 Task: Look for space in Cape Town, South Africa from 10th July, 2023 to 25th July, 2023 for 3 adults, 1 child in price range Rs.15000 to Rs.25000. Place can be shared room with 2 bedrooms having 3 beds and 2 bathrooms. Property type can be house, flat, guest house. Amenities needed are: wifi, TV, free parkinig on premises, gym, breakfast. Booking option can be shelf check-in. Required host language is English.
Action: Mouse moved to (429, 103)
Screenshot: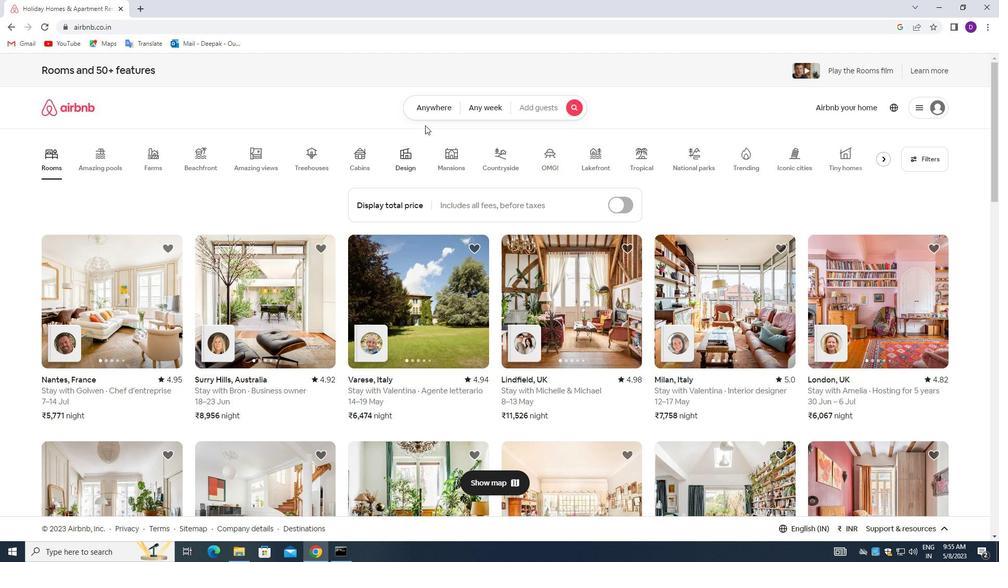 
Action: Mouse pressed left at (429, 103)
Screenshot: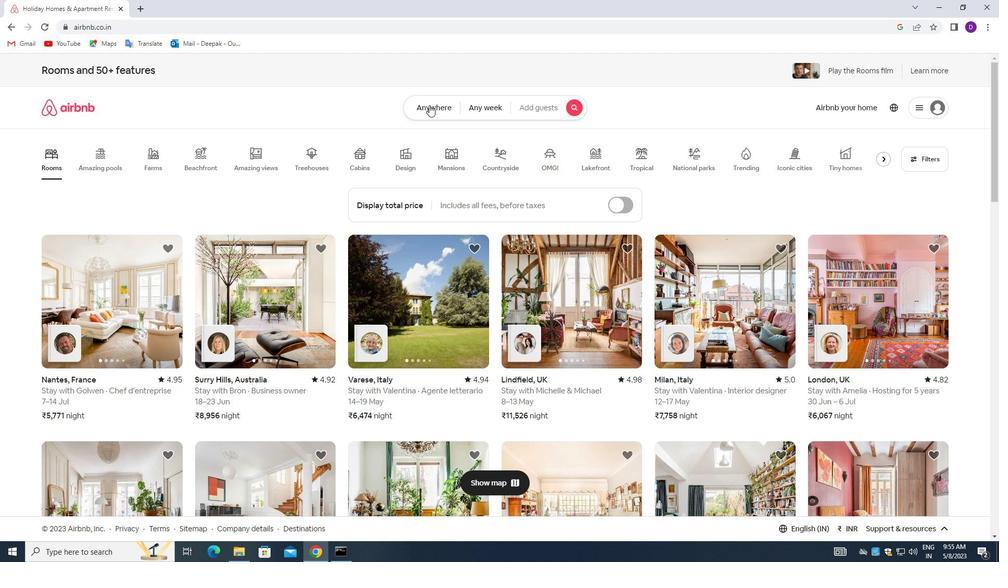 
Action: Mouse moved to (399, 136)
Screenshot: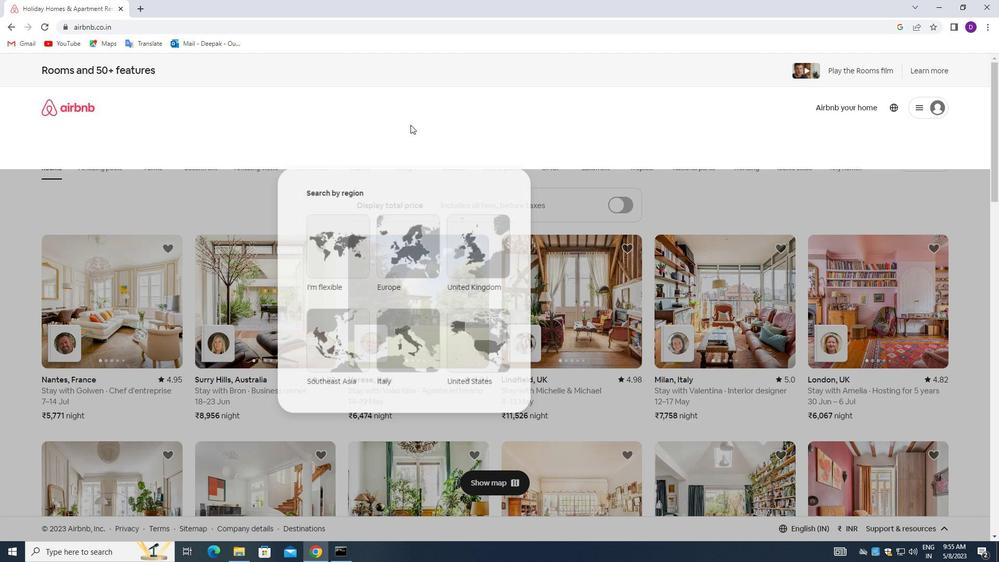 
Action: Mouse pressed left at (399, 136)
Screenshot: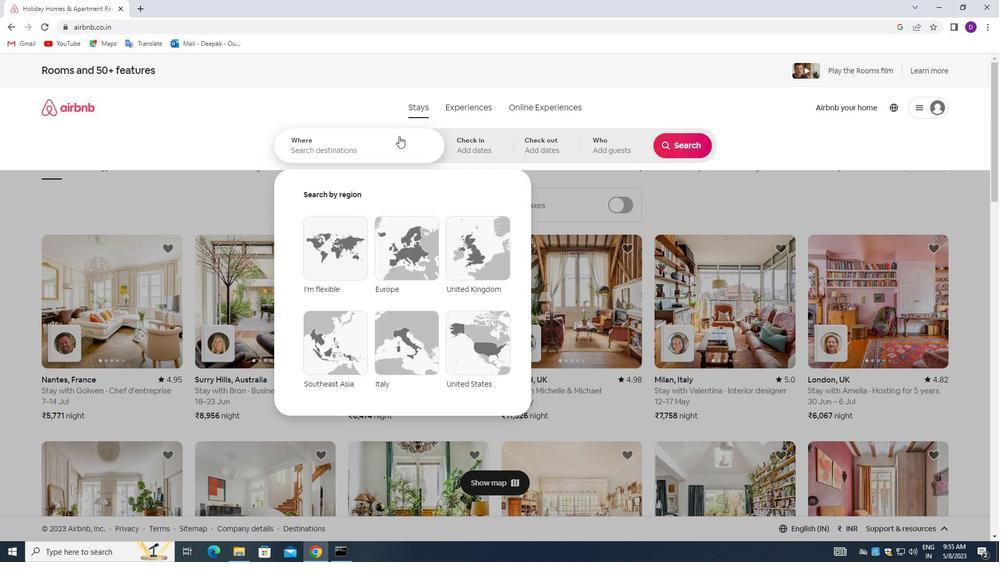 
Action: Mouse moved to (157, 205)
Screenshot: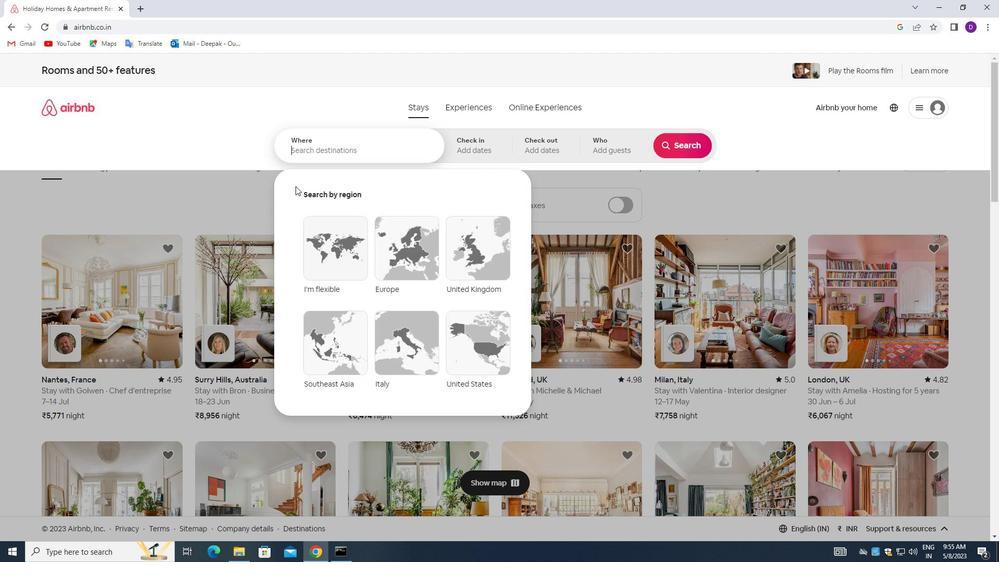 
Action: Key pressed <Key.shift_r>Cape<Key.space><Key.shift_r>Town<Key.space><Key.backspace>,<Key.space><Key.shift_r>South<Key.space><Key.shift_r>Africa<Key.enter>
Screenshot: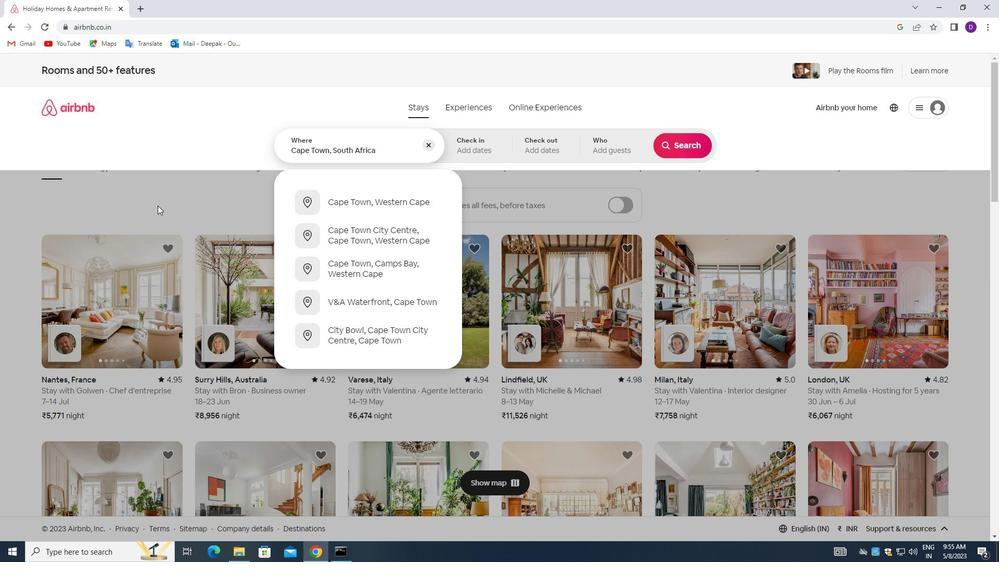 
Action: Mouse moved to (679, 230)
Screenshot: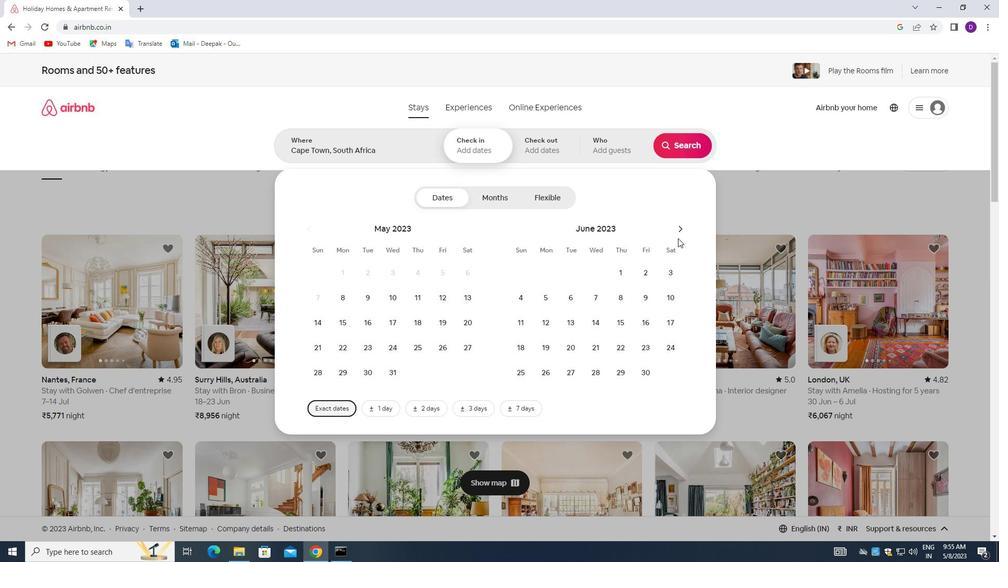 
Action: Mouse pressed left at (679, 230)
Screenshot: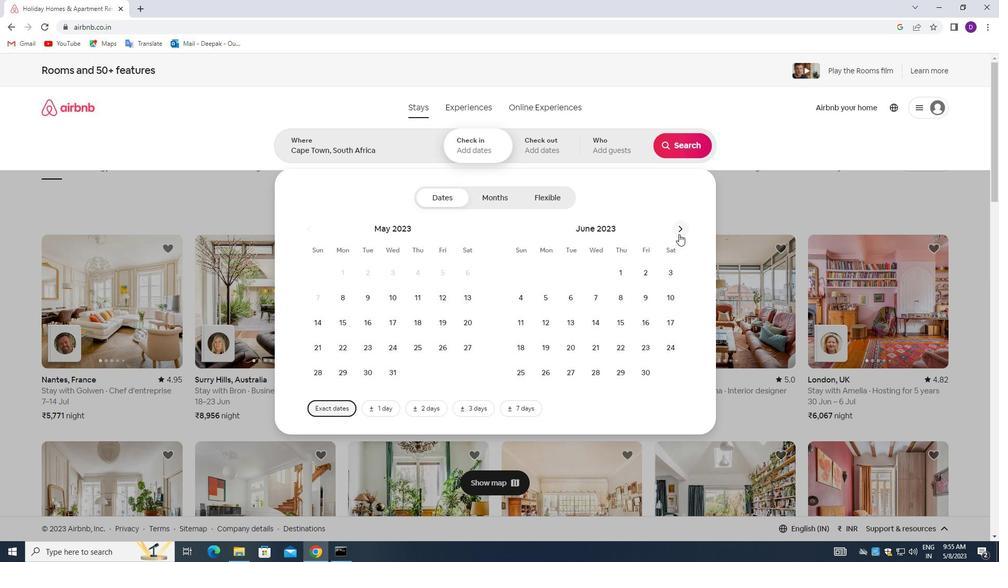 
Action: Mouse moved to (556, 317)
Screenshot: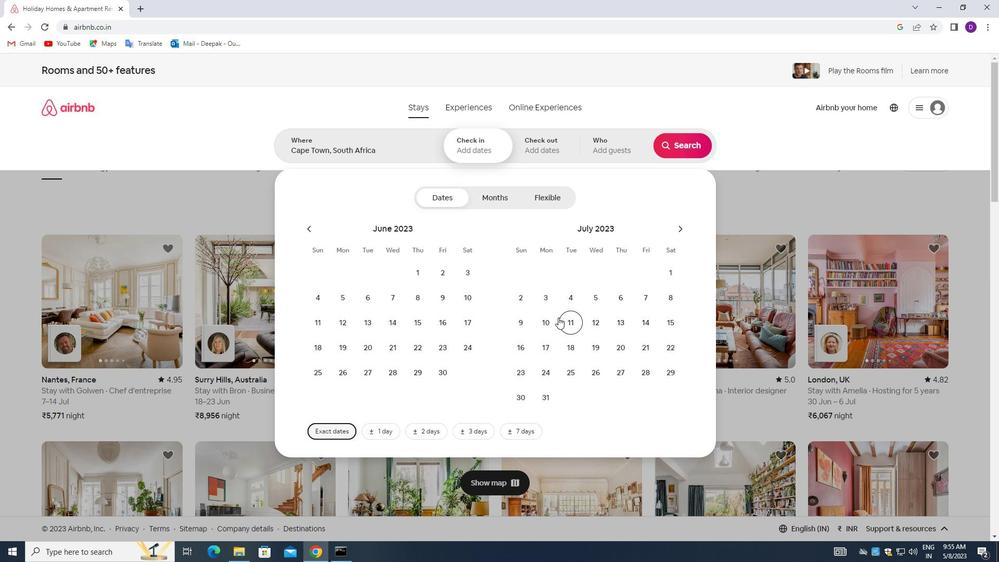 
Action: Mouse pressed left at (556, 317)
Screenshot: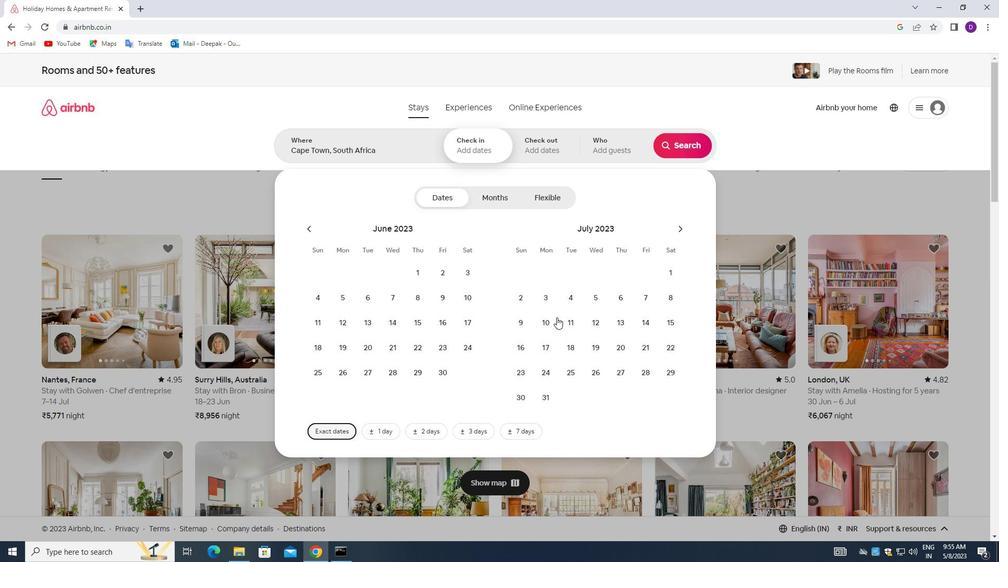 
Action: Mouse moved to (568, 368)
Screenshot: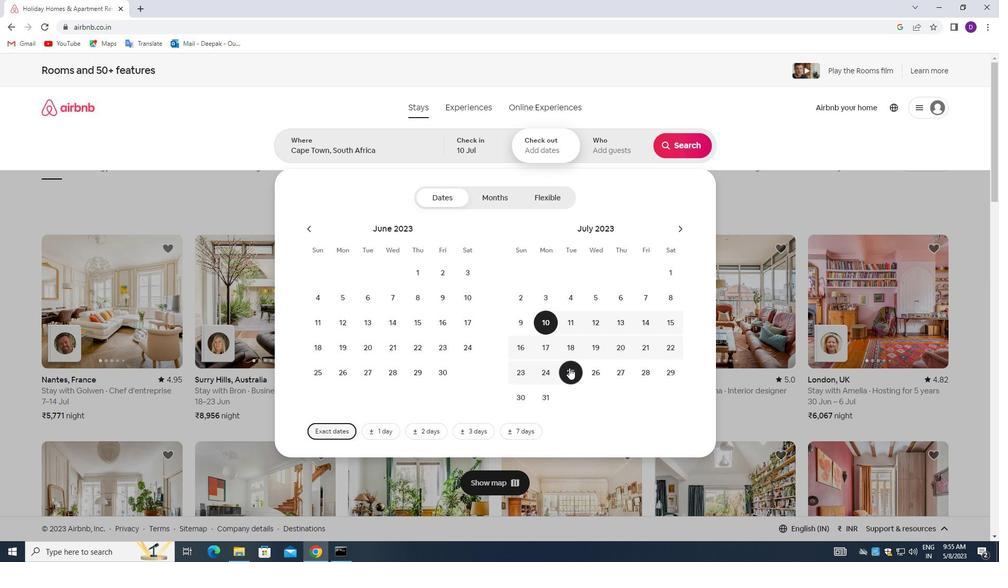 
Action: Mouse pressed left at (568, 368)
Screenshot: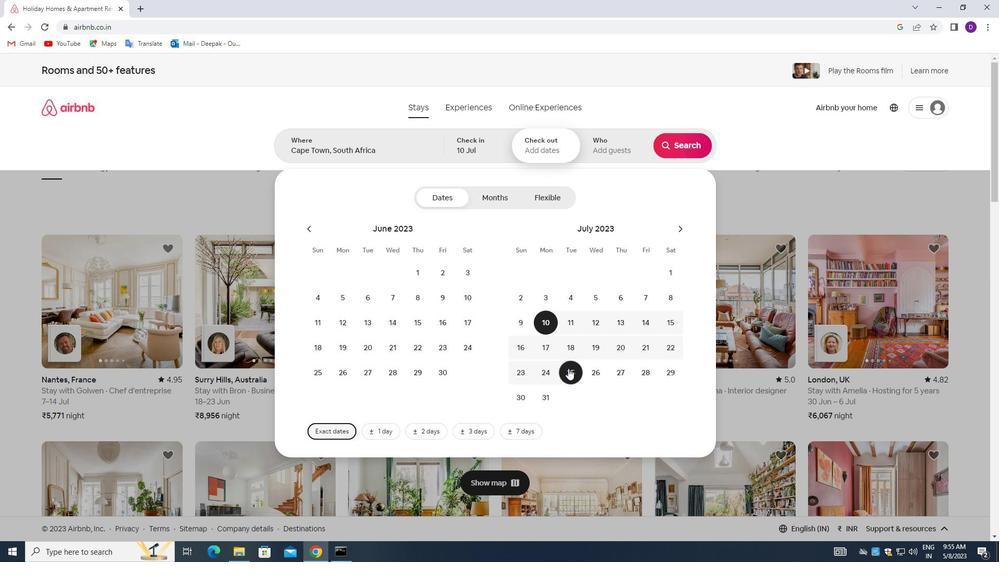 
Action: Mouse moved to (600, 150)
Screenshot: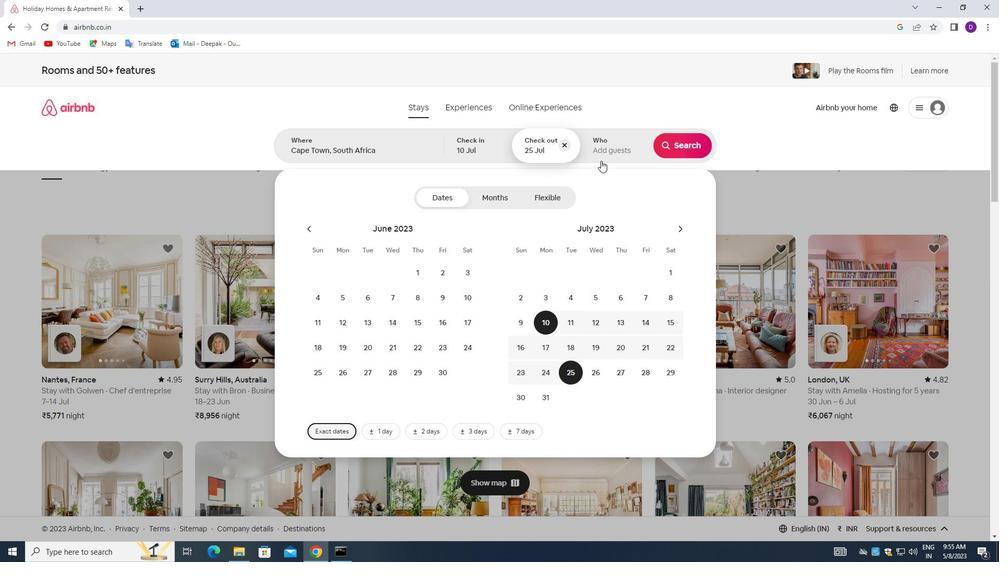
Action: Mouse pressed left at (600, 150)
Screenshot: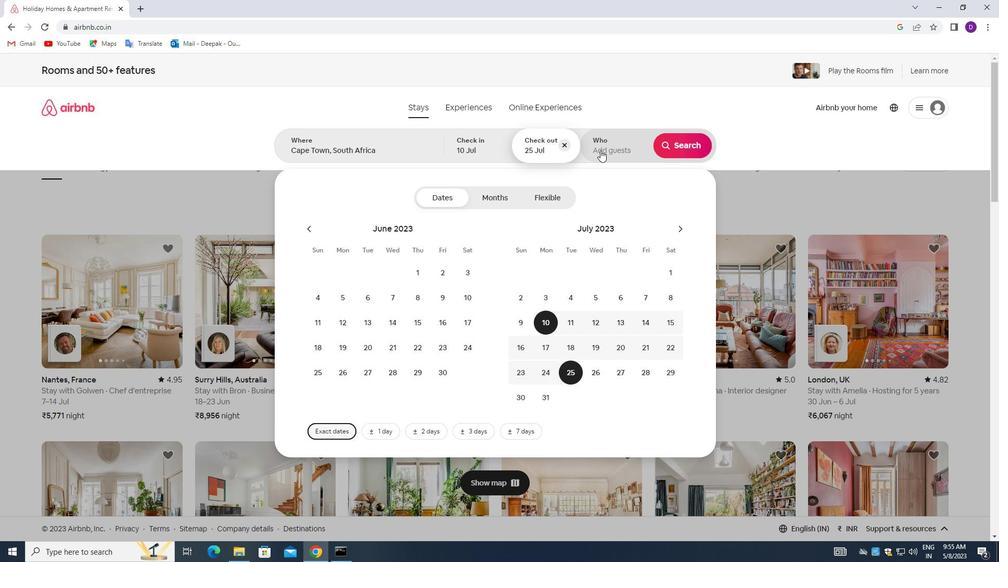 
Action: Mouse moved to (686, 202)
Screenshot: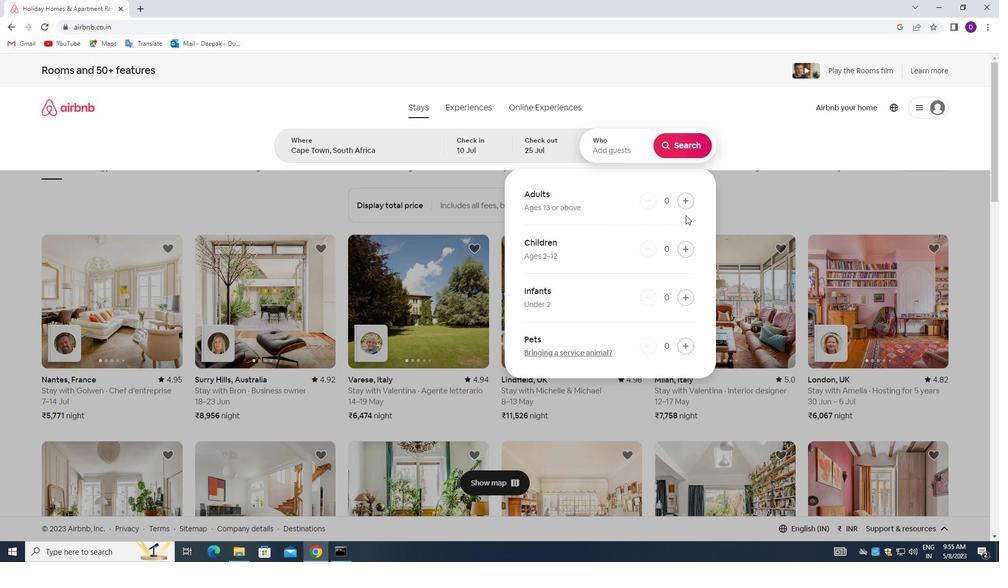 
Action: Mouse pressed left at (686, 202)
Screenshot: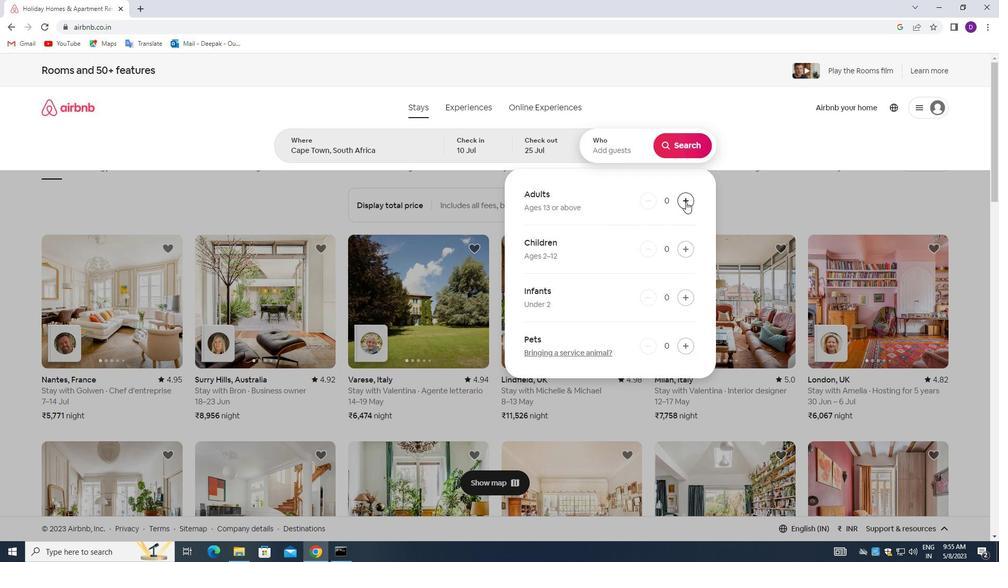 
Action: Mouse pressed left at (686, 202)
Screenshot: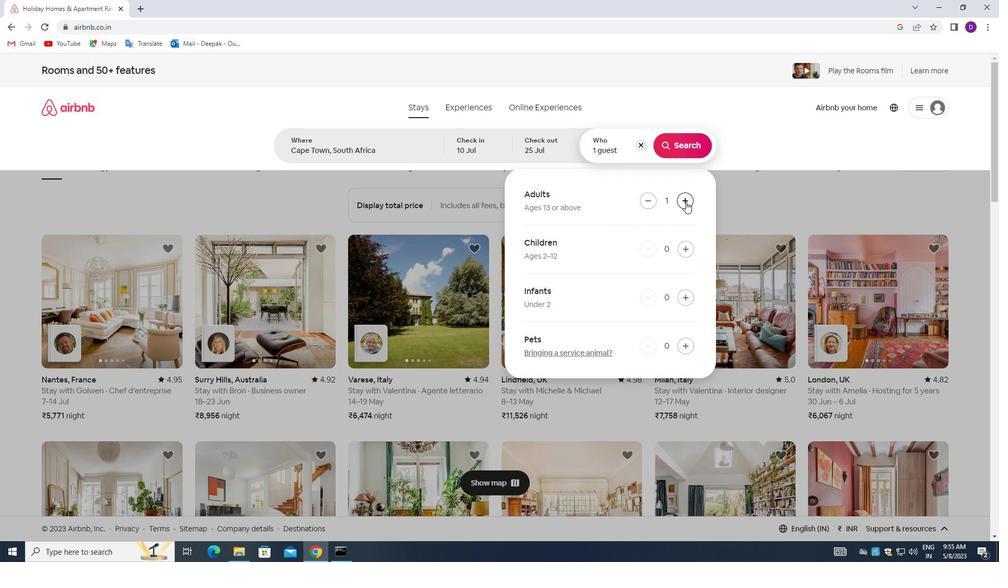 
Action: Mouse pressed left at (686, 202)
Screenshot: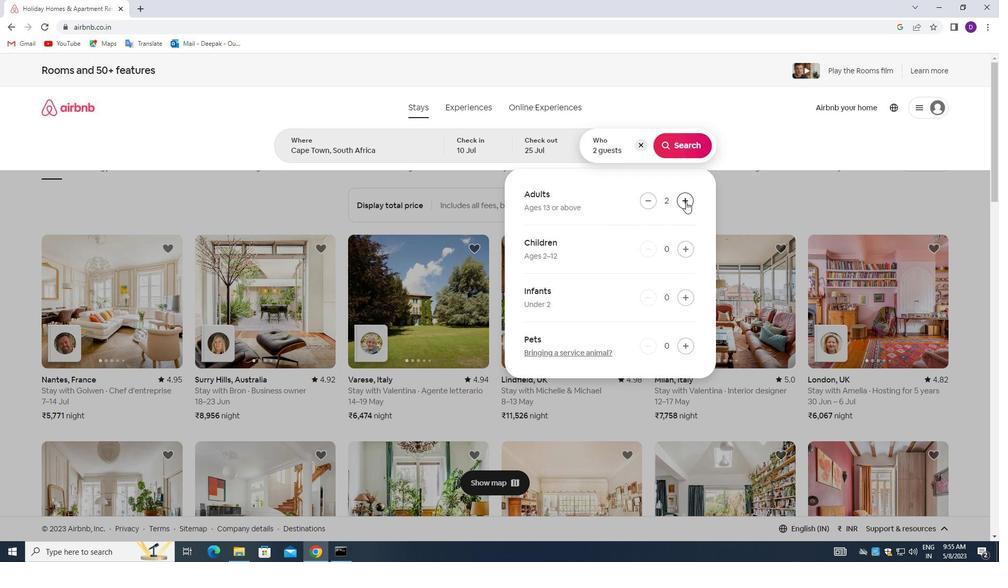 
Action: Mouse moved to (689, 250)
Screenshot: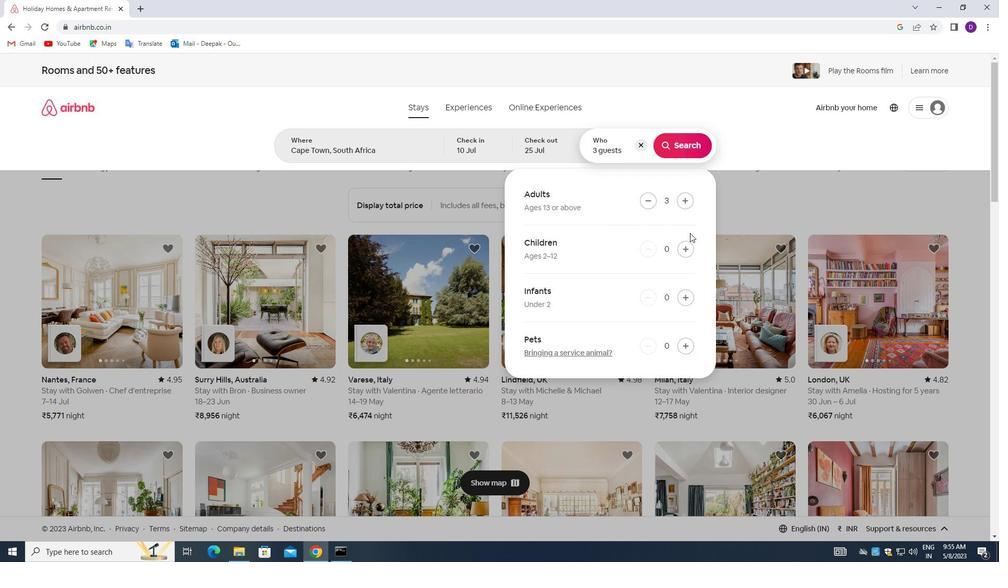 
Action: Mouse pressed left at (689, 250)
Screenshot: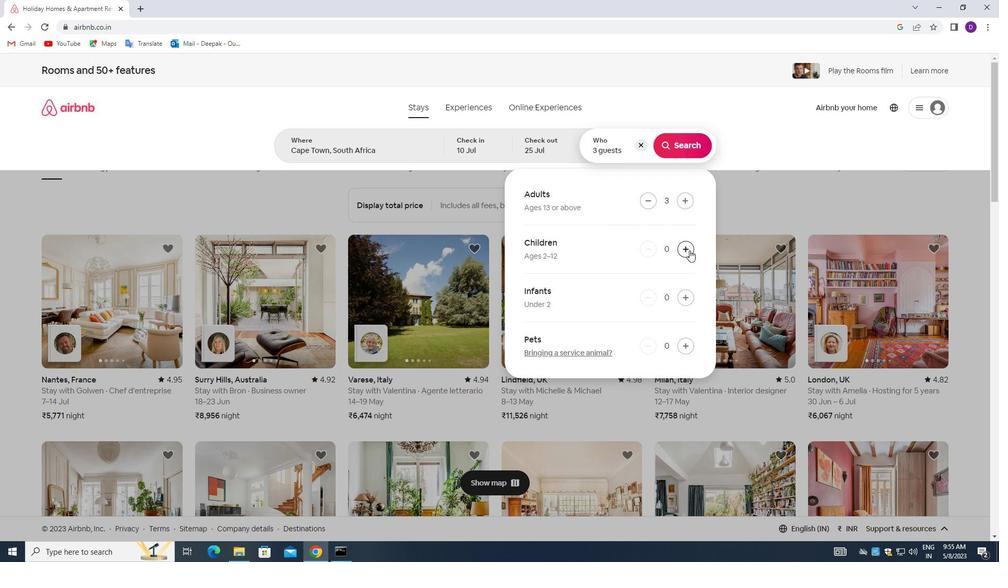 
Action: Mouse moved to (677, 141)
Screenshot: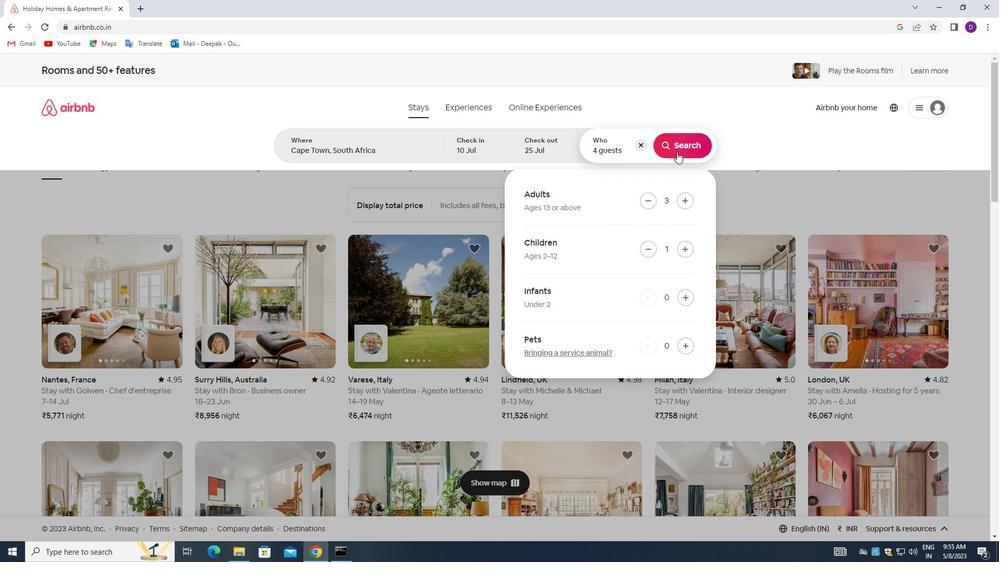 
Action: Mouse pressed left at (677, 141)
Screenshot: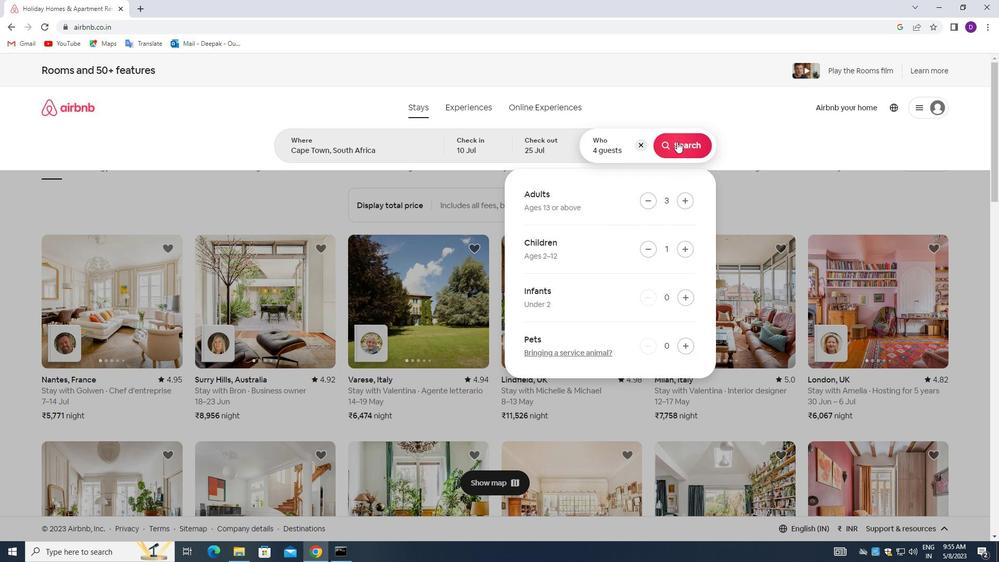 
Action: Mouse moved to (944, 117)
Screenshot: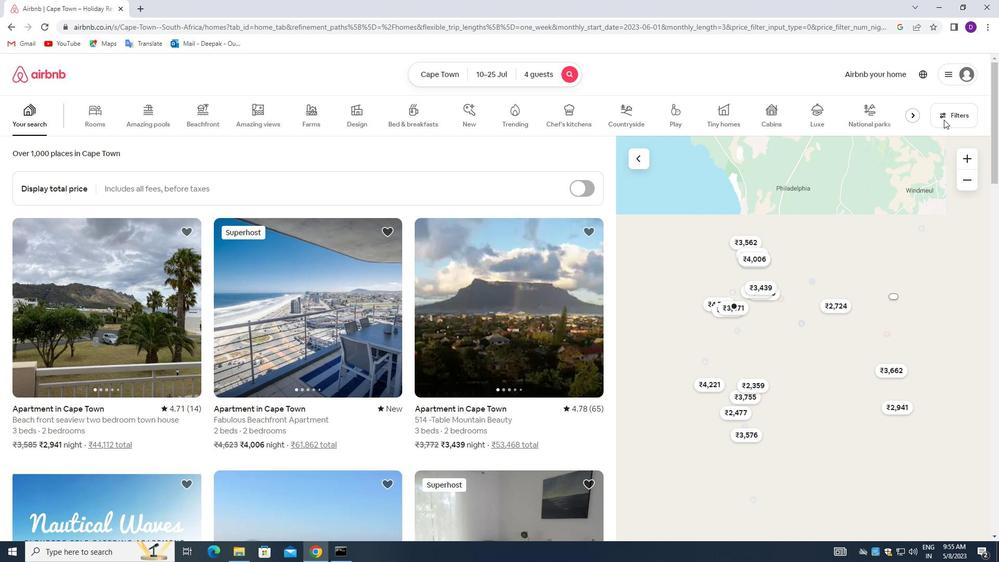 
Action: Mouse pressed left at (944, 117)
Screenshot: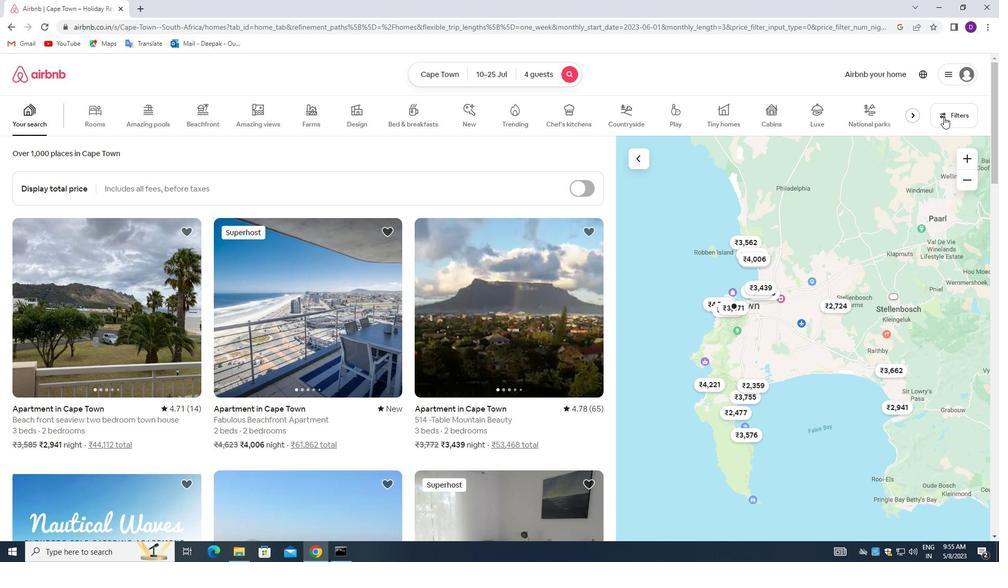 
Action: Mouse moved to (363, 373)
Screenshot: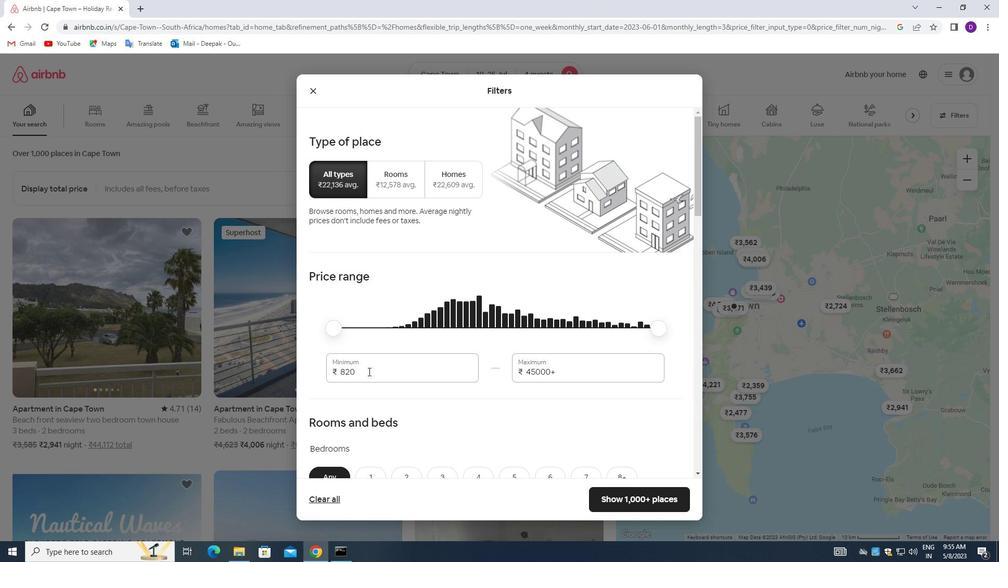 
Action: Mouse pressed left at (363, 373)
Screenshot: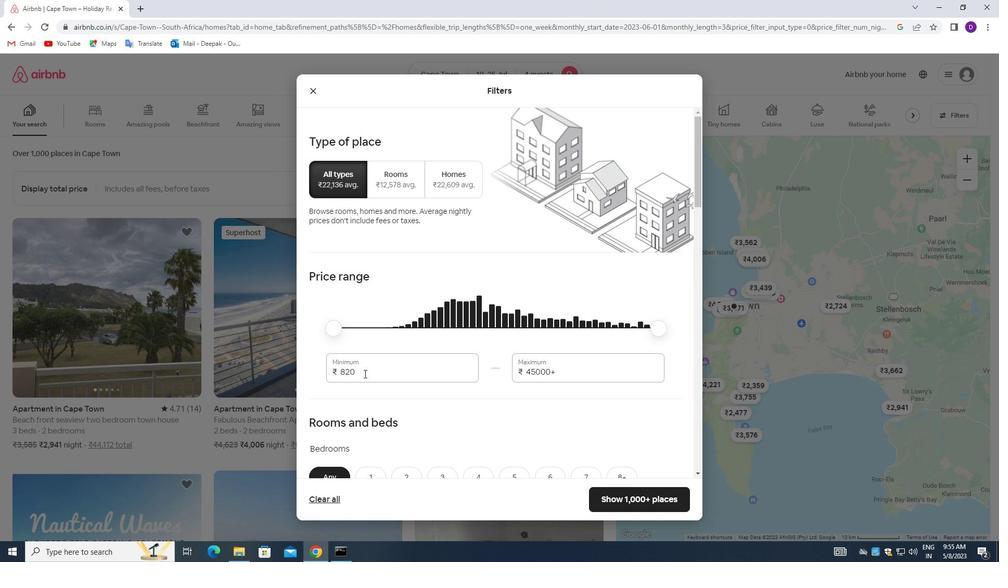 
Action: Mouse pressed left at (363, 373)
Screenshot: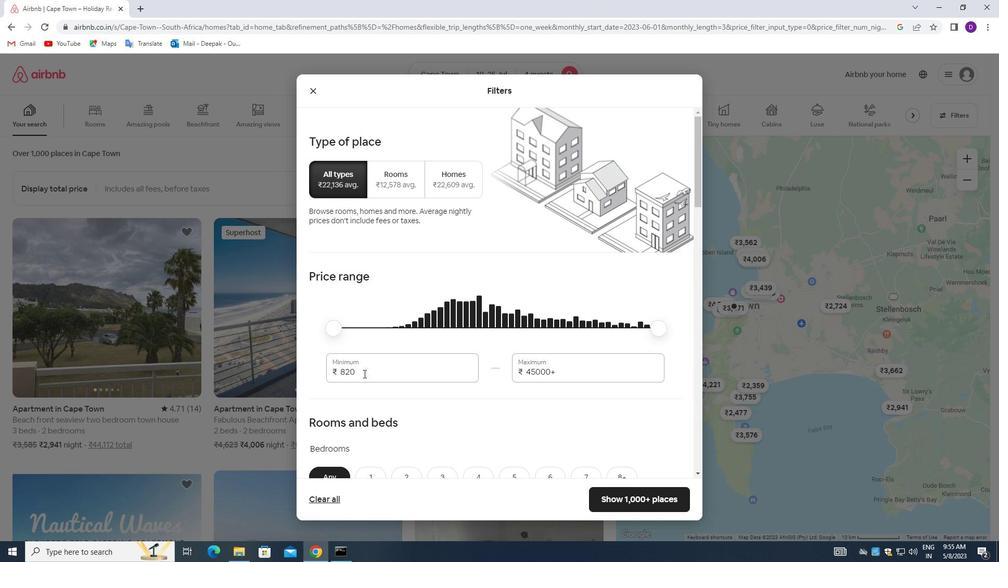 
Action: Key pressed 15000<Key.tab>25000
Screenshot: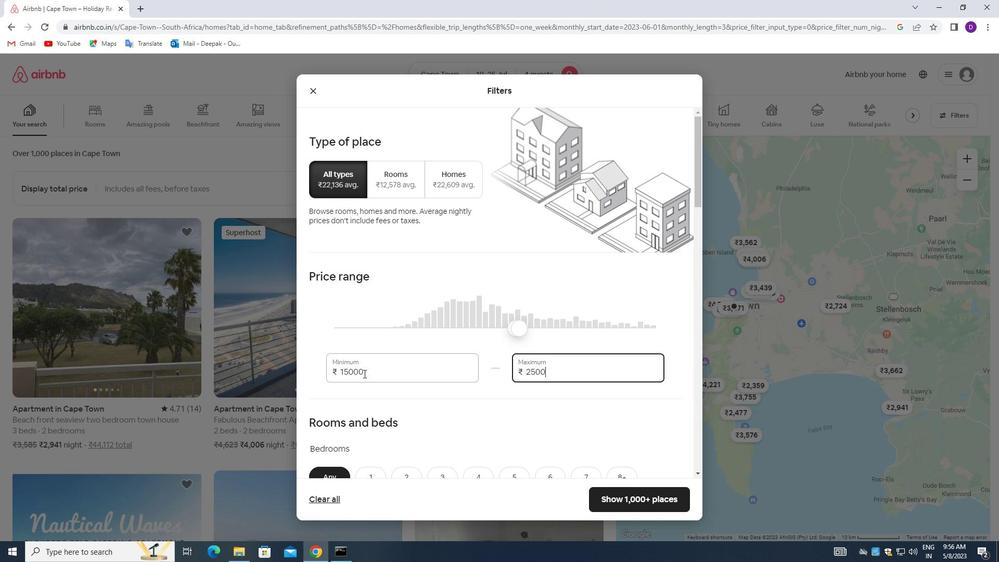 
Action: Mouse moved to (375, 373)
Screenshot: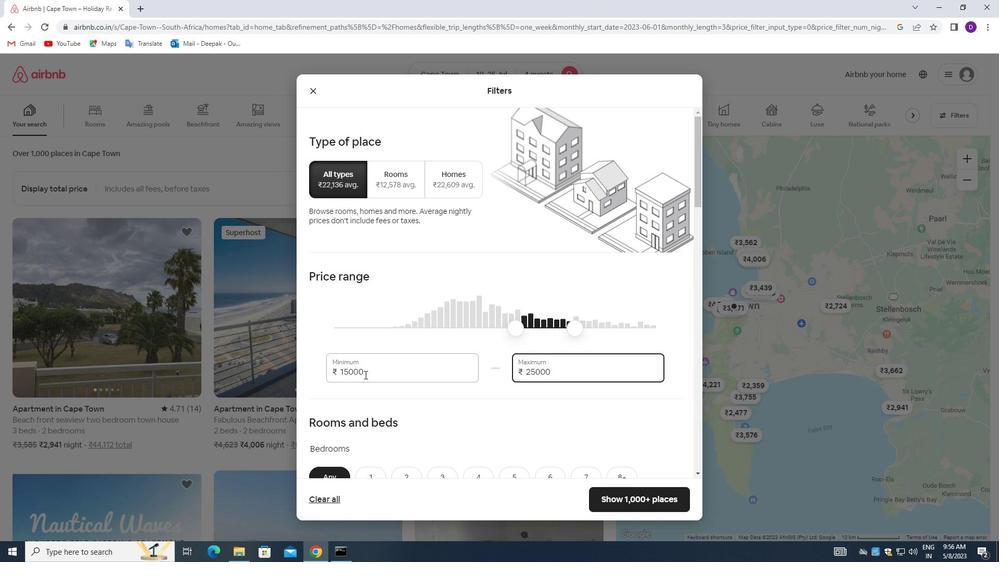 
Action: Mouse scrolled (375, 373) with delta (0, 0)
Screenshot: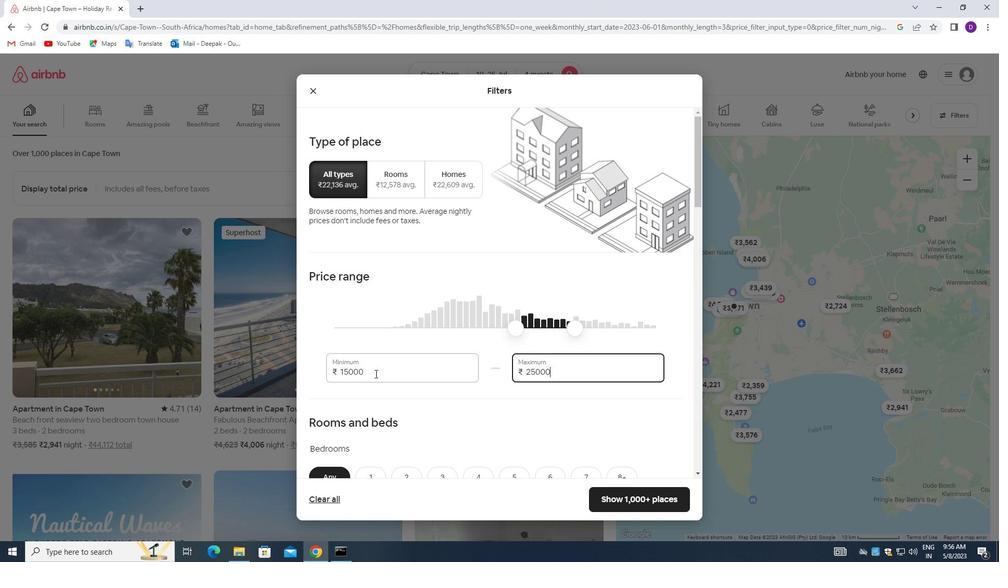 
Action: Mouse moved to (378, 369)
Screenshot: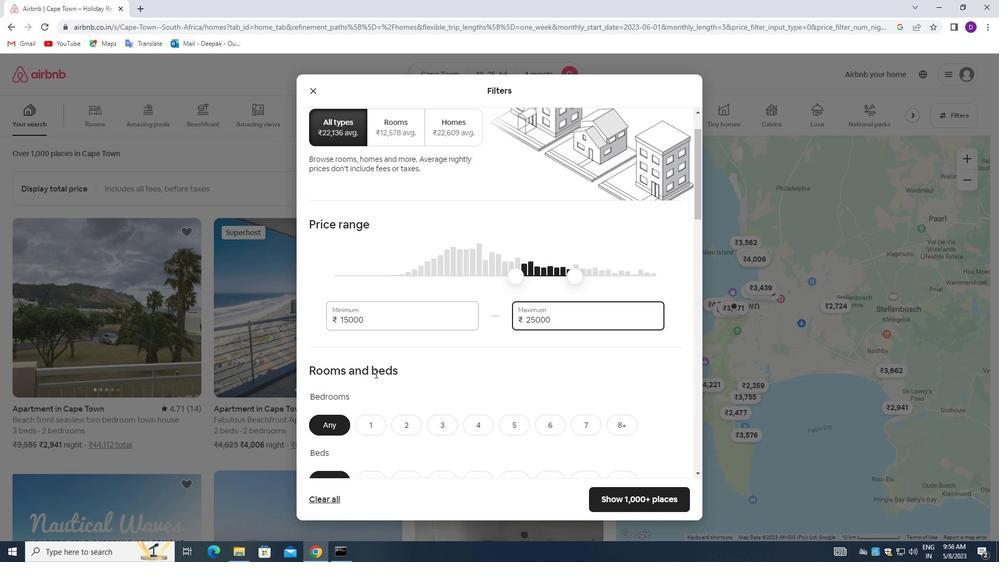 
Action: Mouse scrolled (378, 368) with delta (0, 0)
Screenshot: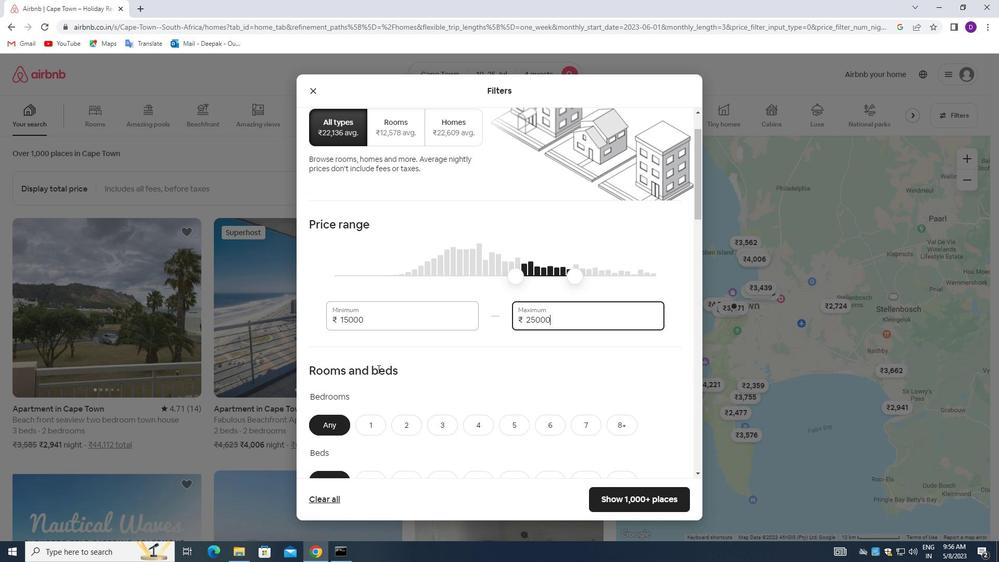 
Action: Mouse moved to (432, 331)
Screenshot: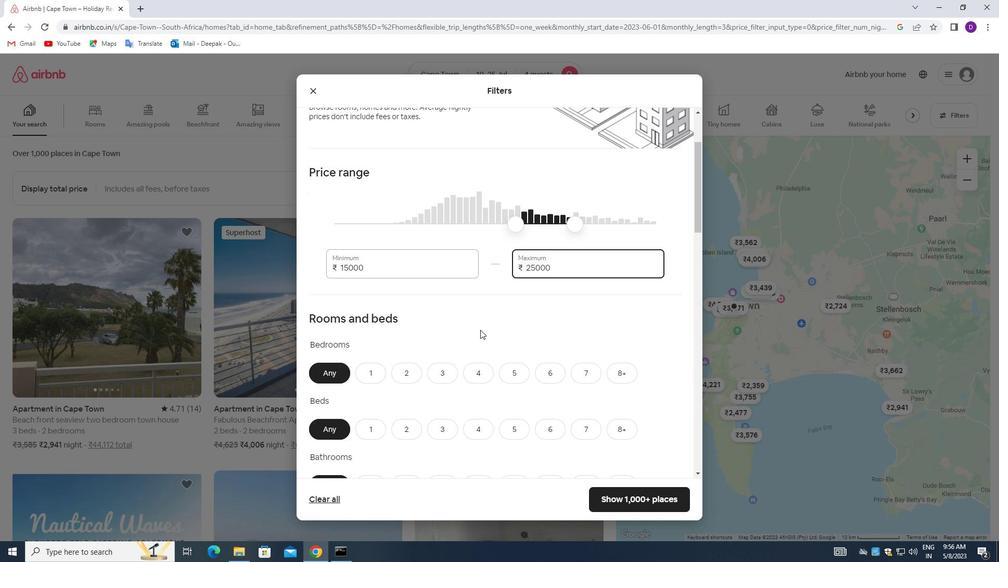 
Action: Mouse scrolled (432, 330) with delta (0, 0)
Screenshot: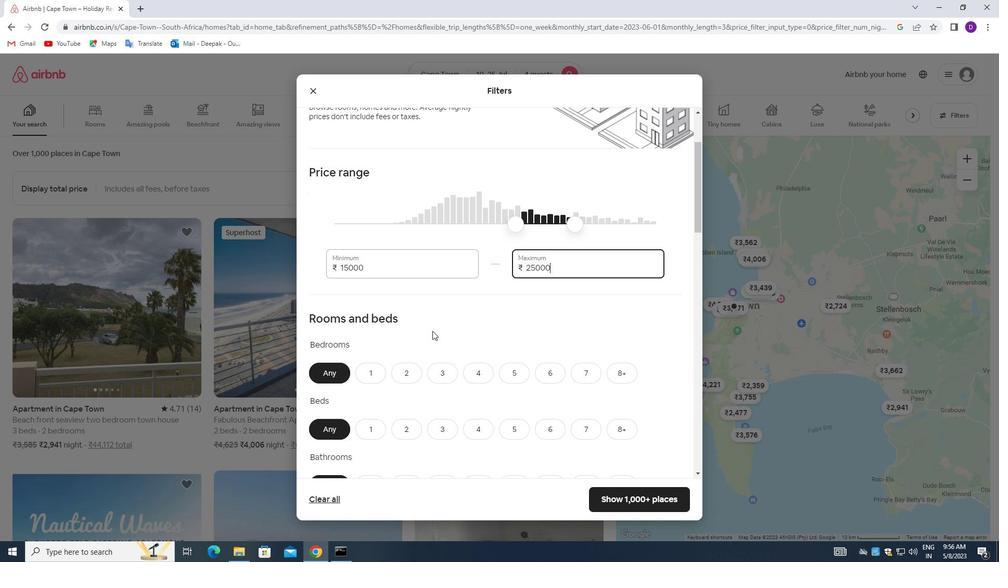 
Action: Mouse moved to (450, 323)
Screenshot: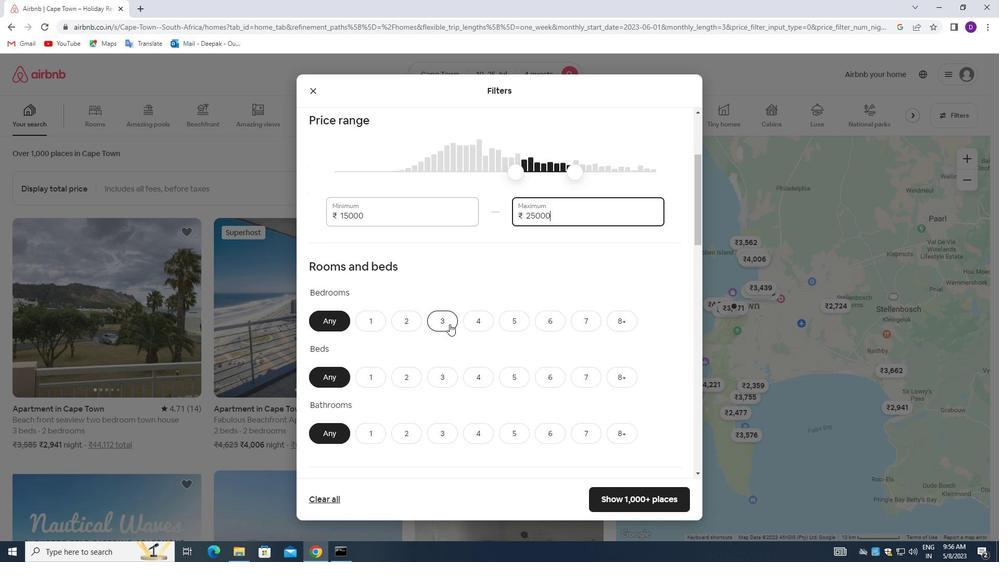 
Action: Mouse scrolled (450, 323) with delta (0, 0)
Screenshot: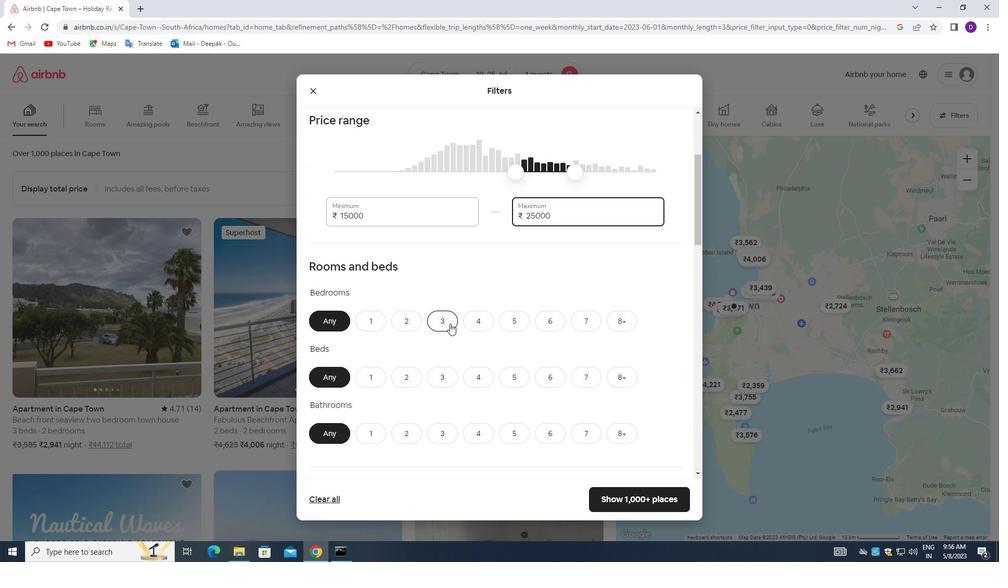 
Action: Mouse scrolled (450, 323) with delta (0, 0)
Screenshot: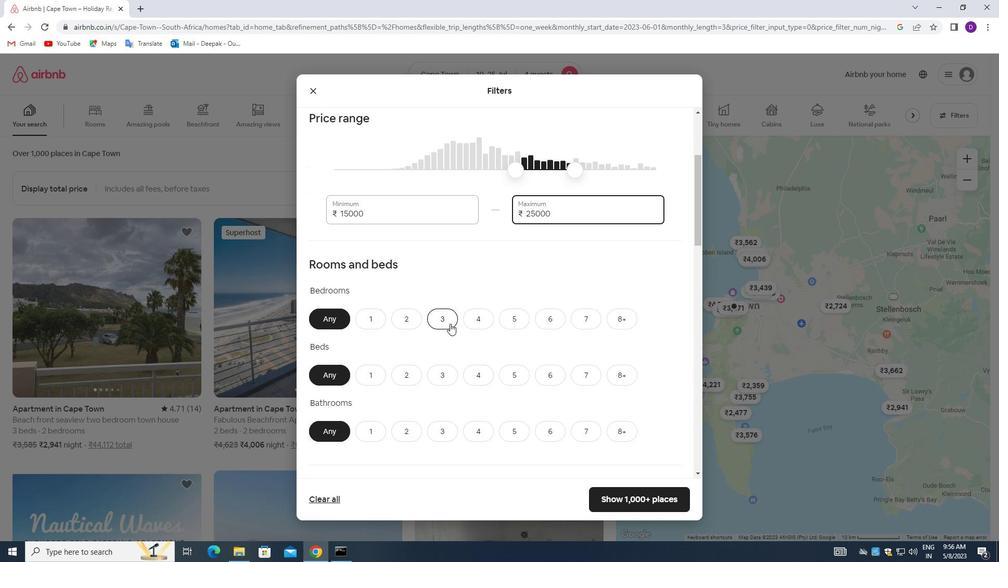
Action: Mouse moved to (399, 225)
Screenshot: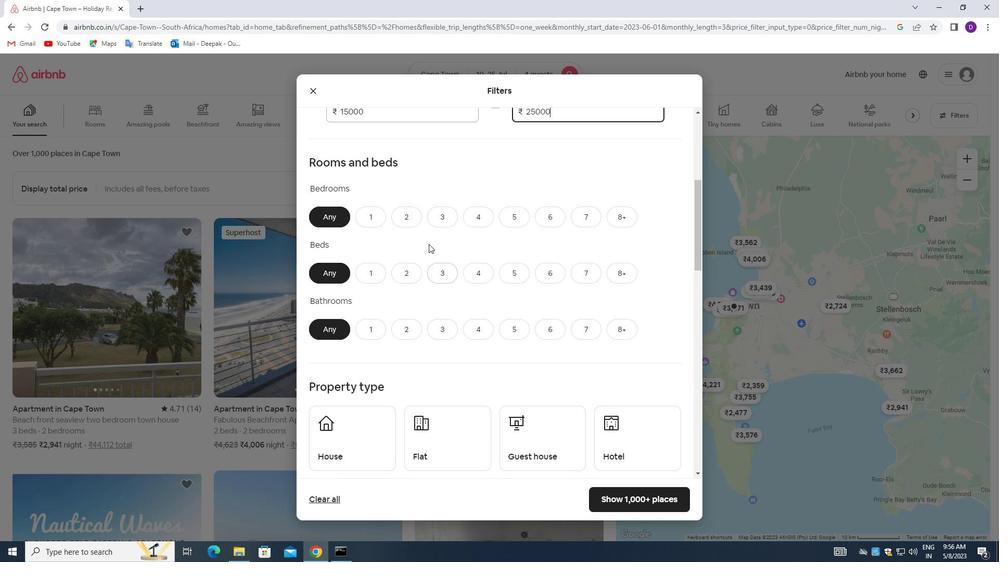 
Action: Mouse pressed left at (399, 225)
Screenshot: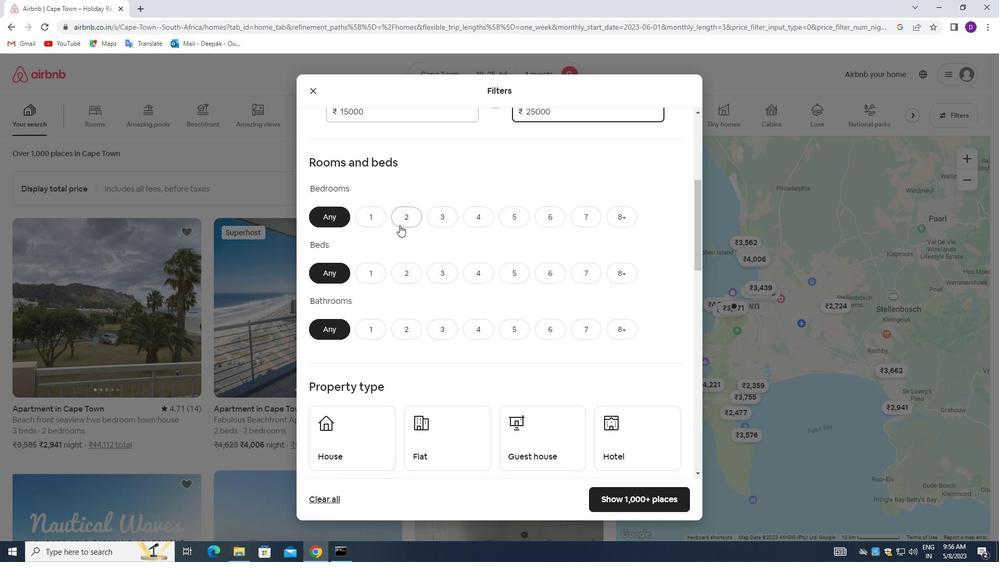 
Action: Mouse moved to (438, 273)
Screenshot: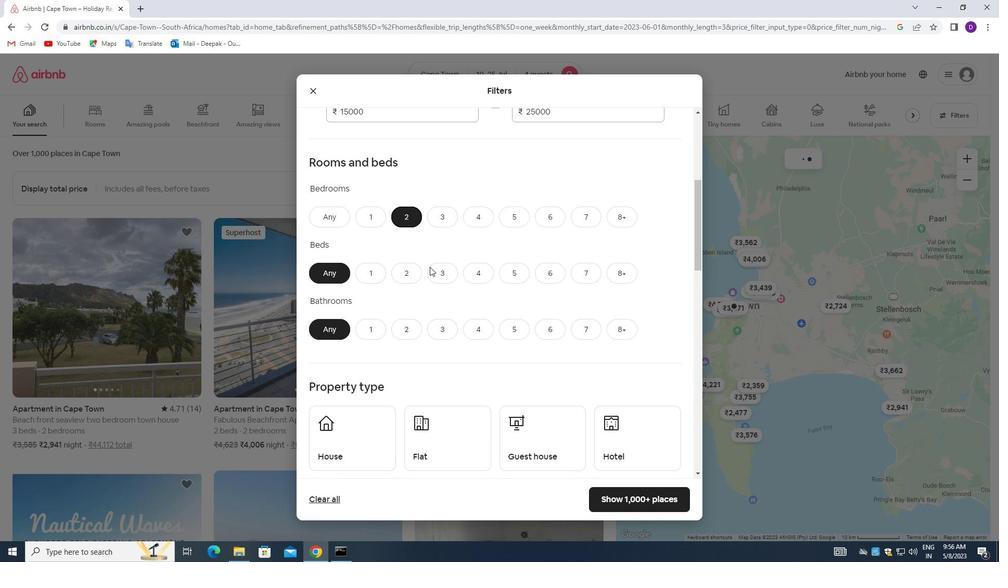 
Action: Mouse pressed left at (438, 273)
Screenshot: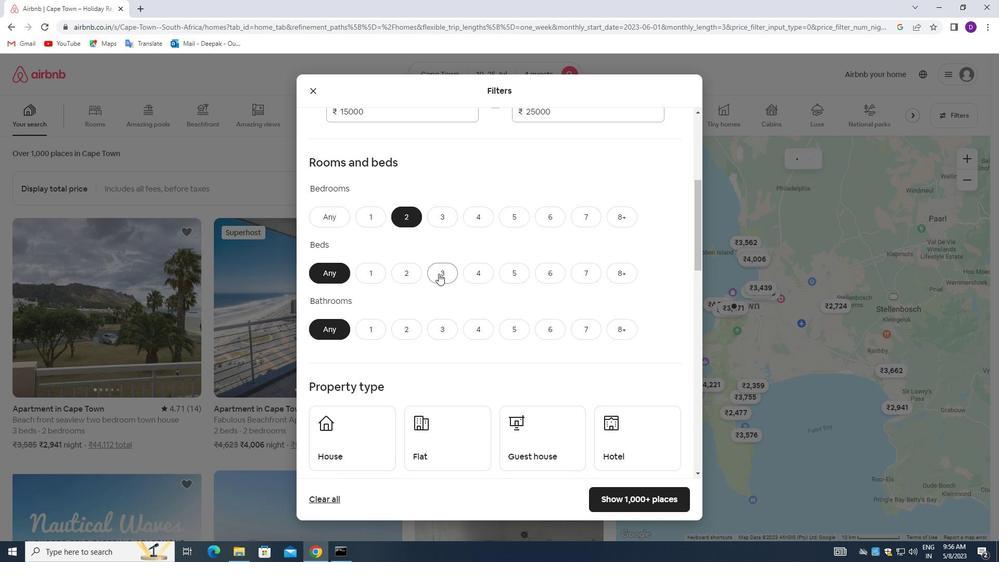 
Action: Mouse moved to (408, 326)
Screenshot: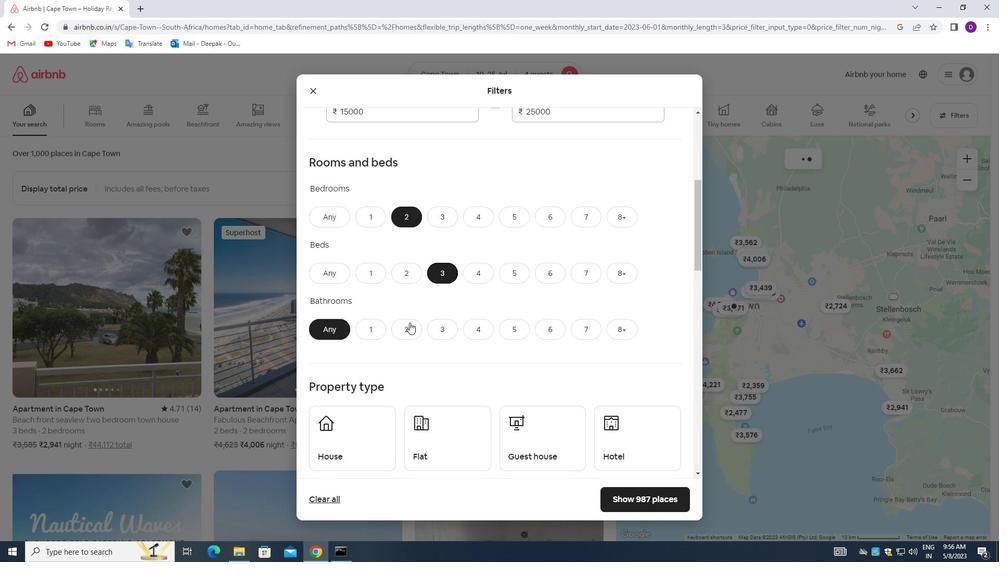 
Action: Mouse pressed left at (408, 326)
Screenshot: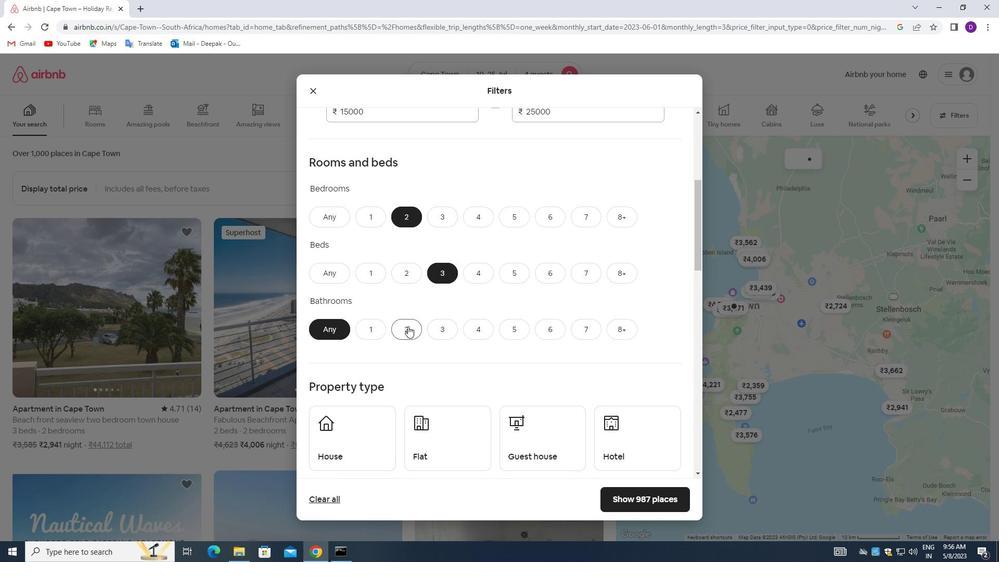 
Action: Mouse moved to (462, 283)
Screenshot: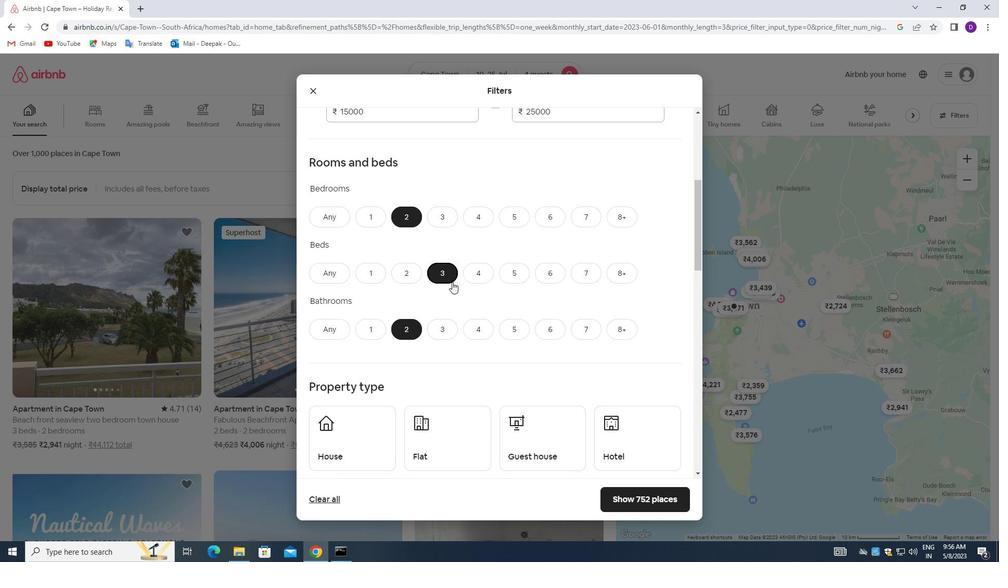 
Action: Mouse scrolled (462, 283) with delta (0, 0)
Screenshot: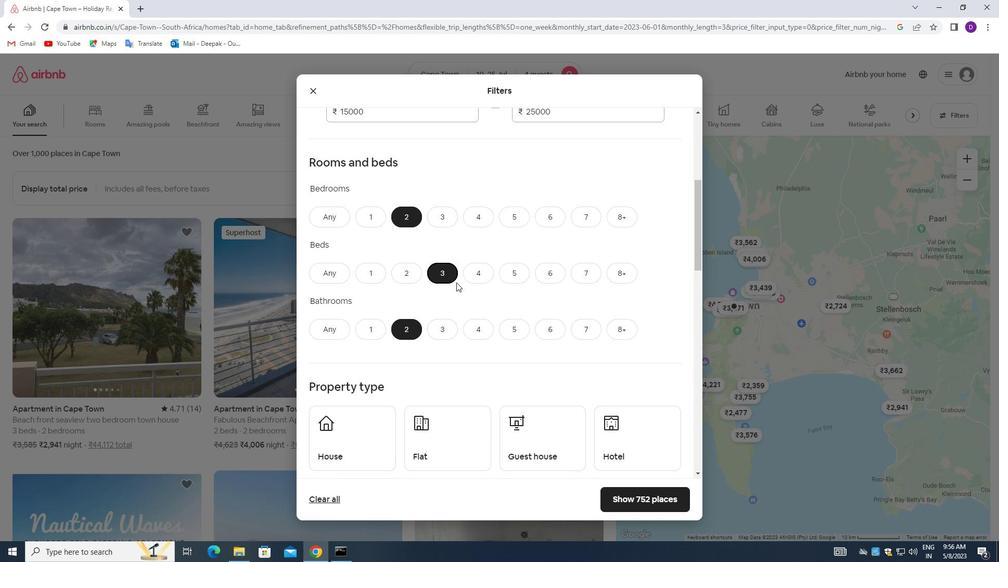 
Action: Mouse scrolled (462, 283) with delta (0, 0)
Screenshot: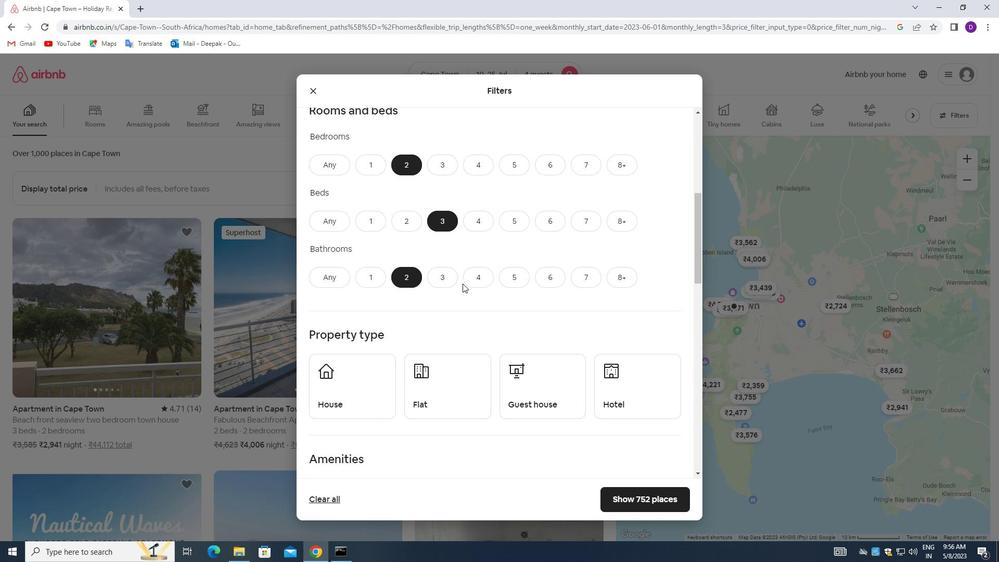 
Action: Mouse scrolled (462, 283) with delta (0, 0)
Screenshot: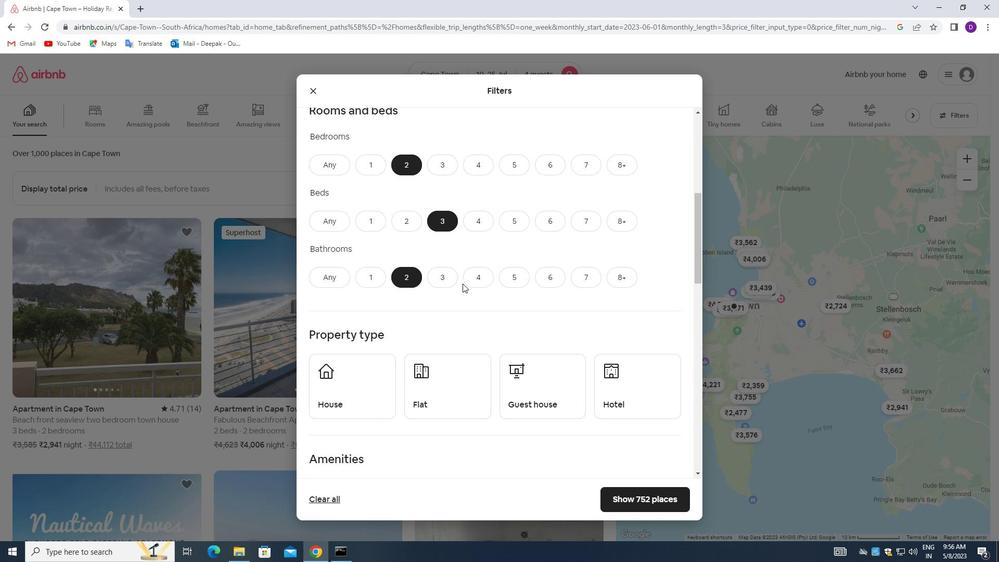 
Action: Mouse moved to (372, 267)
Screenshot: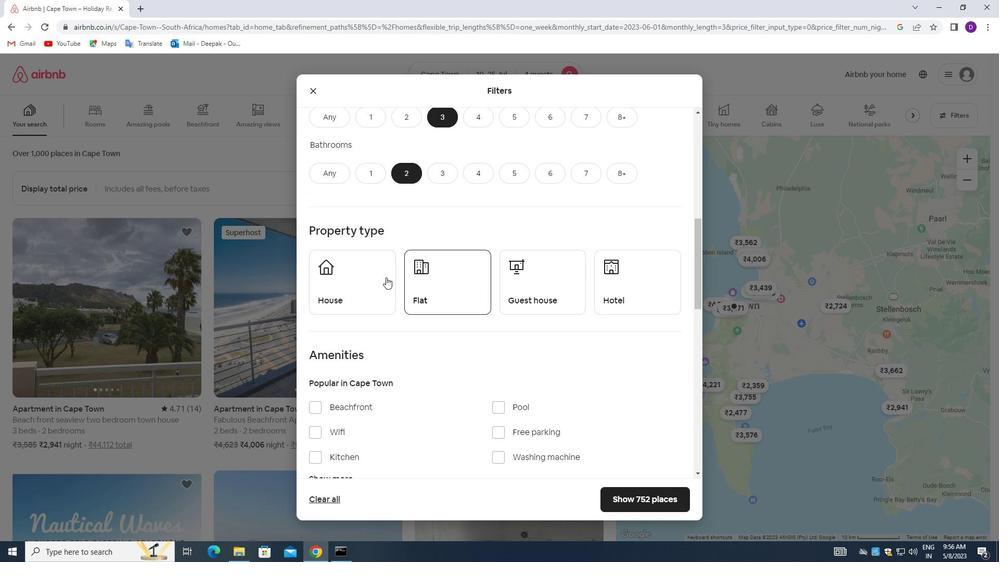 
Action: Mouse pressed left at (372, 267)
Screenshot: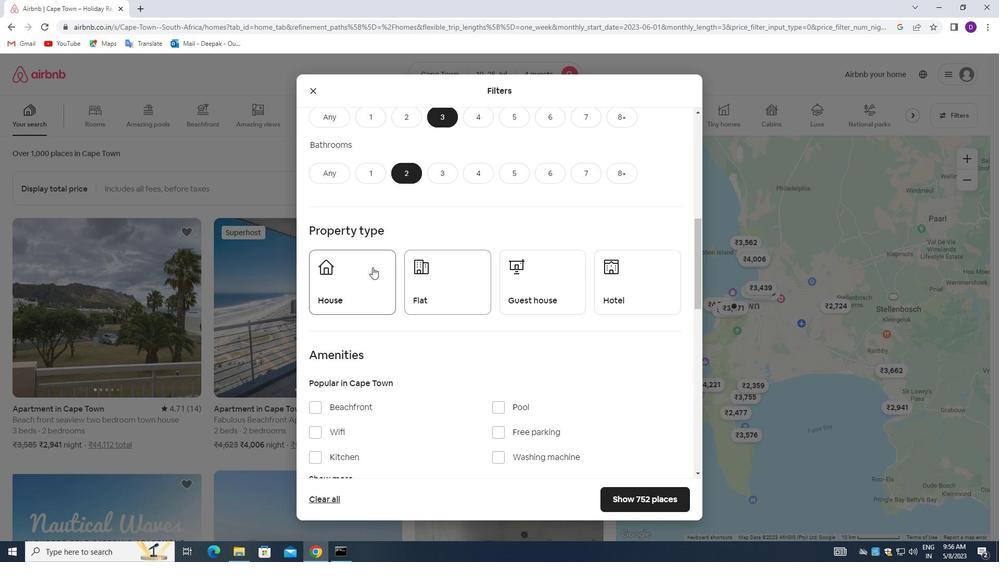 
Action: Mouse moved to (455, 286)
Screenshot: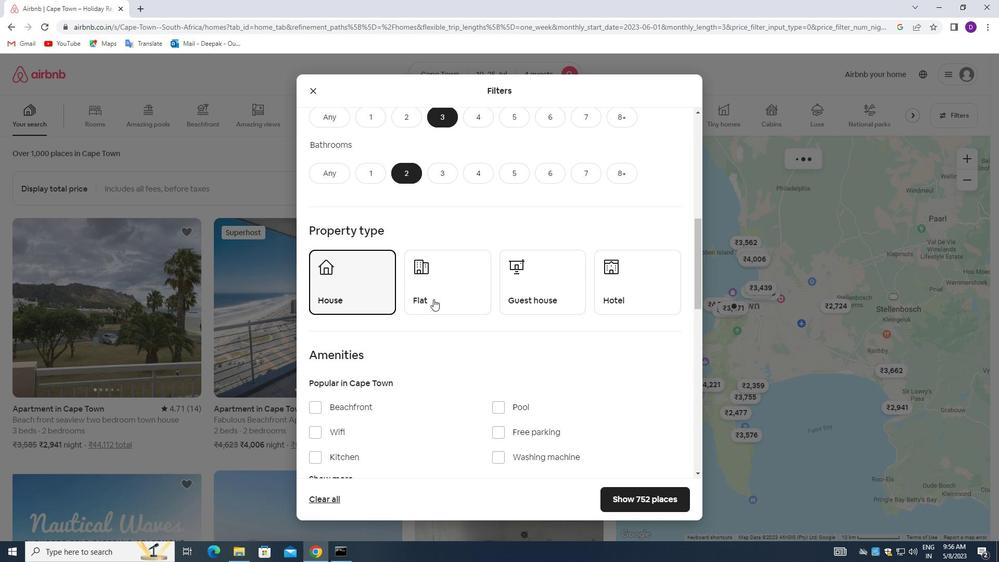 
Action: Mouse pressed left at (455, 286)
Screenshot: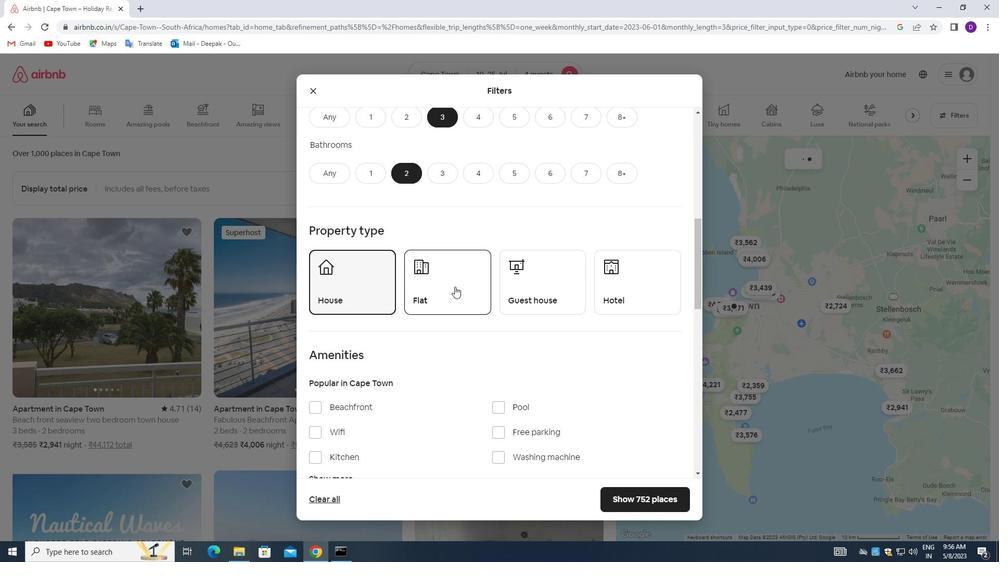 
Action: Mouse moved to (514, 286)
Screenshot: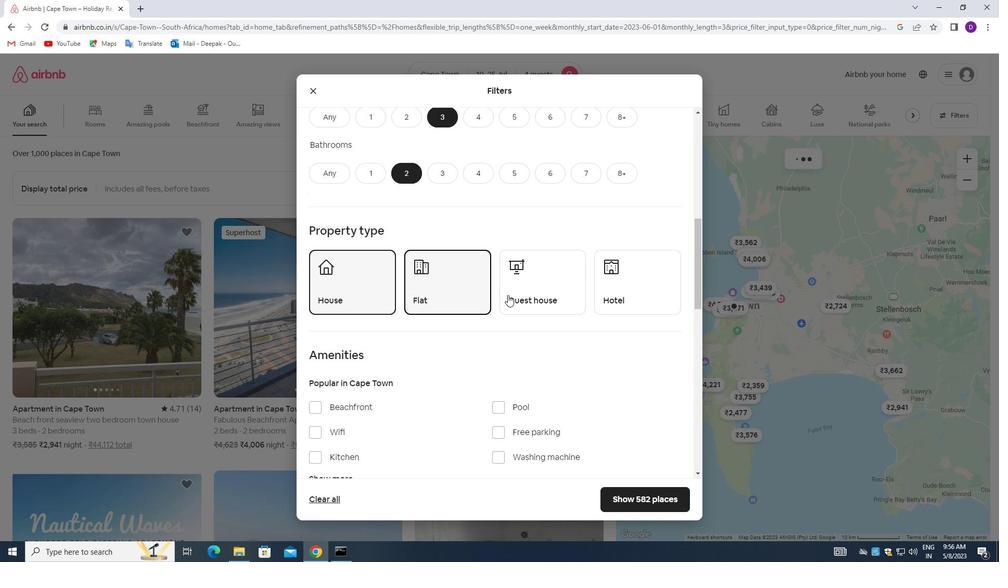 
Action: Mouse pressed left at (514, 286)
Screenshot: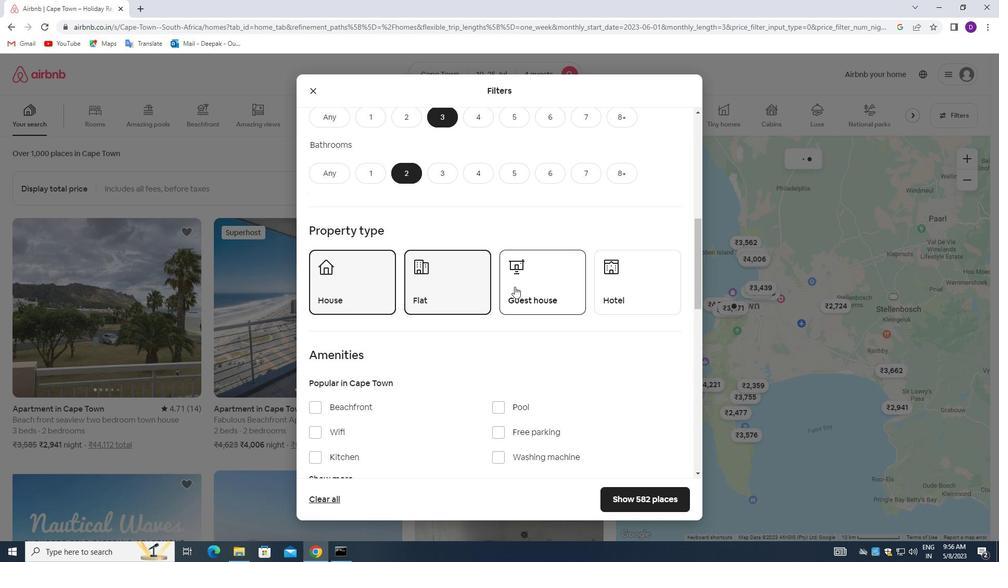 
Action: Mouse moved to (458, 325)
Screenshot: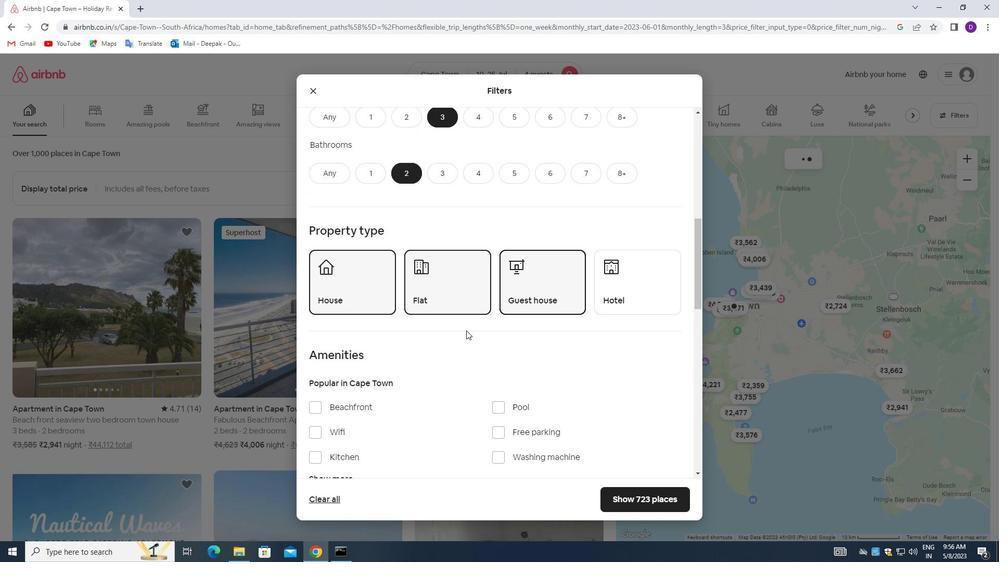 
Action: Mouse scrolled (458, 325) with delta (0, 0)
Screenshot: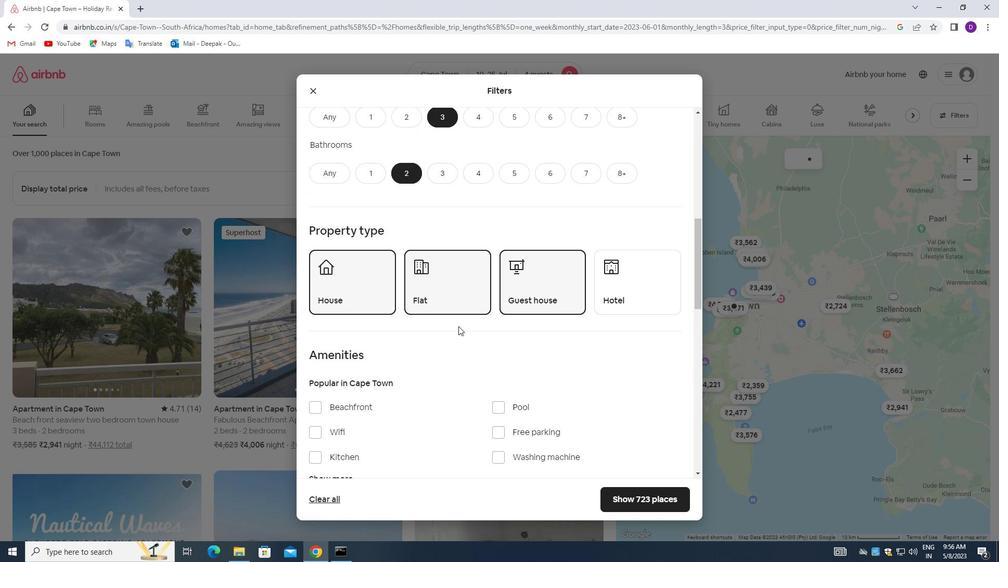
Action: Mouse scrolled (458, 325) with delta (0, 0)
Screenshot: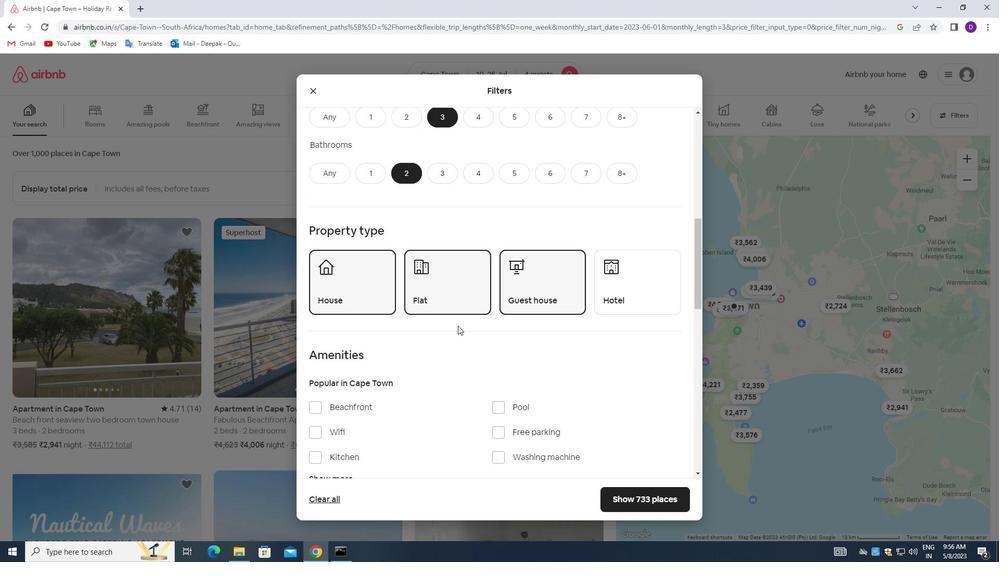 
Action: Mouse moved to (457, 325)
Screenshot: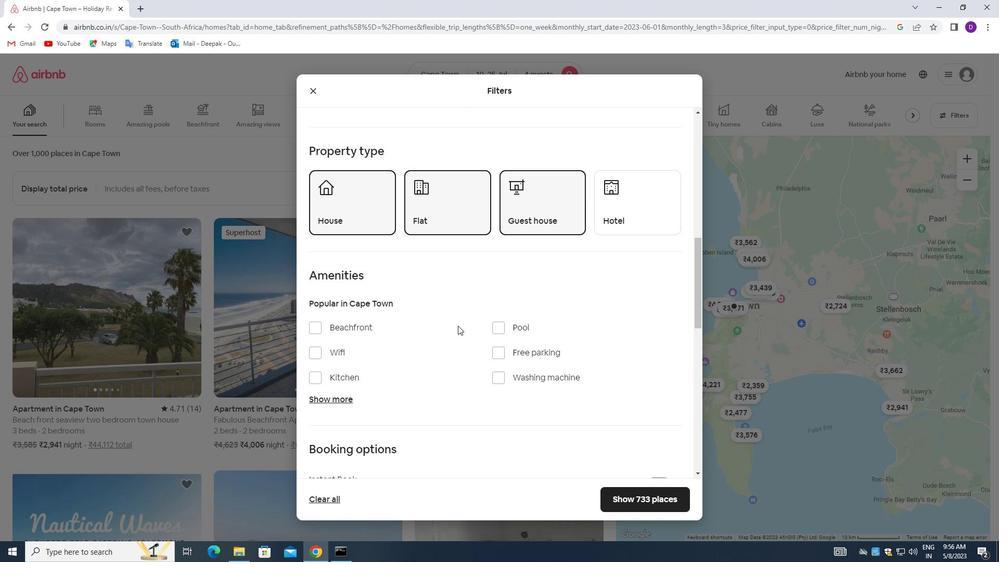 
Action: Mouse scrolled (457, 324) with delta (0, 0)
Screenshot: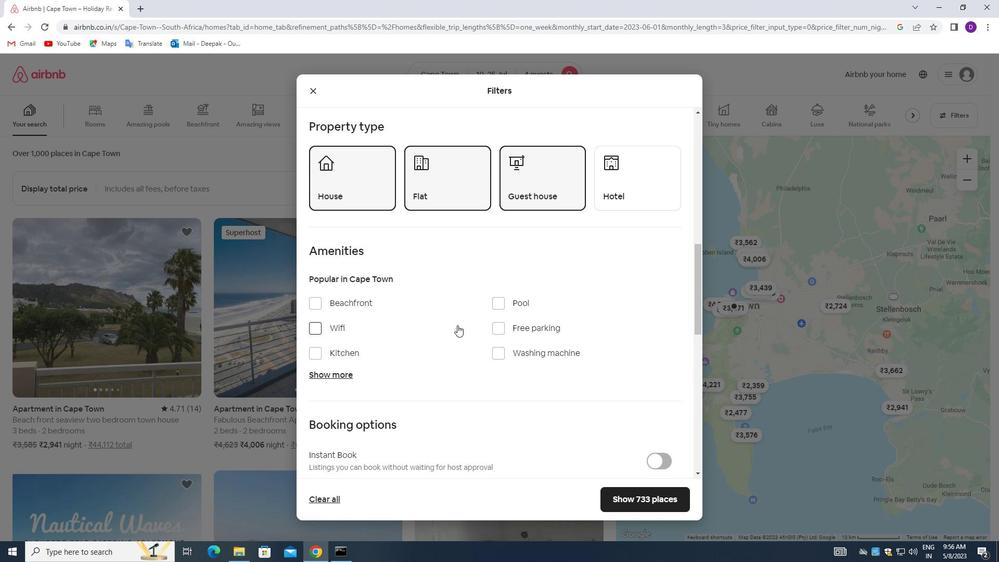 
Action: Mouse moved to (317, 280)
Screenshot: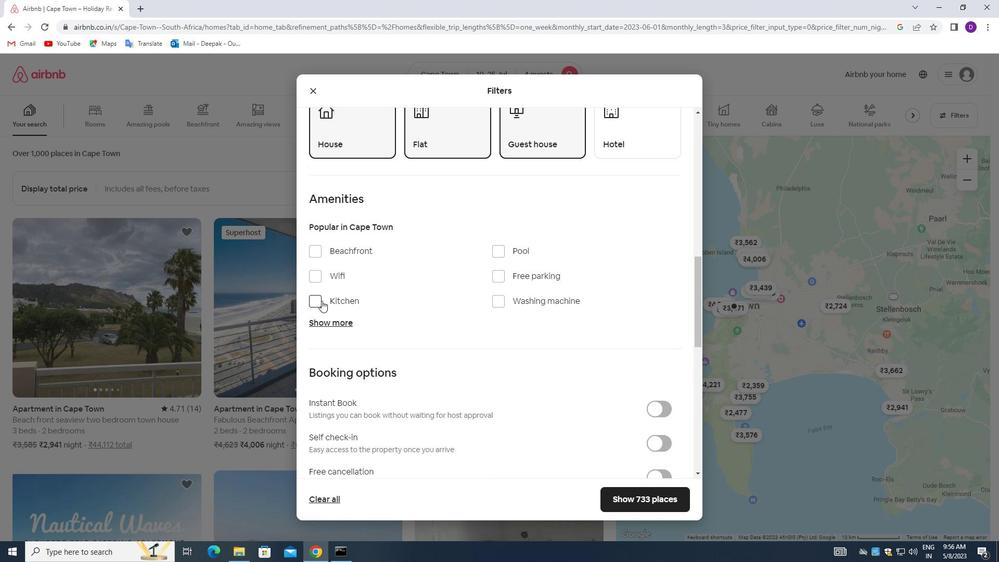 
Action: Mouse pressed left at (317, 280)
Screenshot: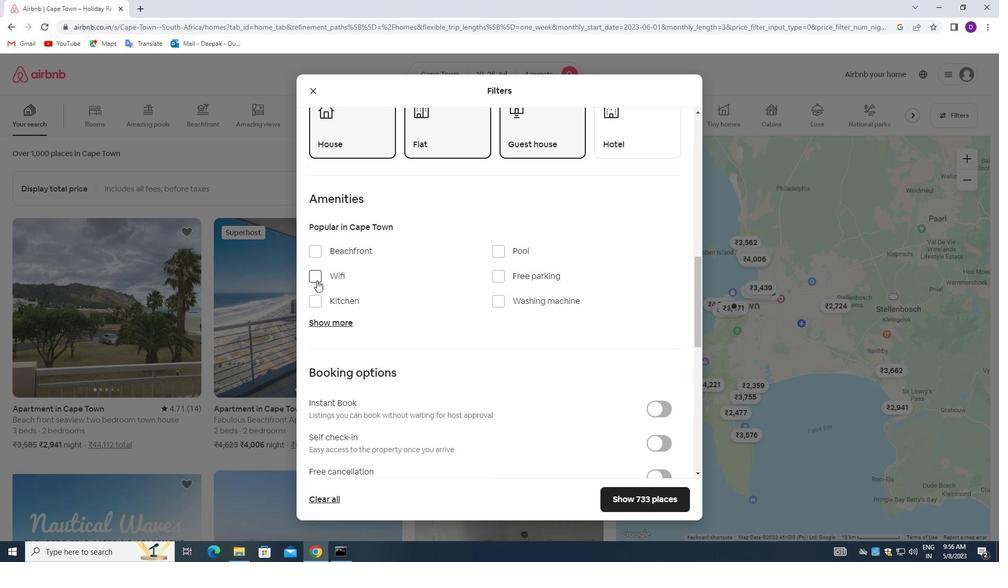 
Action: Mouse moved to (490, 274)
Screenshot: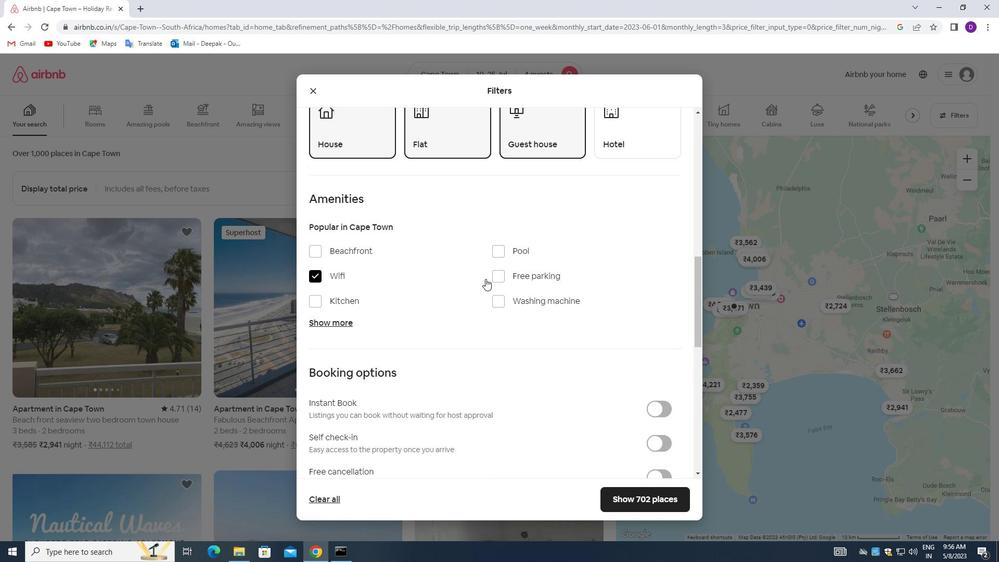
Action: Mouse pressed left at (490, 274)
Screenshot: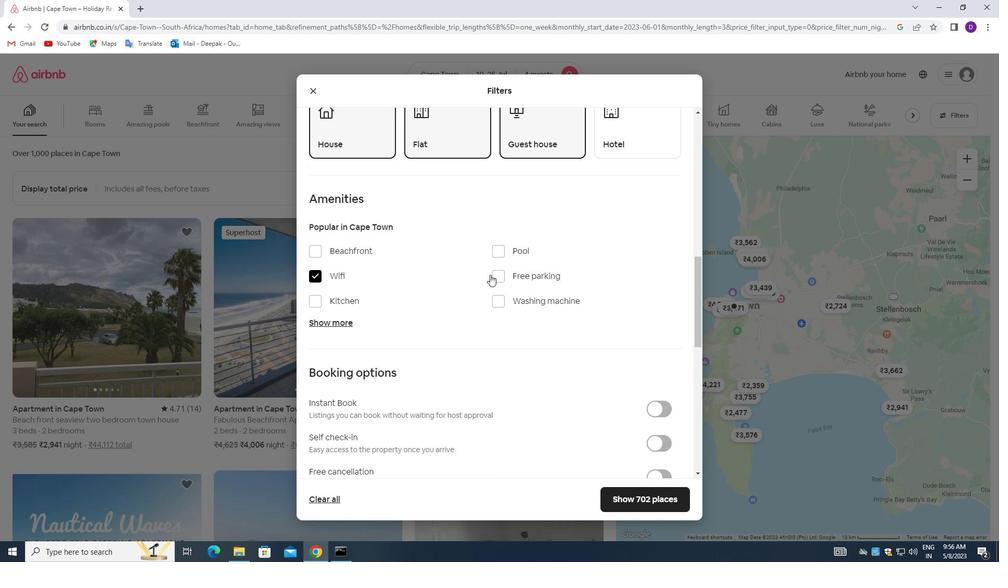 
Action: Mouse moved to (494, 275)
Screenshot: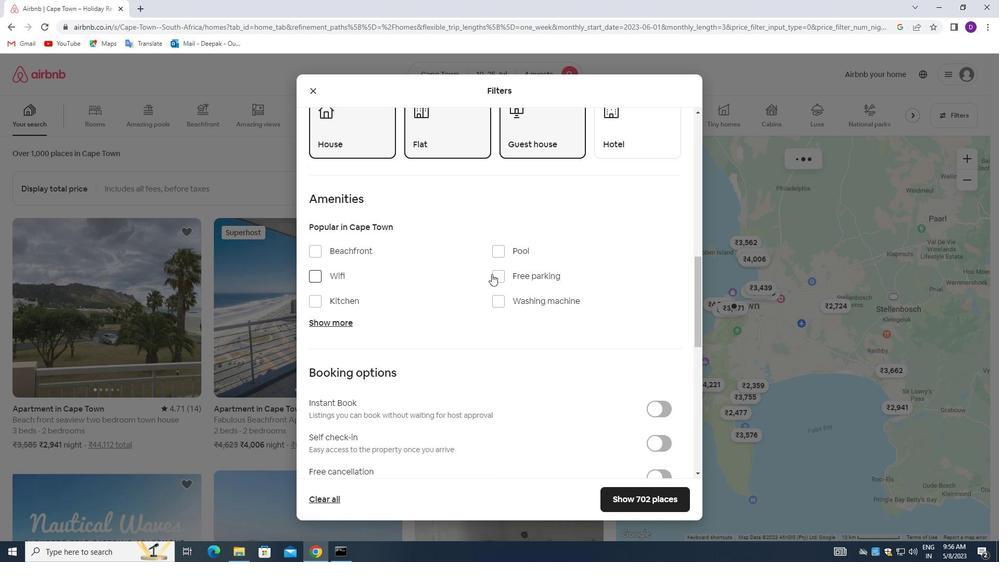 
Action: Mouse pressed left at (494, 275)
Screenshot: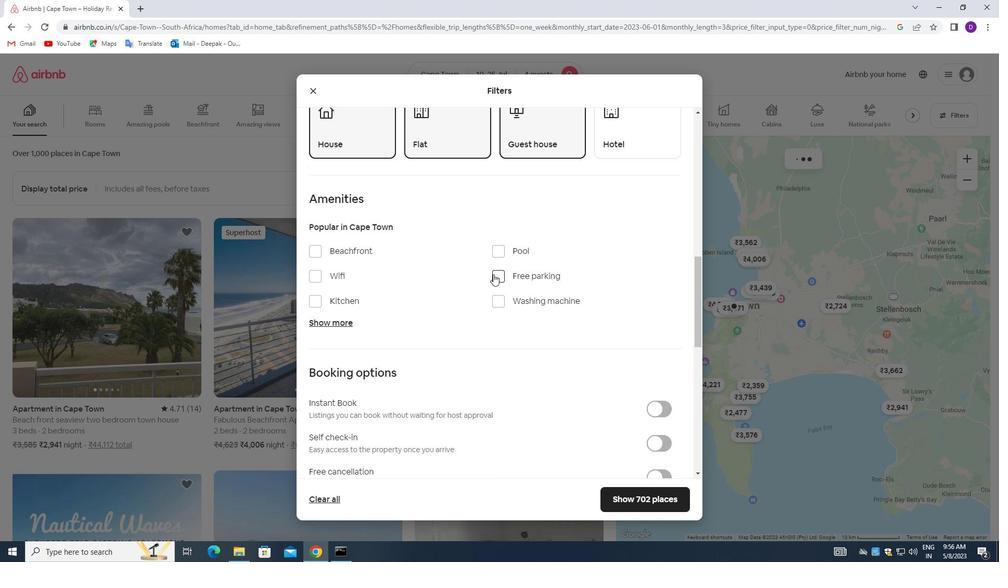 
Action: Mouse moved to (332, 320)
Screenshot: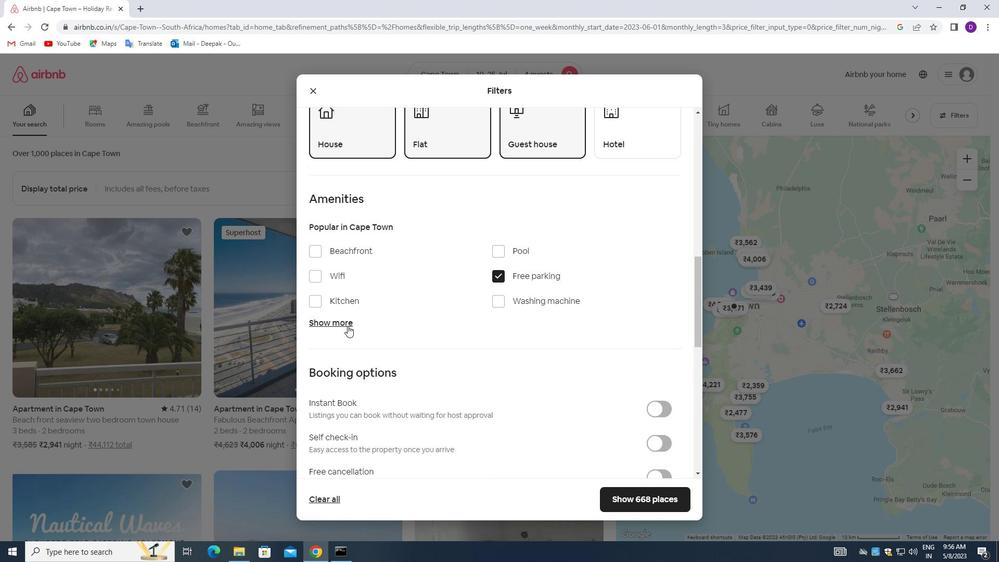 
Action: Mouse pressed left at (332, 320)
Screenshot: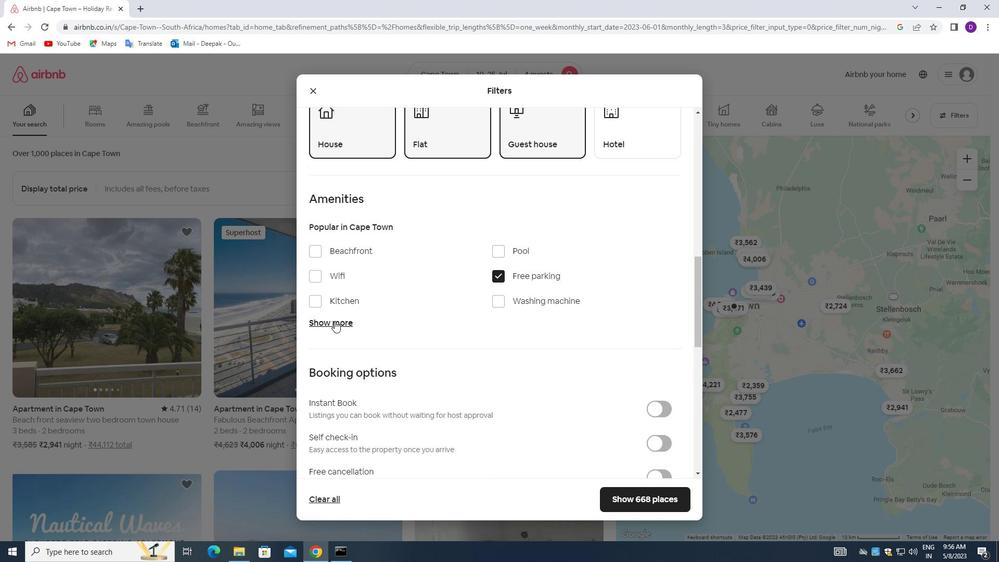 
Action: Mouse moved to (370, 344)
Screenshot: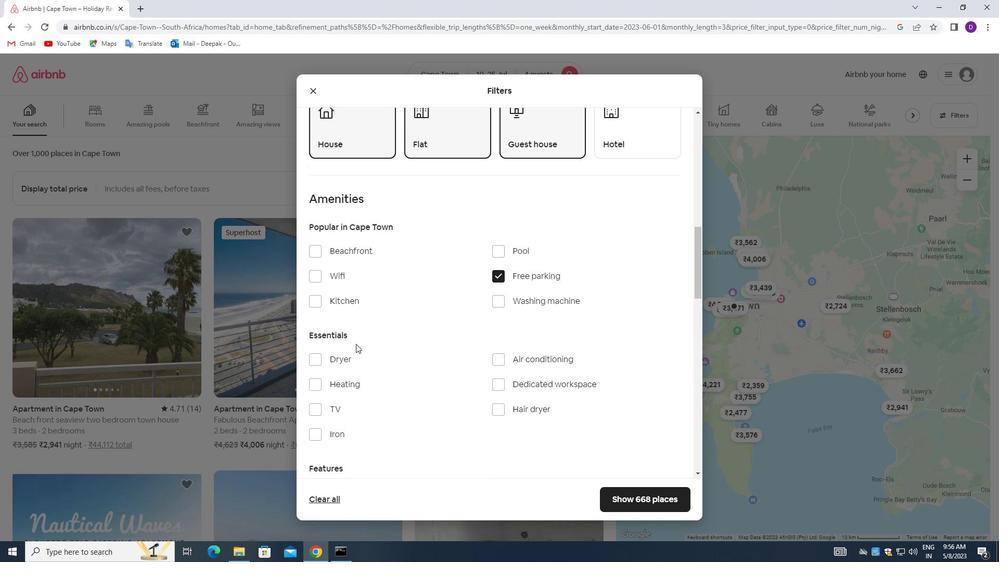 
Action: Mouse scrolled (370, 343) with delta (0, 0)
Screenshot: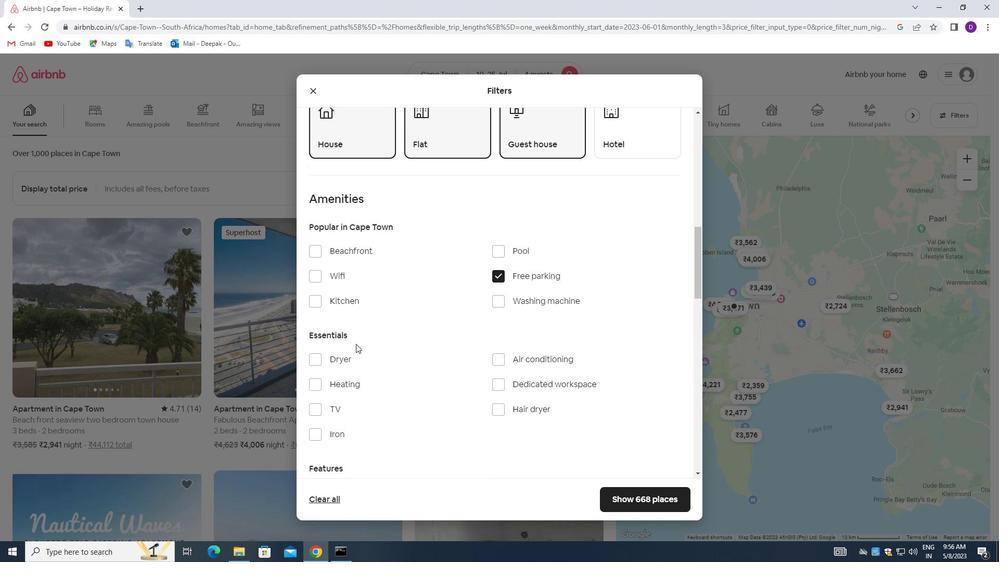 
Action: Mouse moved to (371, 344)
Screenshot: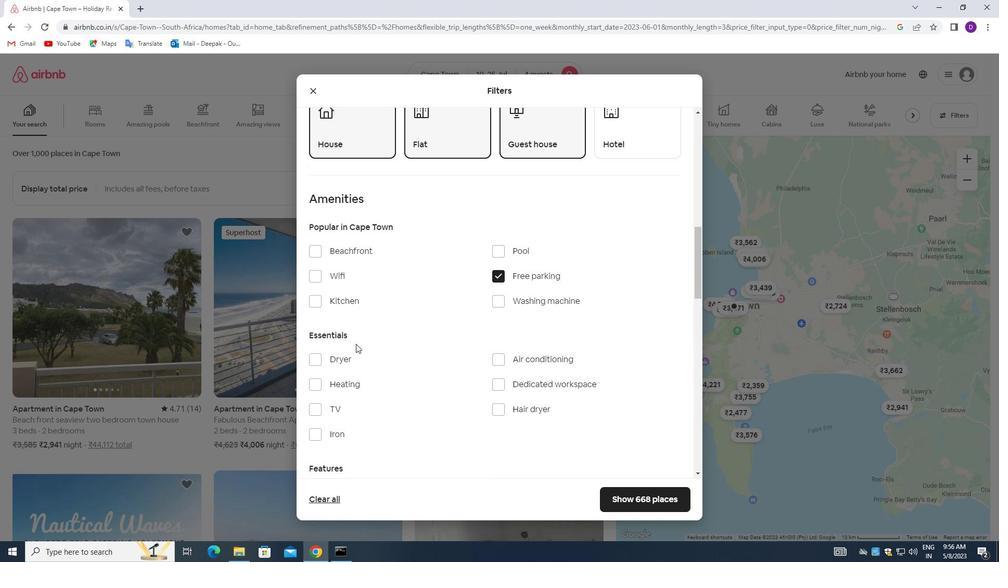 
Action: Mouse scrolled (371, 343) with delta (0, 0)
Screenshot: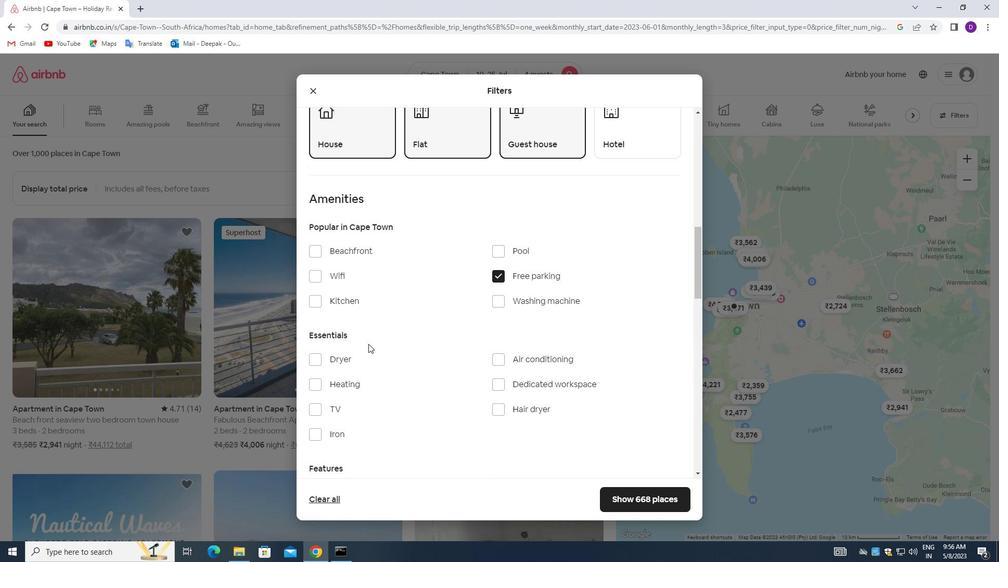 
Action: Mouse moved to (316, 307)
Screenshot: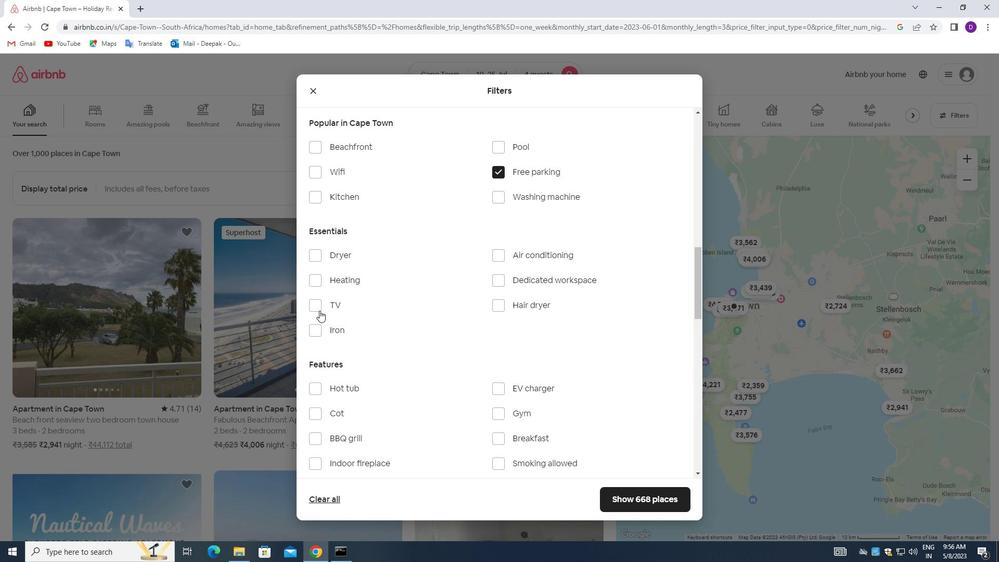 
Action: Mouse pressed left at (316, 307)
Screenshot: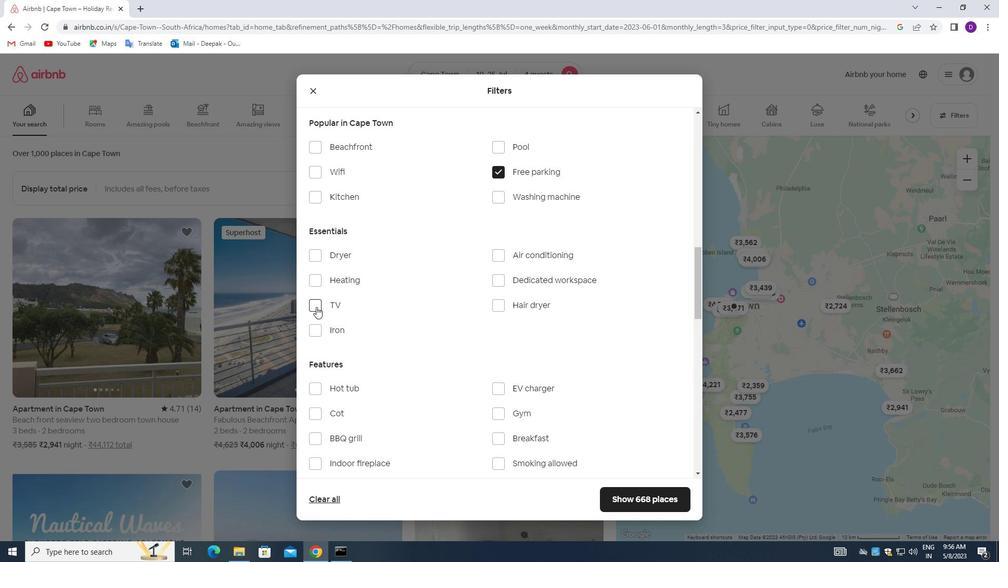 
Action: Mouse moved to (487, 330)
Screenshot: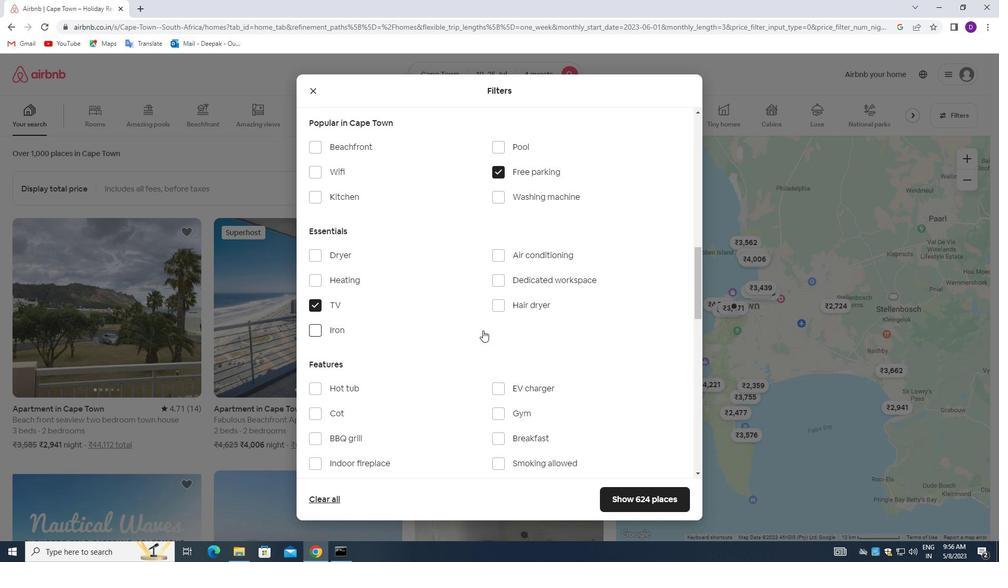 
Action: Mouse scrolled (487, 330) with delta (0, 0)
Screenshot: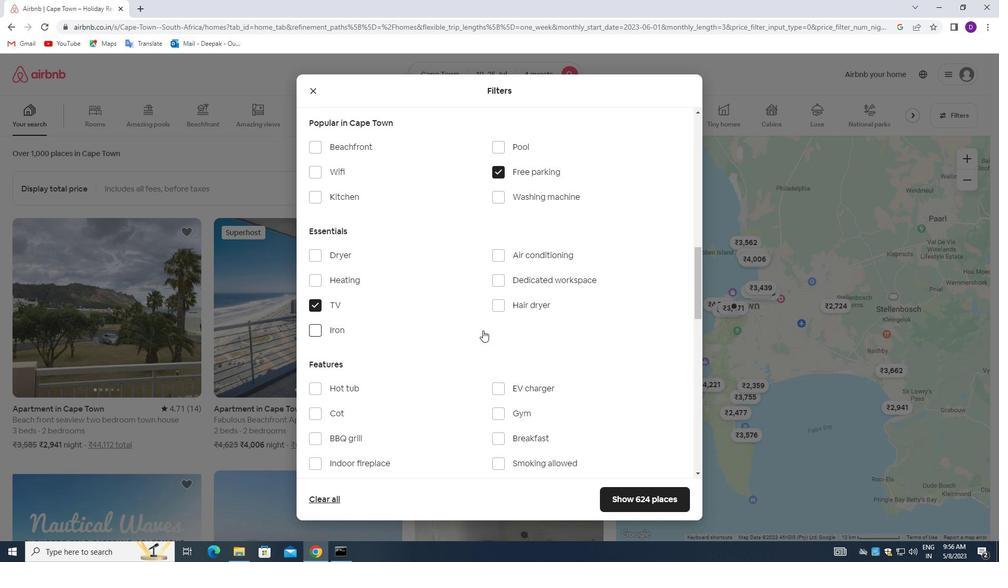 
Action: Mouse moved to (498, 365)
Screenshot: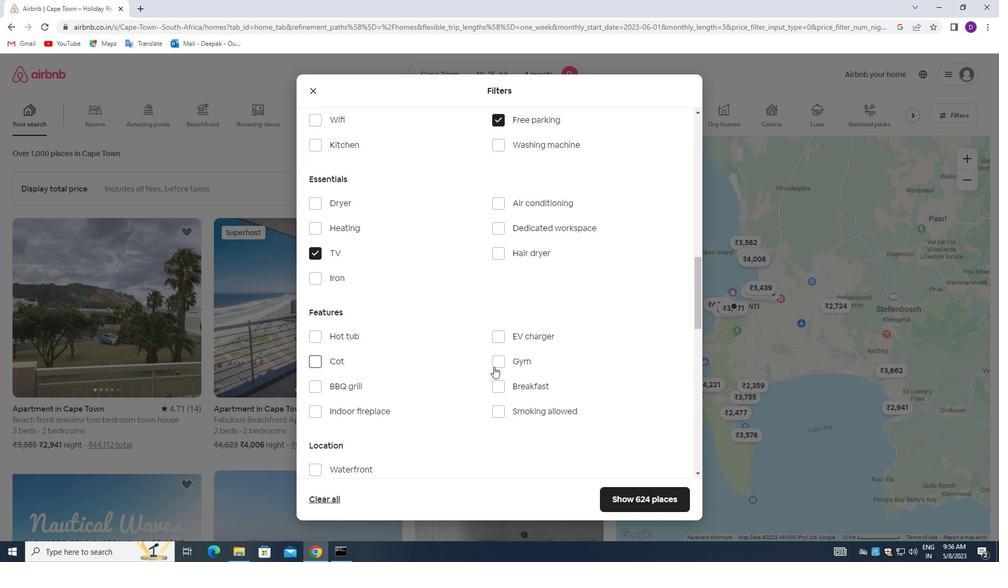 
Action: Mouse pressed left at (498, 365)
Screenshot: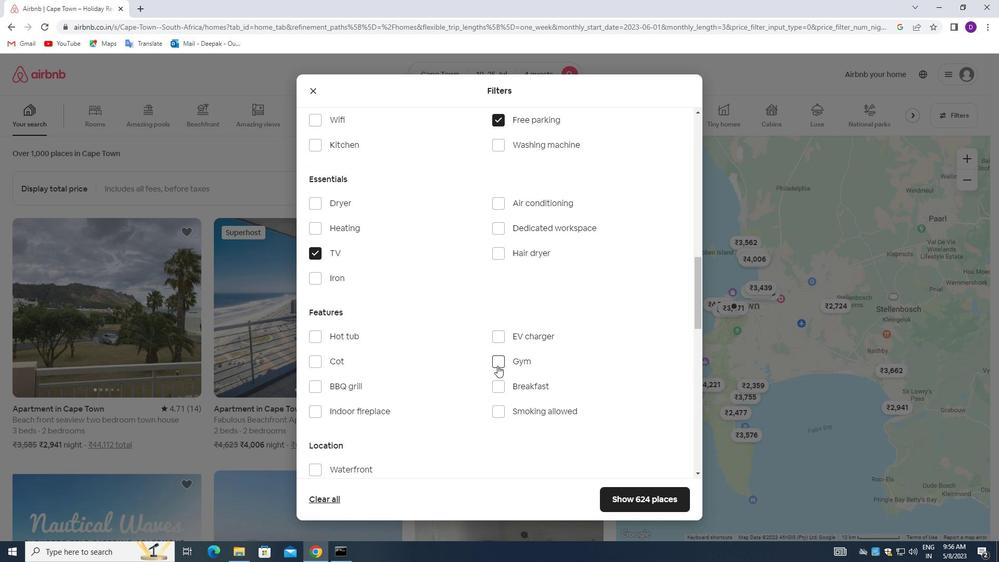 
Action: Mouse moved to (495, 388)
Screenshot: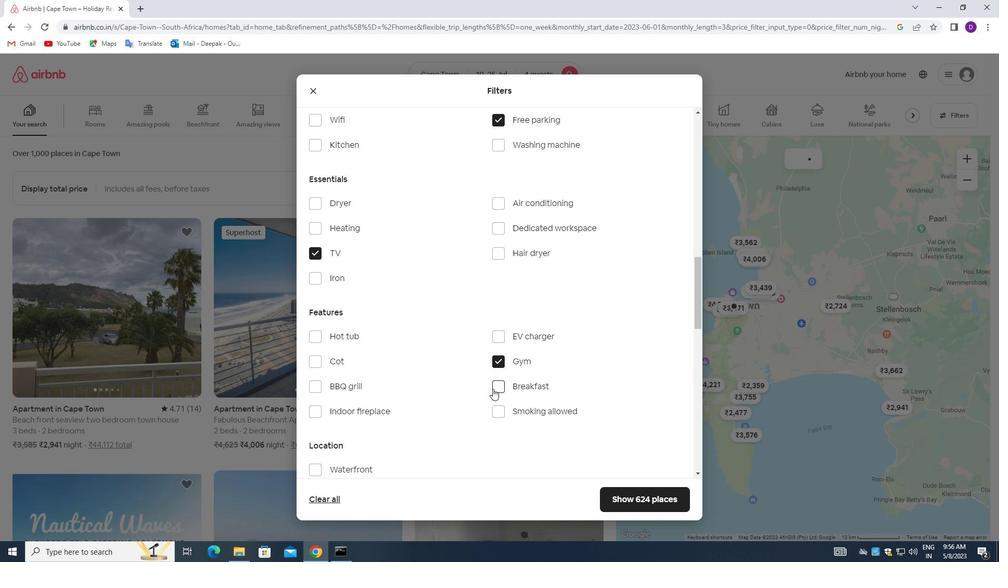 
Action: Mouse pressed left at (495, 388)
Screenshot: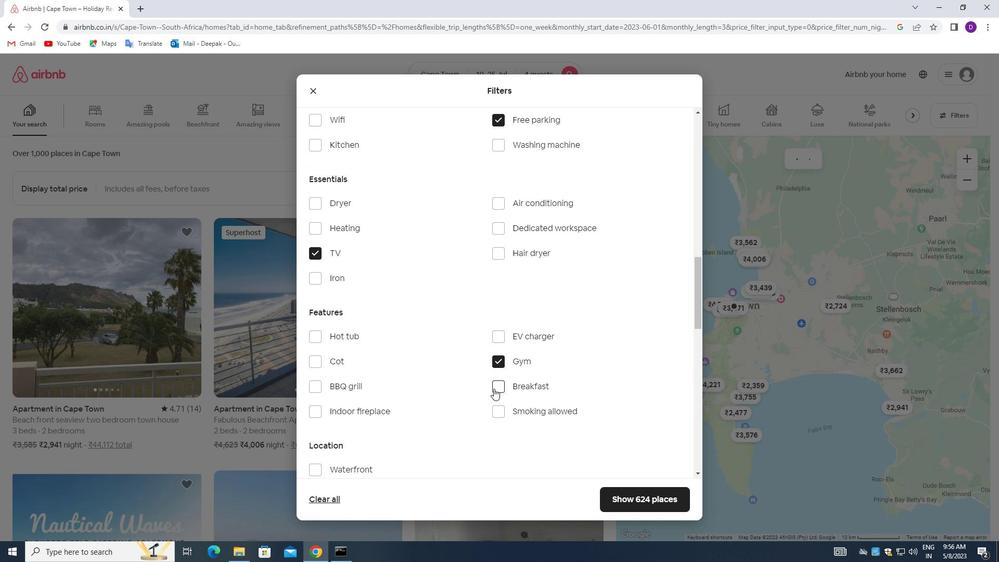 
Action: Mouse moved to (403, 349)
Screenshot: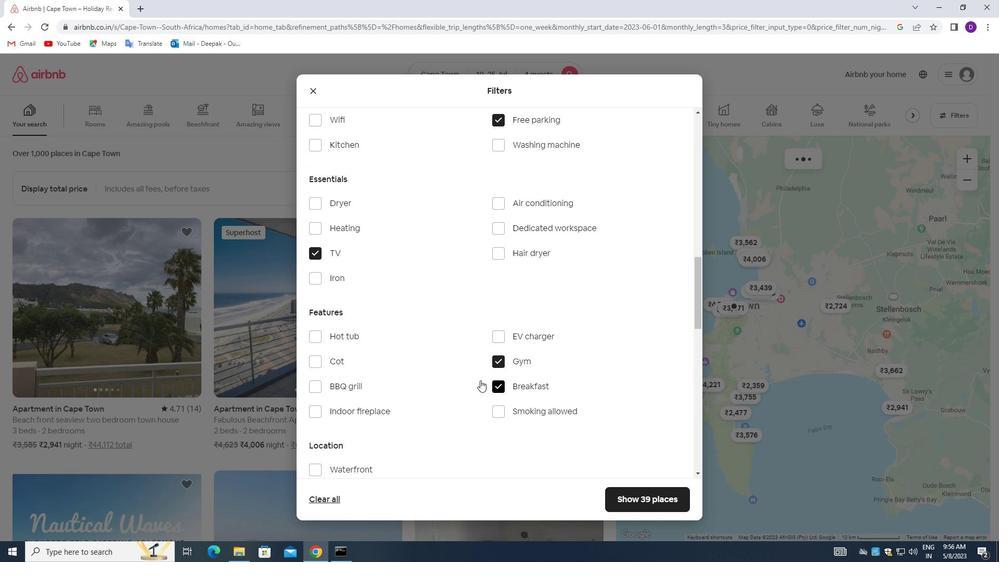 
Action: Mouse scrolled (403, 350) with delta (0, 0)
Screenshot: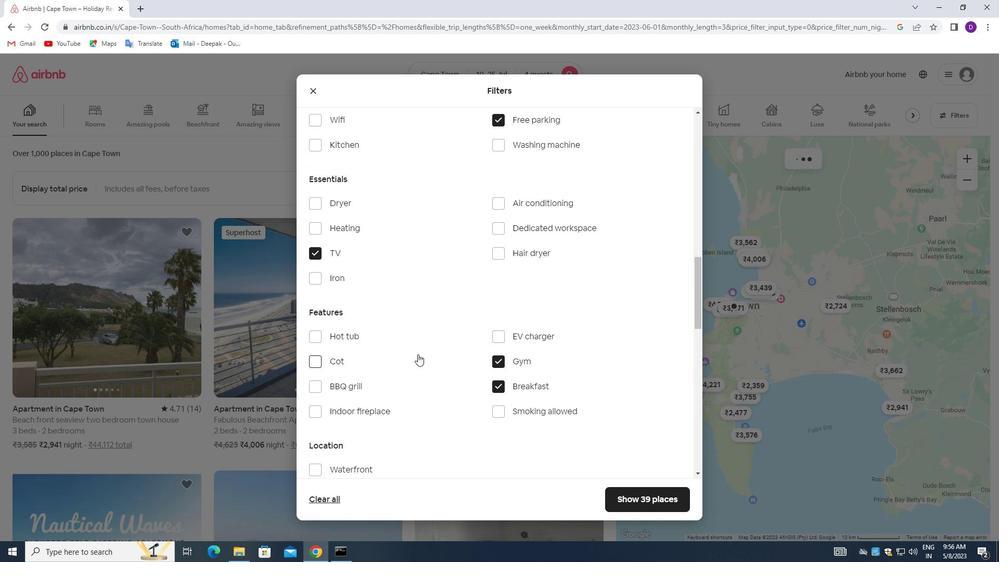 
Action: Mouse moved to (407, 346)
Screenshot: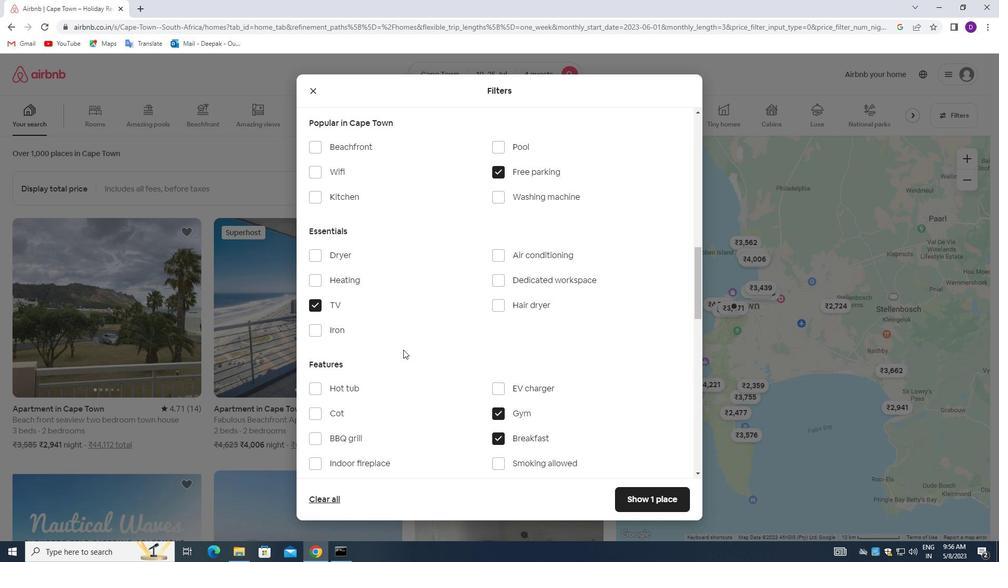 
Action: Mouse scrolled (407, 347) with delta (0, 0)
Screenshot: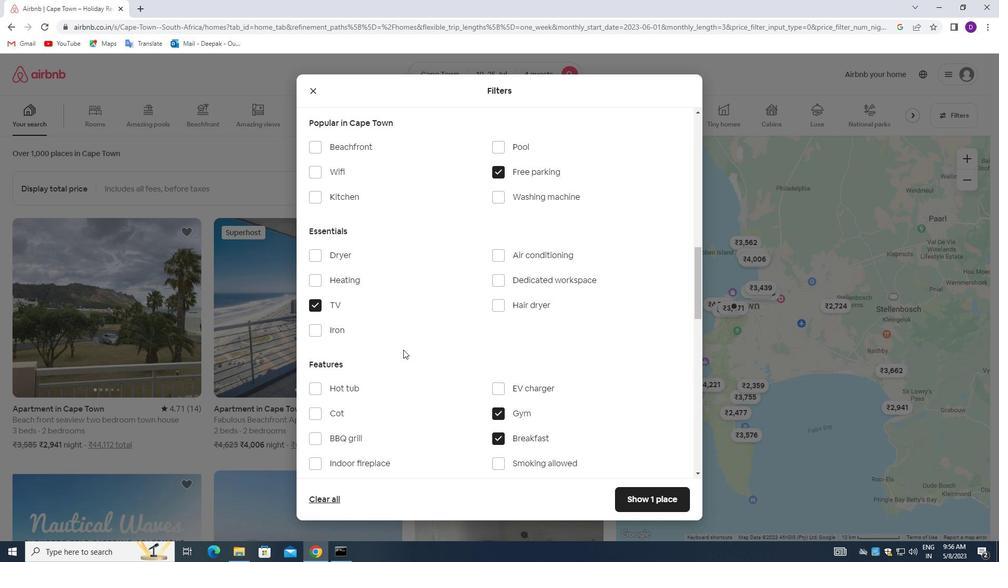 
Action: Mouse scrolled (407, 347) with delta (0, 0)
Screenshot: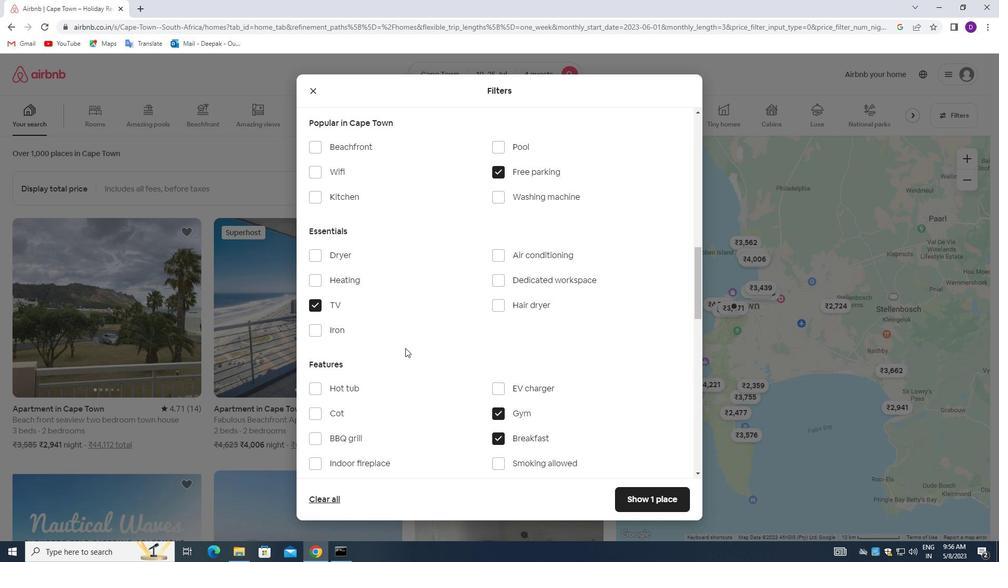 
Action: Mouse scrolled (407, 346) with delta (0, 0)
Screenshot: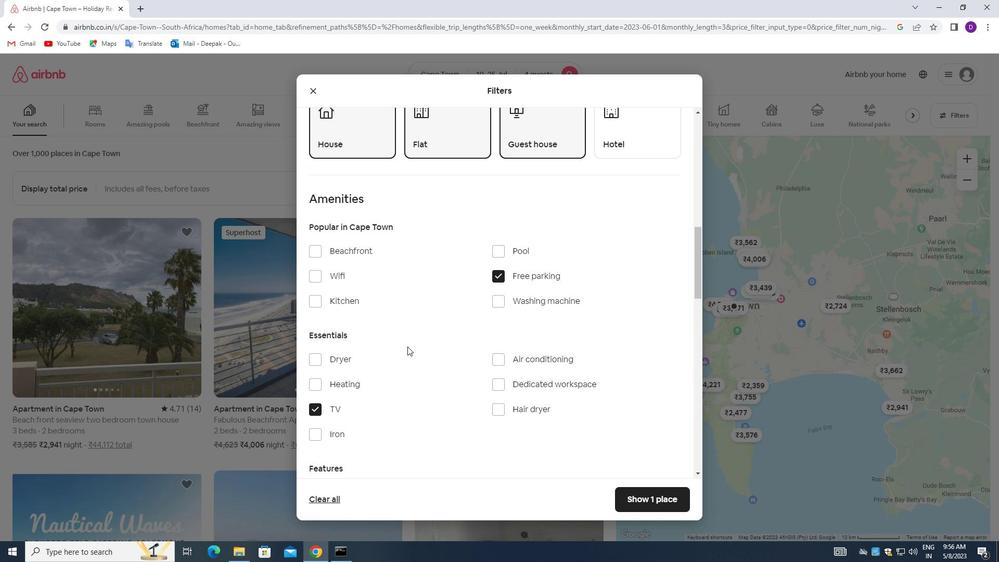 
Action: Mouse moved to (319, 227)
Screenshot: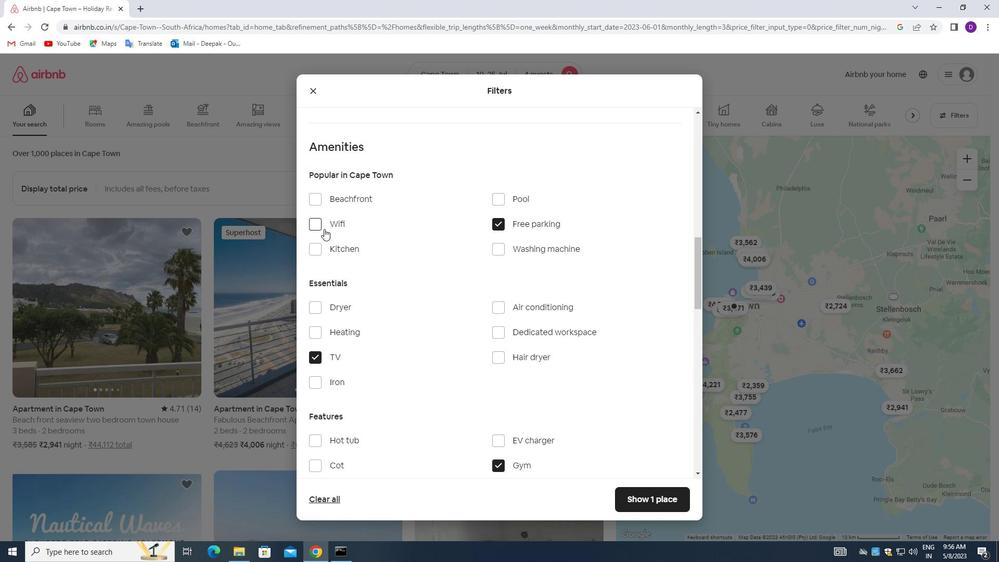 
Action: Mouse pressed left at (319, 227)
Screenshot: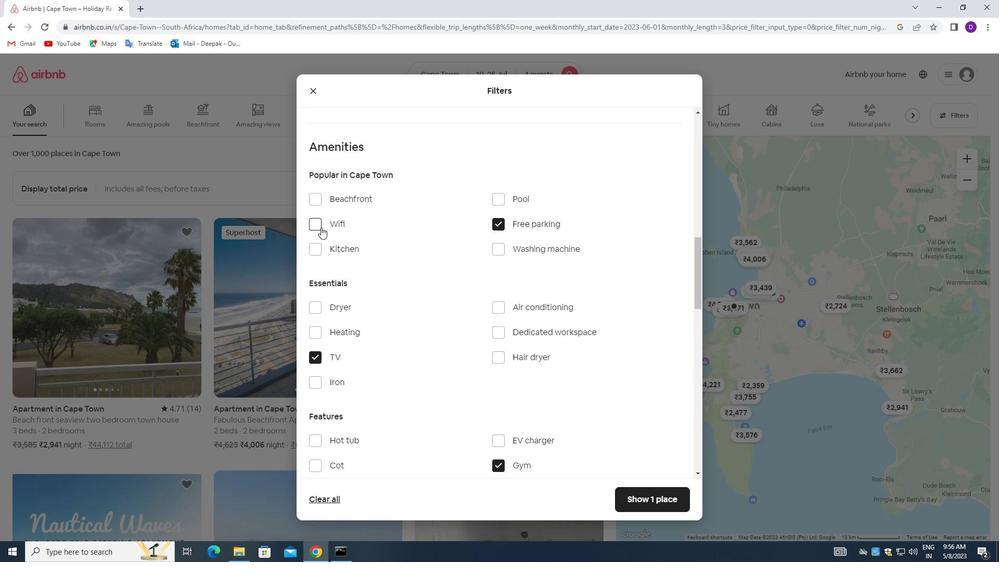 
Action: Mouse moved to (418, 296)
Screenshot: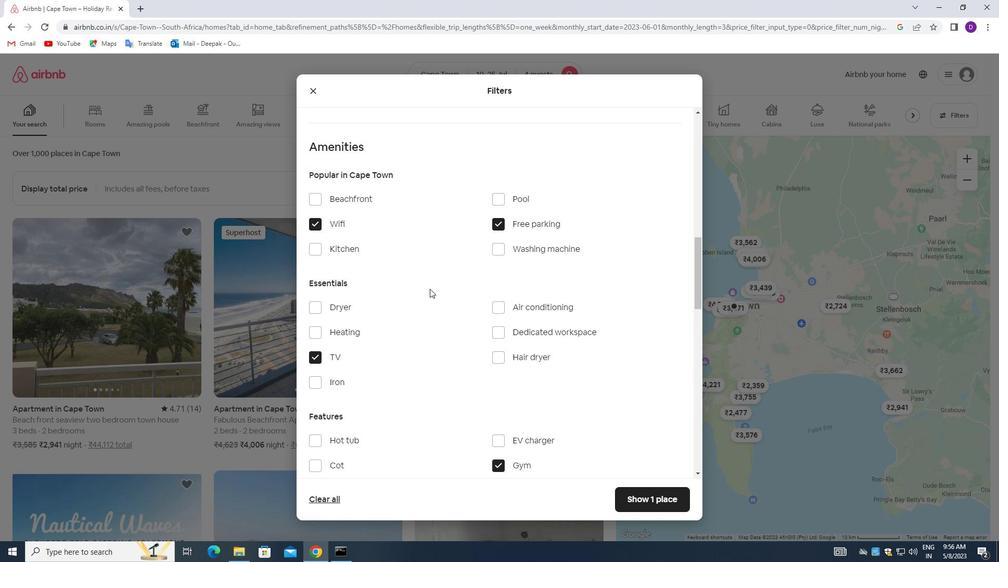
Action: Mouse scrolled (418, 295) with delta (0, 0)
Screenshot: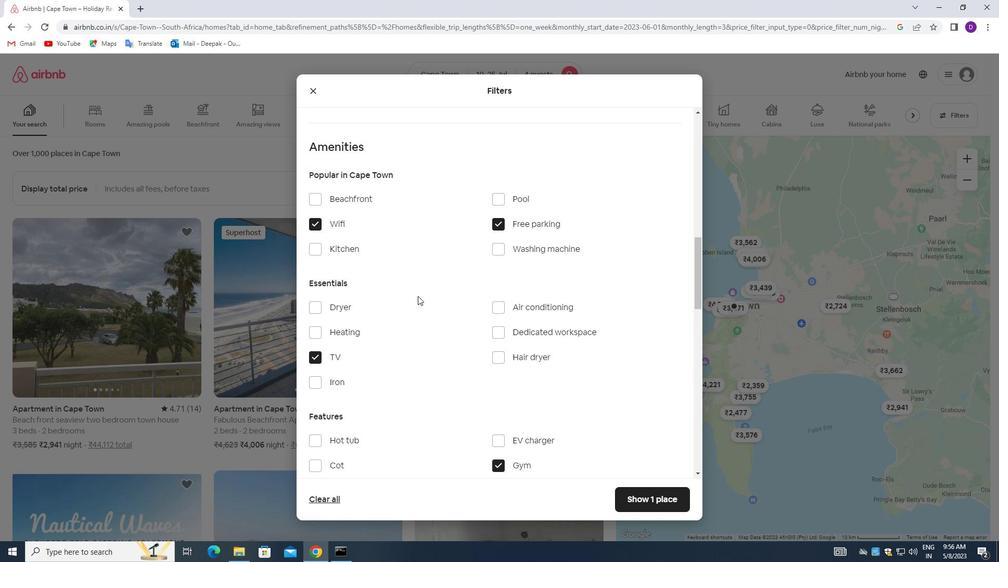 
Action: Mouse scrolled (418, 295) with delta (0, 0)
Screenshot: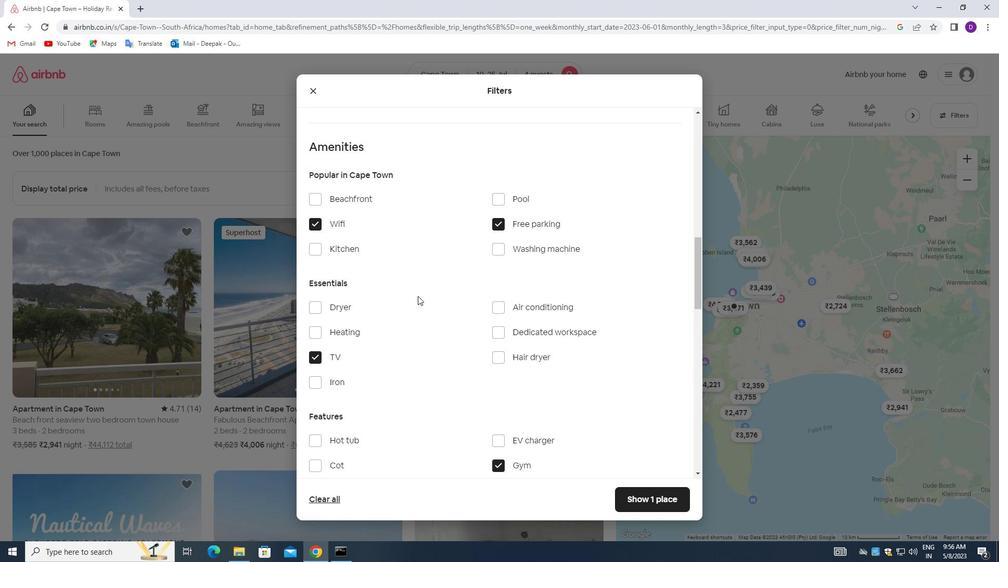 
Action: Mouse moved to (433, 311)
Screenshot: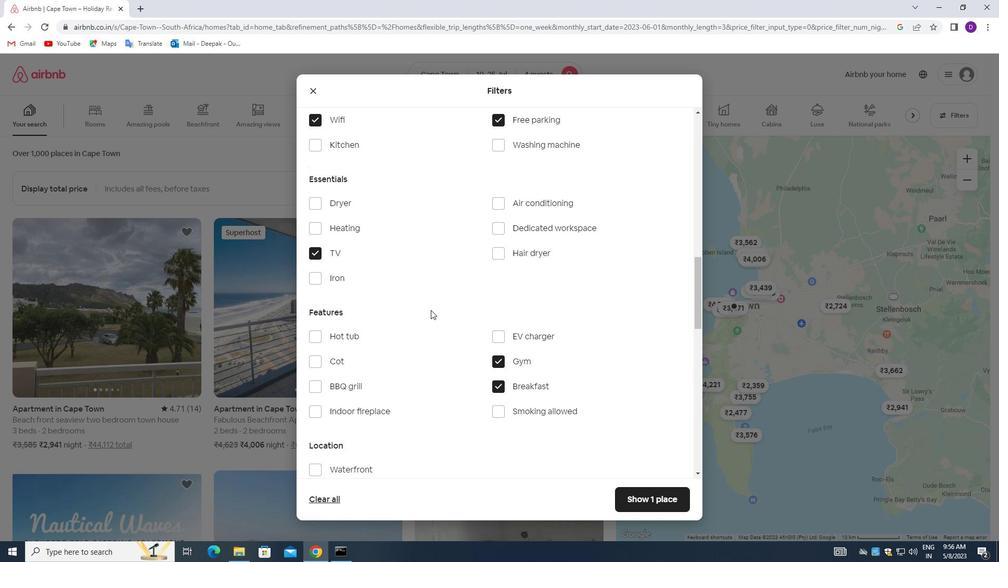 
Action: Mouse scrolled (433, 311) with delta (0, 0)
Screenshot: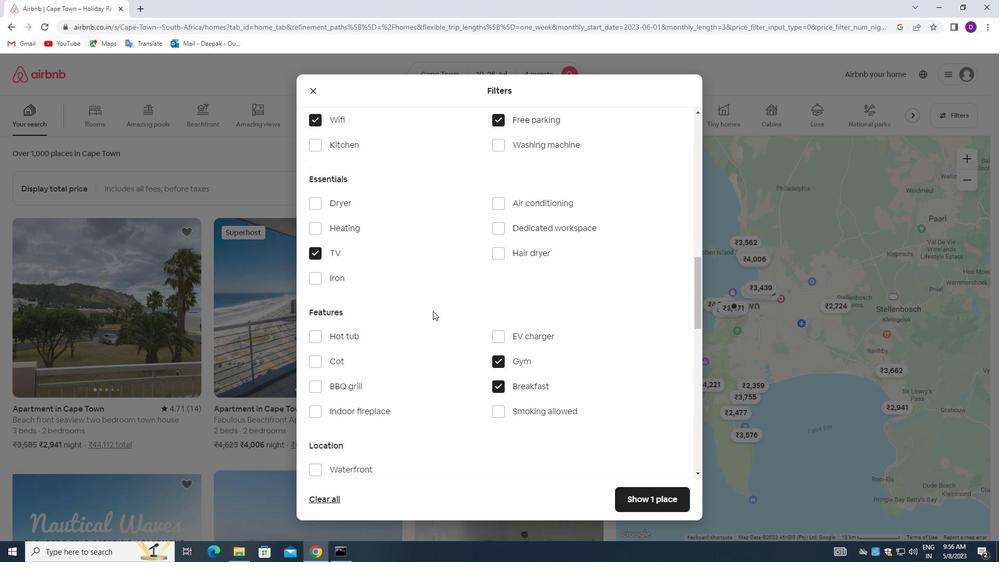 
Action: Mouse moved to (433, 312)
Screenshot: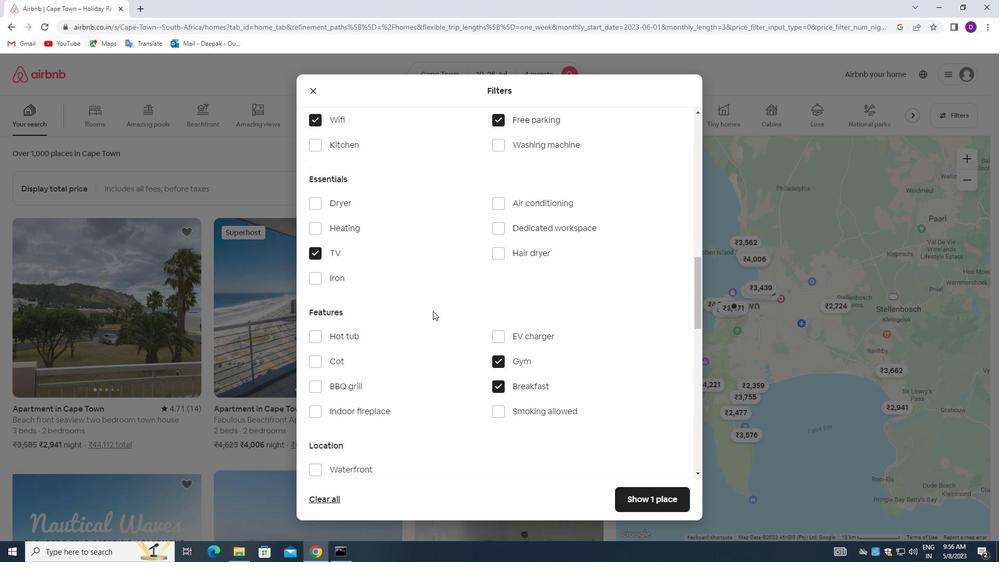 
Action: Mouse scrolled (433, 311) with delta (0, 0)
Screenshot: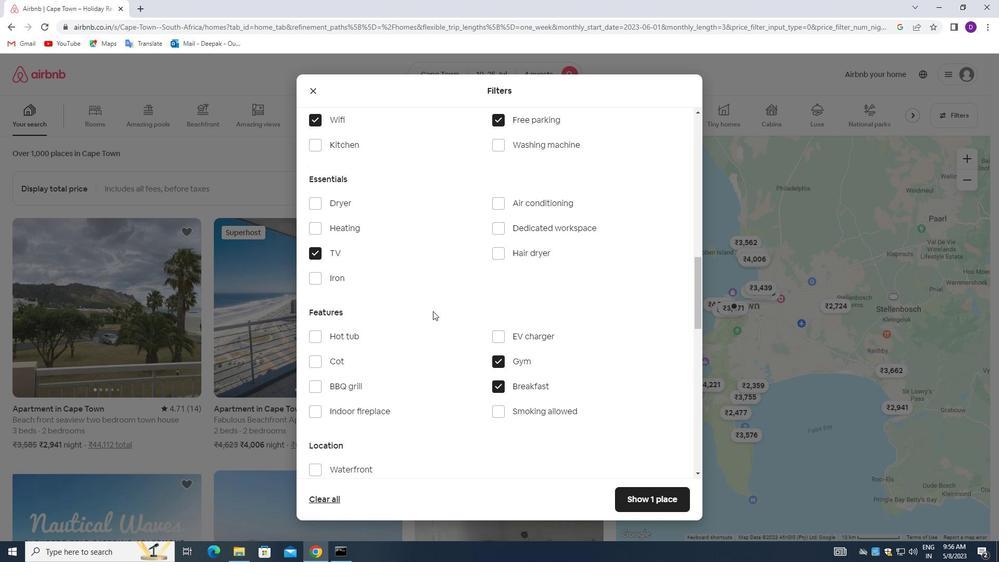 
Action: Mouse moved to (433, 312)
Screenshot: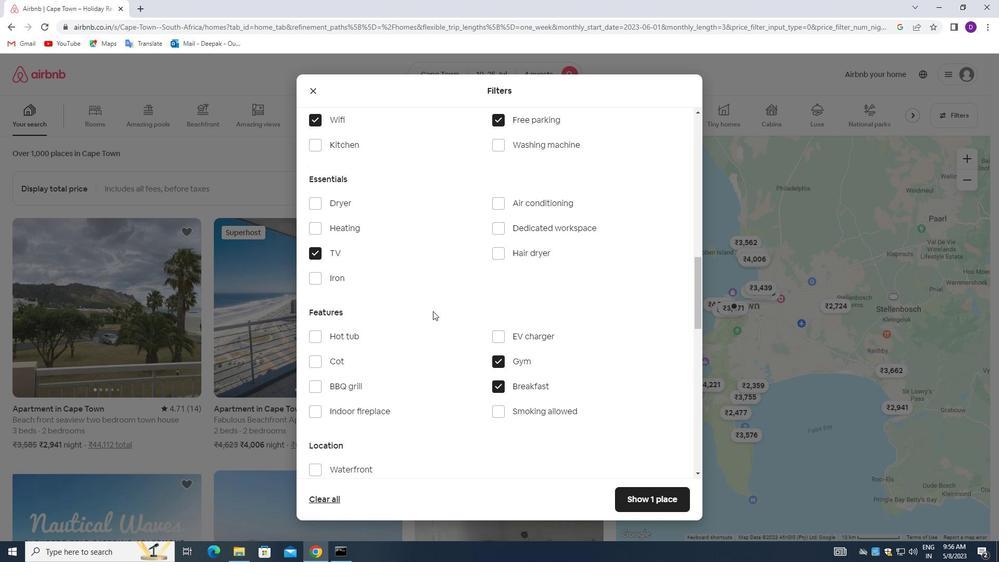 
Action: Mouse scrolled (433, 311) with delta (0, 0)
Screenshot: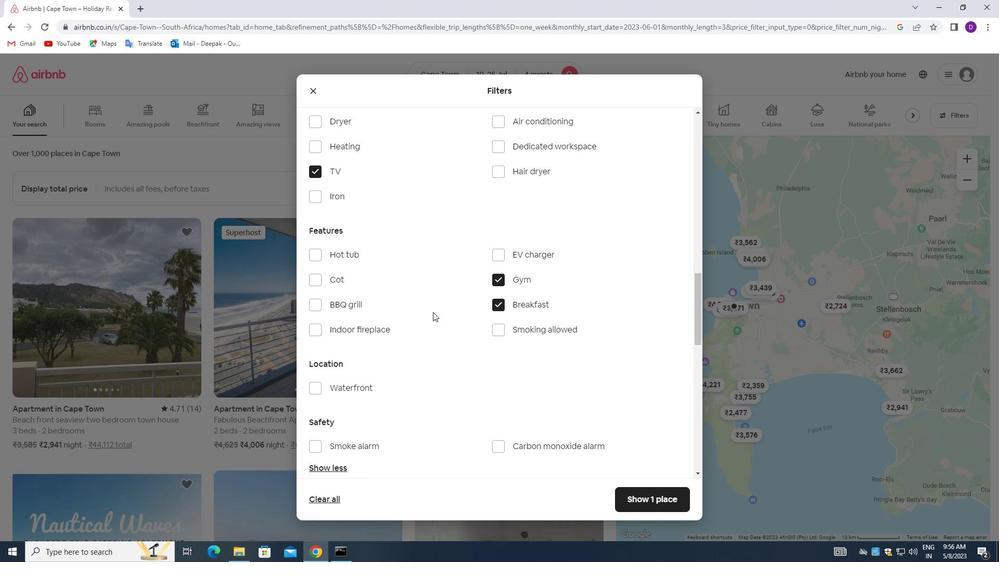 
Action: Mouse scrolled (433, 311) with delta (0, 0)
Screenshot: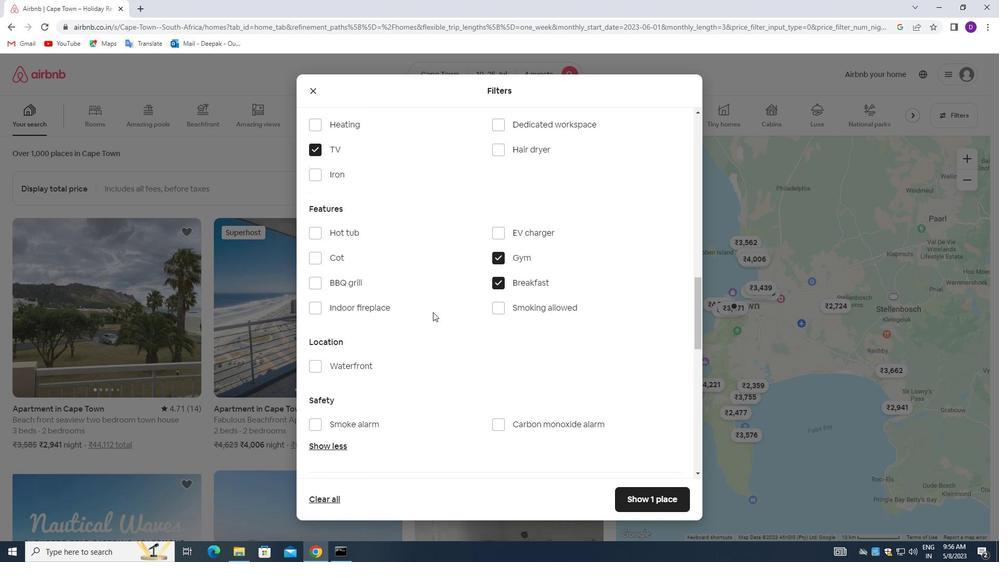 
Action: Mouse moved to (433, 312)
Screenshot: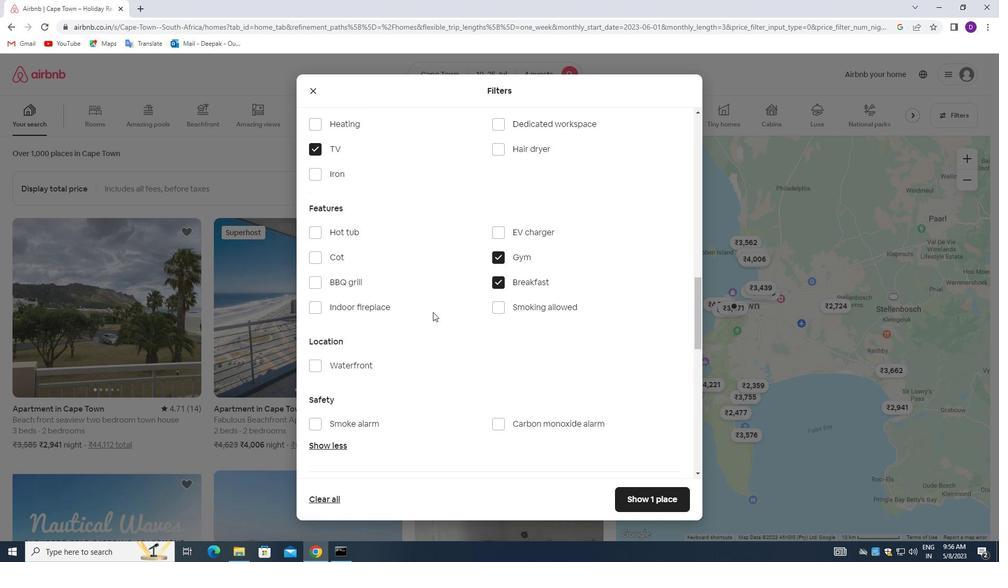 
Action: Mouse scrolled (433, 312) with delta (0, 0)
Screenshot: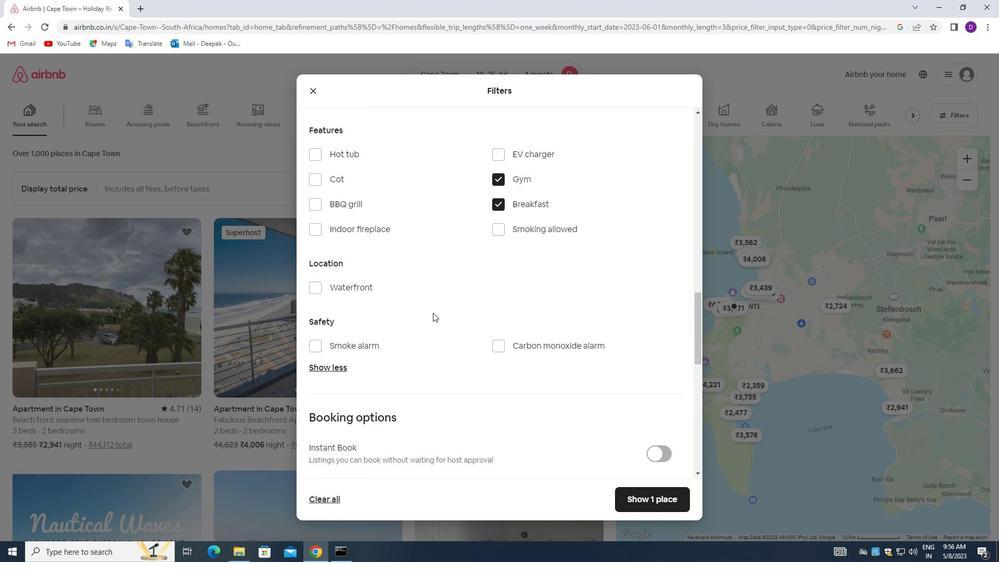 
Action: Mouse moved to (433, 313)
Screenshot: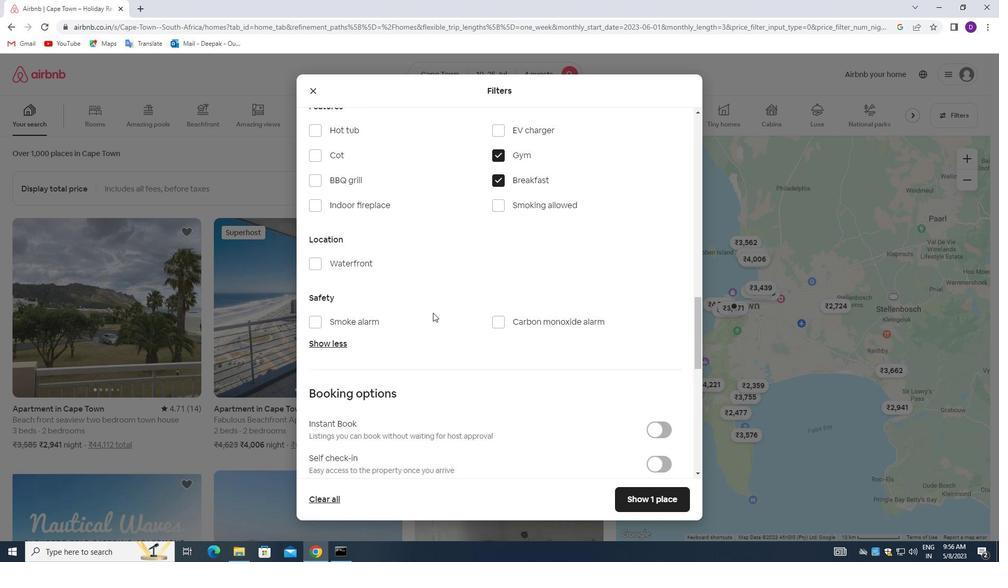 
Action: Mouse scrolled (433, 312) with delta (0, 0)
Screenshot: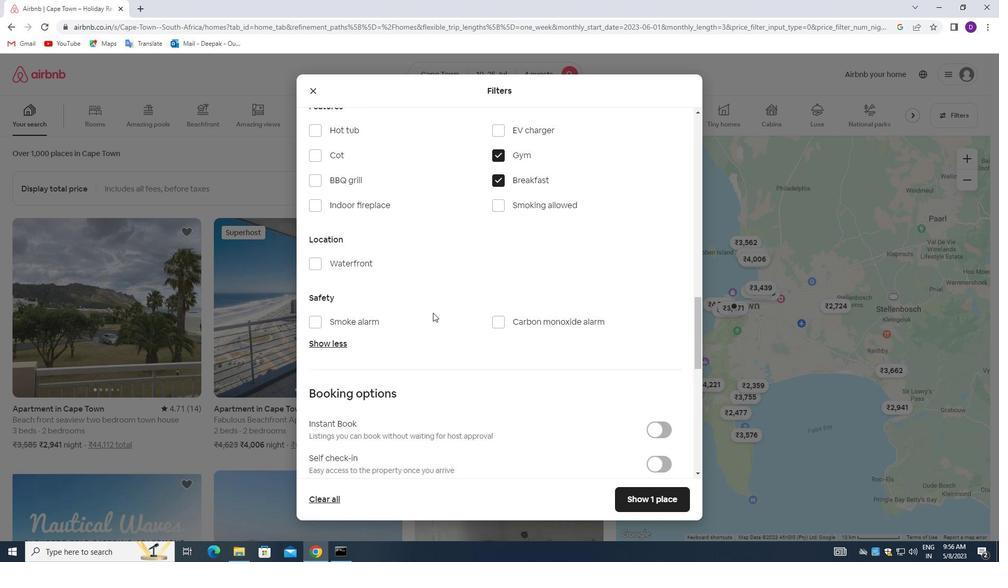 
Action: Mouse moved to (655, 359)
Screenshot: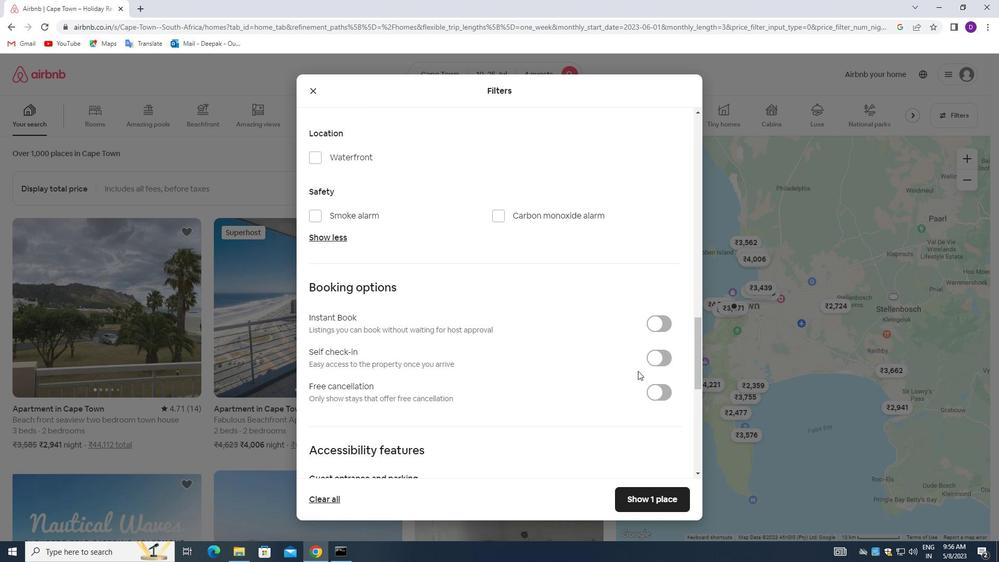 
Action: Mouse pressed left at (655, 359)
Screenshot: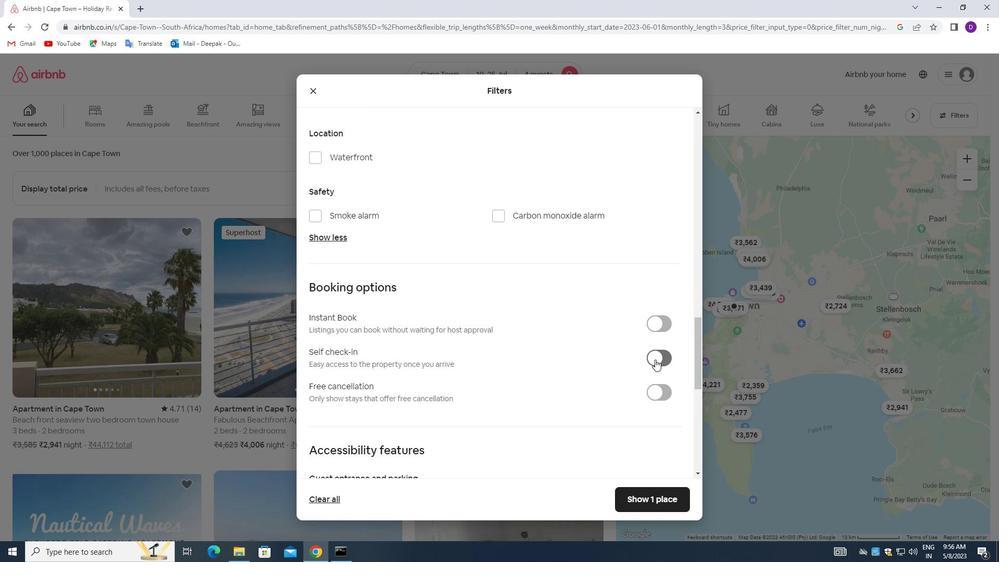 
Action: Mouse moved to (468, 363)
Screenshot: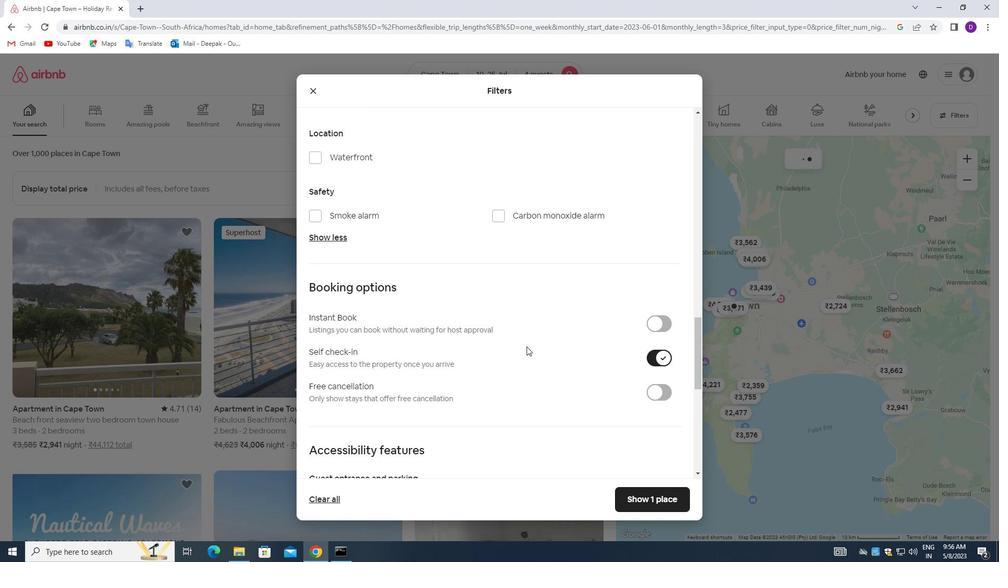 
Action: Mouse scrolled (468, 363) with delta (0, 0)
Screenshot: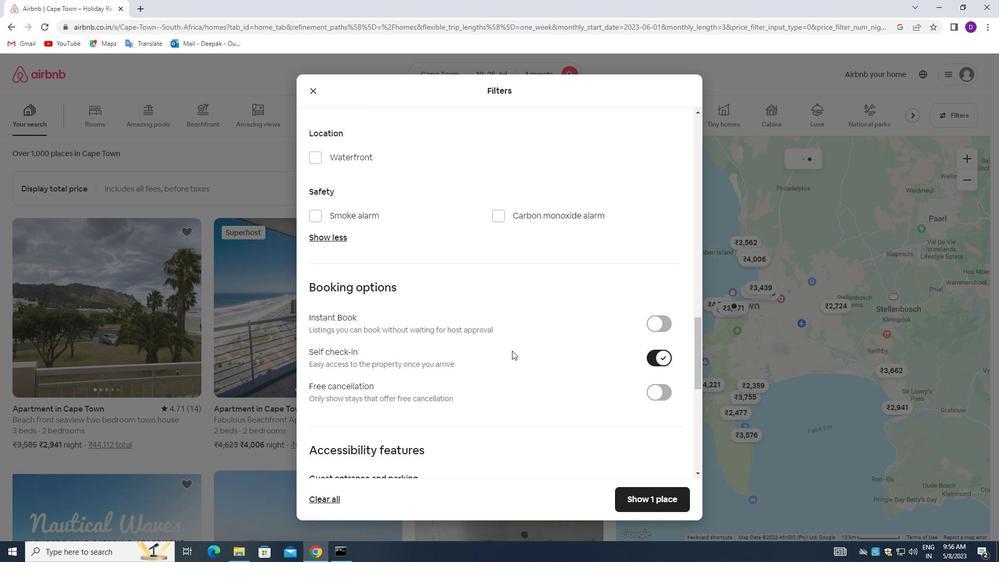 
Action: Mouse moved to (467, 364)
Screenshot: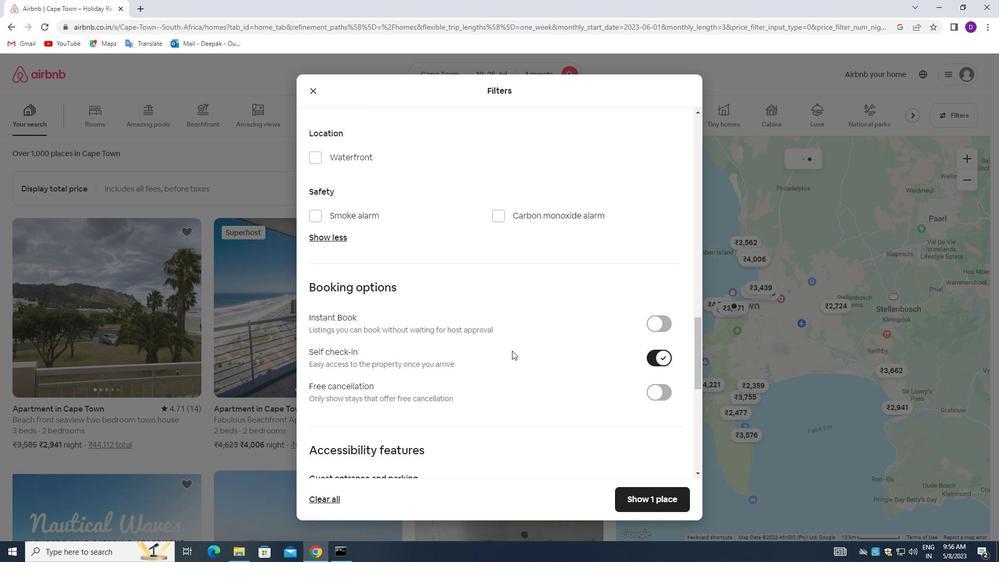 
Action: Mouse scrolled (467, 363) with delta (0, 0)
Screenshot: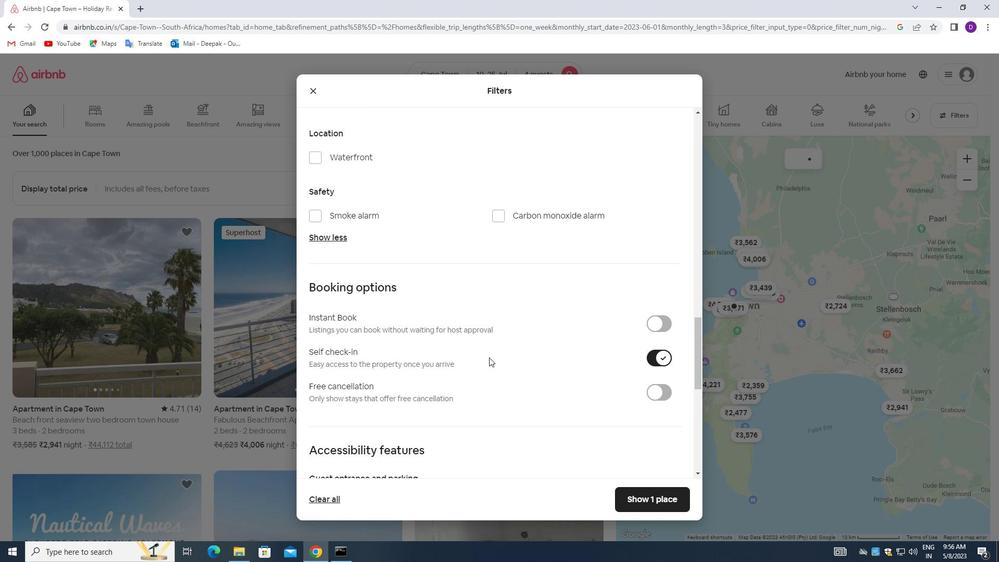 
Action: Mouse scrolled (467, 363) with delta (0, 0)
Screenshot: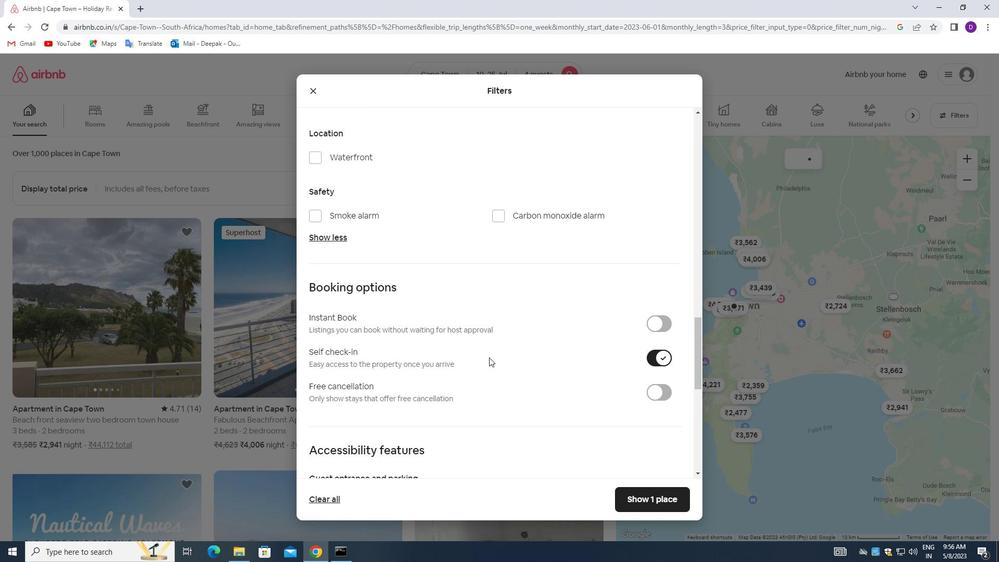 
Action: Mouse moved to (466, 364)
Screenshot: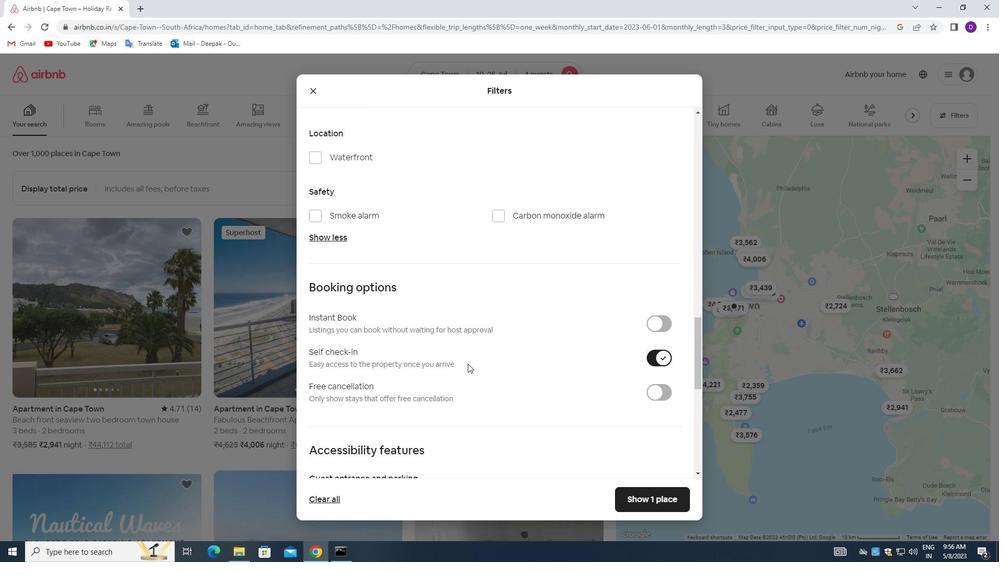 
Action: Mouse scrolled (466, 363) with delta (0, 0)
Screenshot: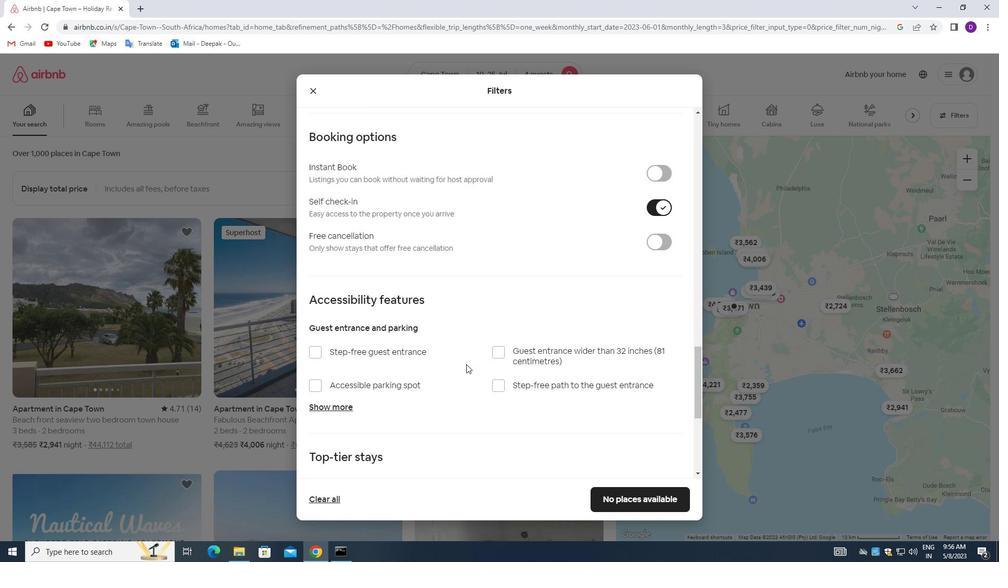 
Action: Mouse scrolled (466, 363) with delta (0, 0)
Screenshot: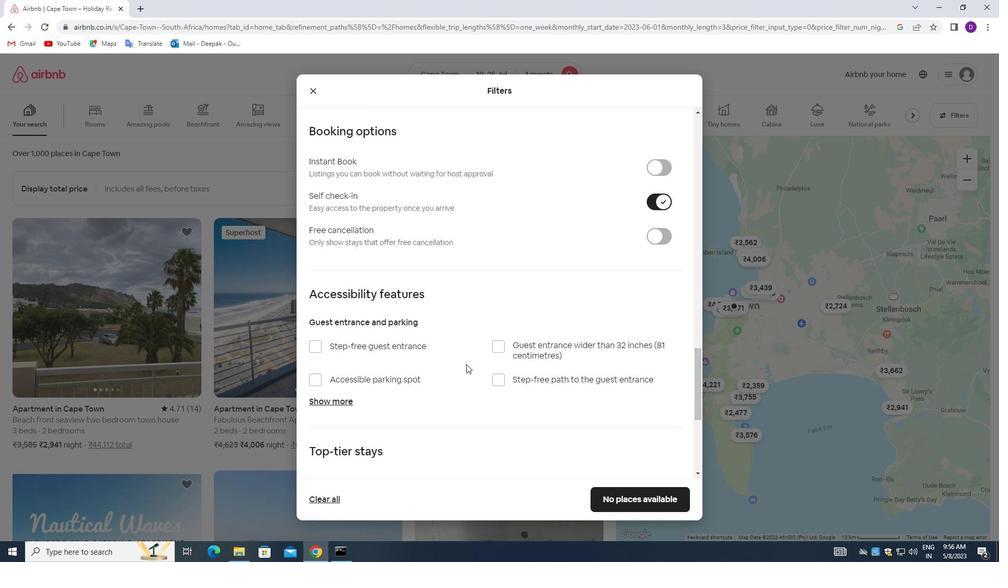 
Action: Mouse scrolled (466, 363) with delta (0, 0)
Screenshot: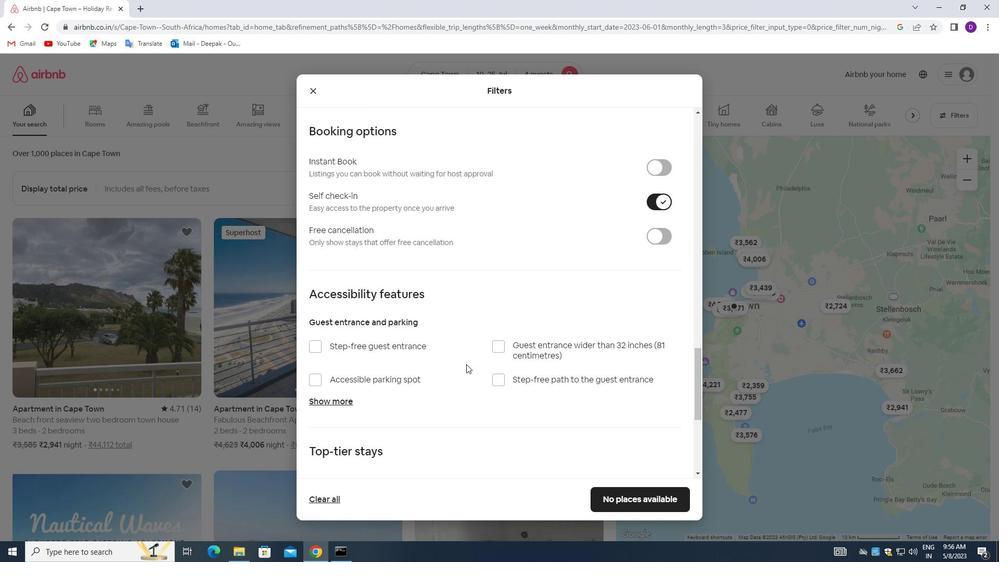 
Action: Mouse scrolled (466, 363) with delta (0, 0)
Screenshot: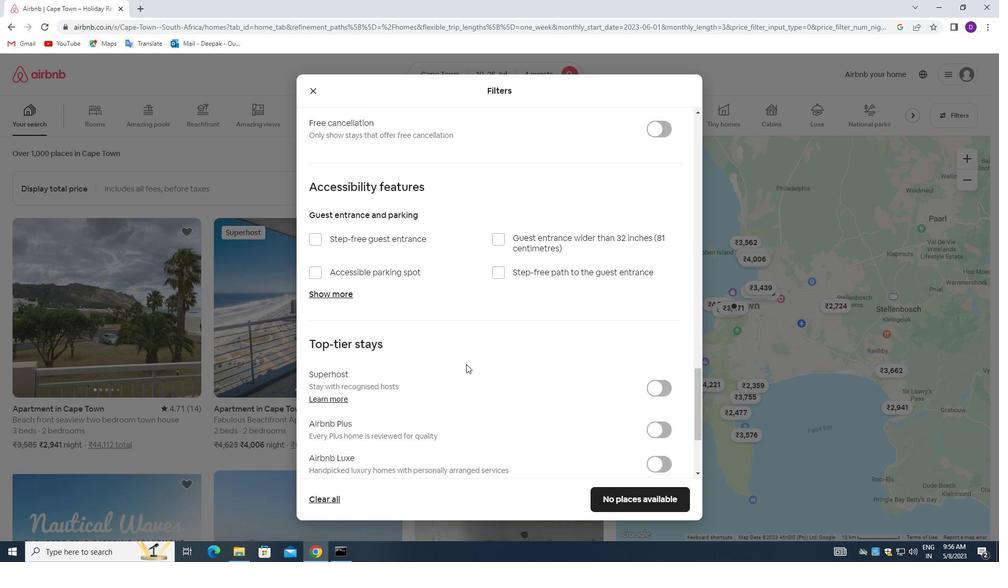 
Action: Mouse scrolled (466, 363) with delta (0, 0)
Screenshot: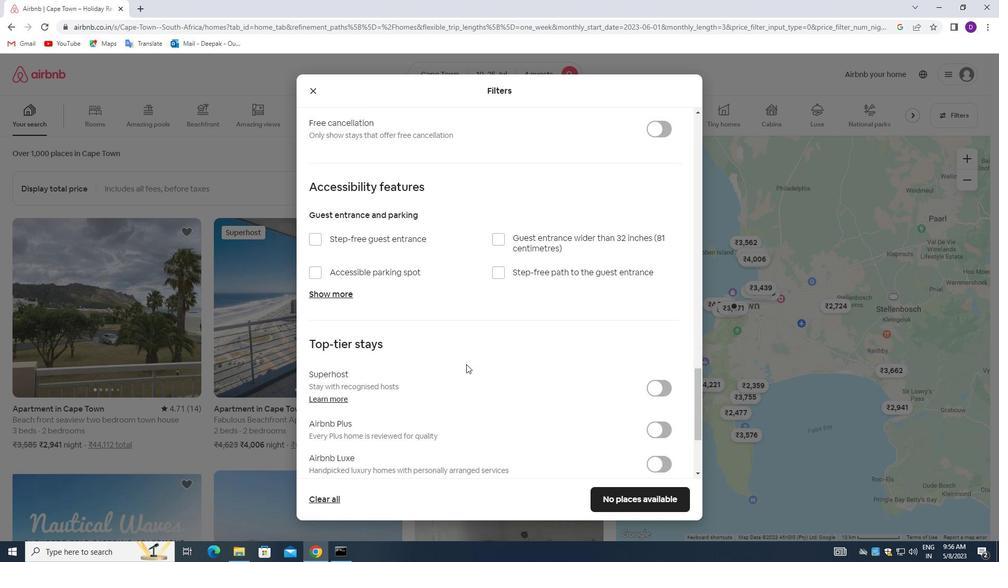 
Action: Mouse scrolled (466, 363) with delta (0, 0)
Screenshot: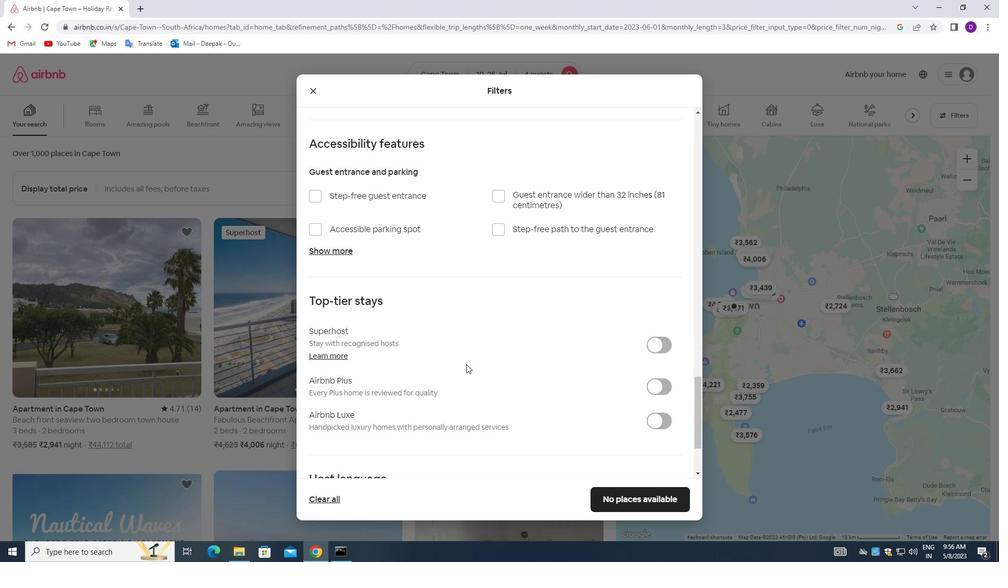 
Action: Mouse moved to (459, 366)
Screenshot: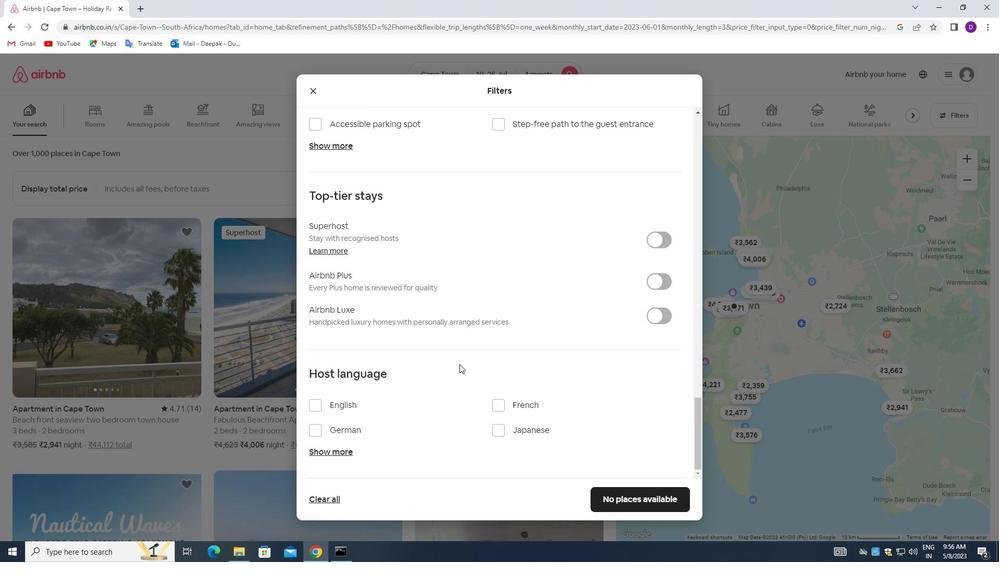 
Action: Mouse scrolled (459, 366) with delta (0, 0)
Screenshot: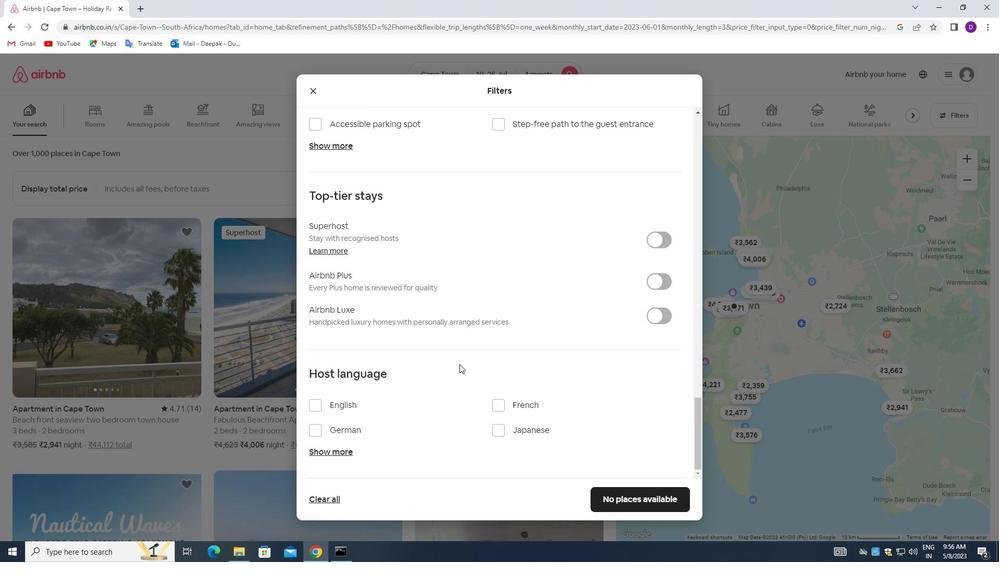 
Action: Mouse moved to (456, 374)
Screenshot: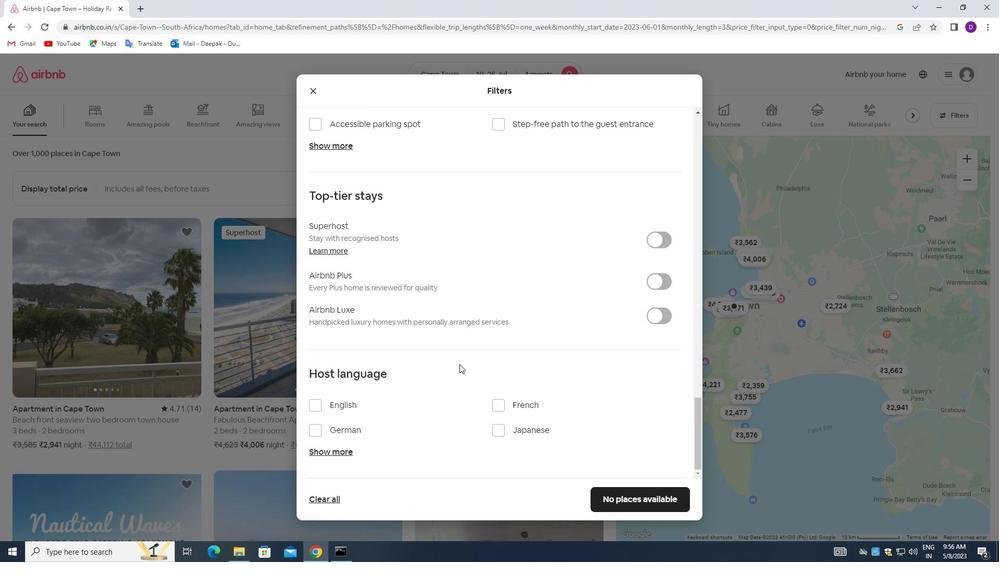 
Action: Mouse scrolled (456, 373) with delta (0, 0)
Screenshot: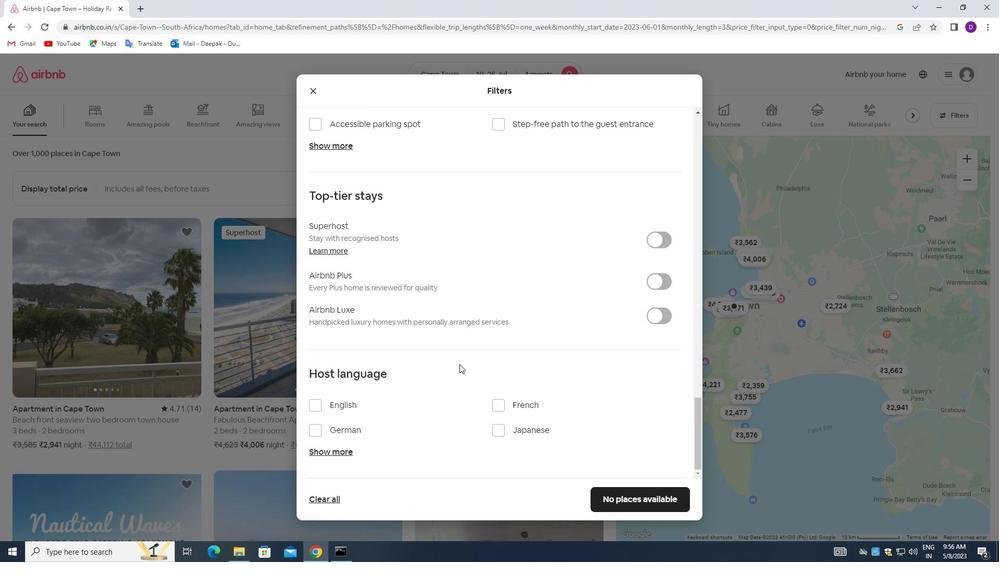 
Action: Mouse moved to (454, 380)
Screenshot: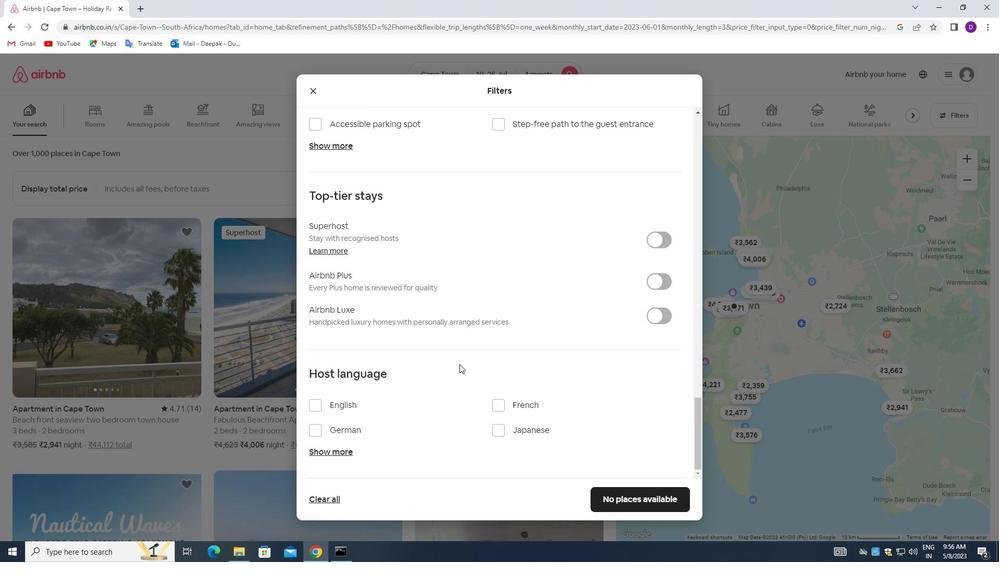 
Action: Mouse scrolled (454, 379) with delta (0, 0)
Screenshot: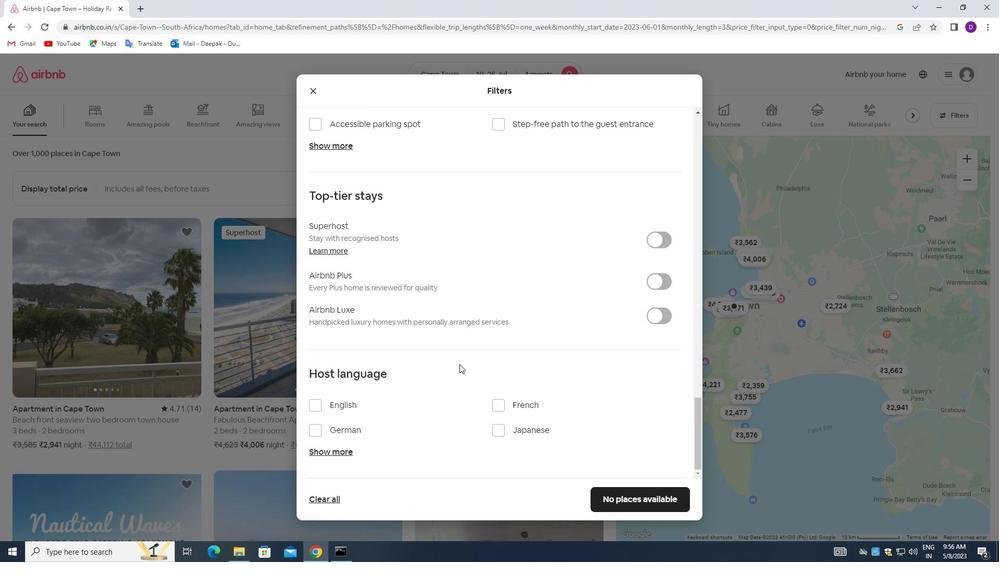 
Action: Mouse moved to (454, 383)
Screenshot: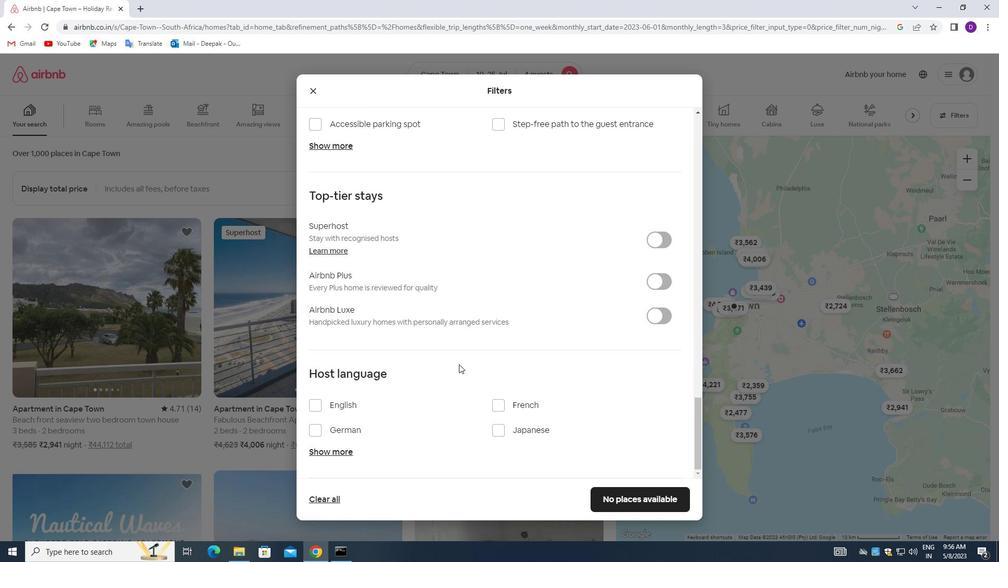 
Action: Mouse scrolled (454, 383) with delta (0, 0)
Screenshot: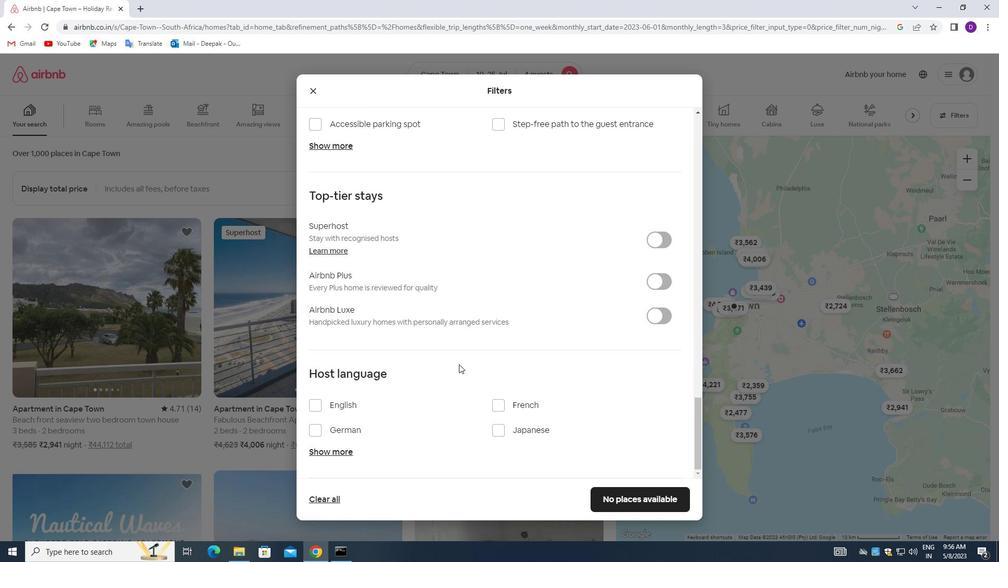 
Action: Mouse moved to (314, 405)
Screenshot: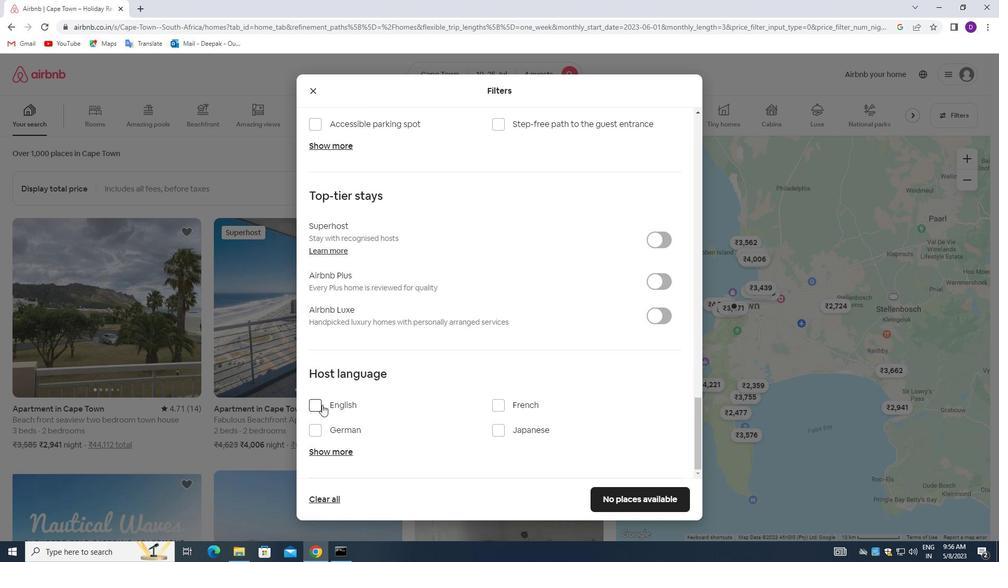 
Action: Mouse pressed left at (314, 405)
Screenshot: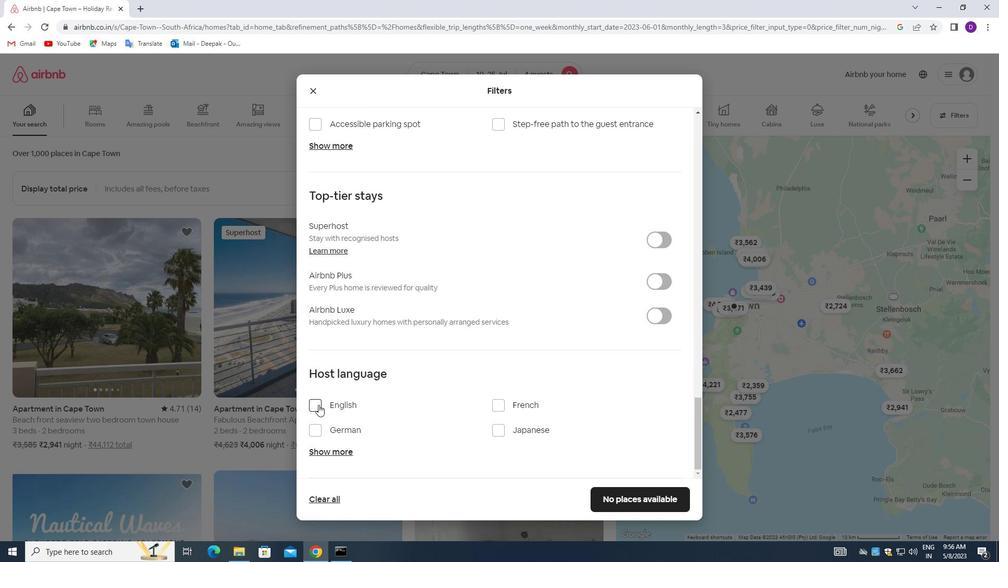 
Action: Mouse moved to (608, 500)
Screenshot: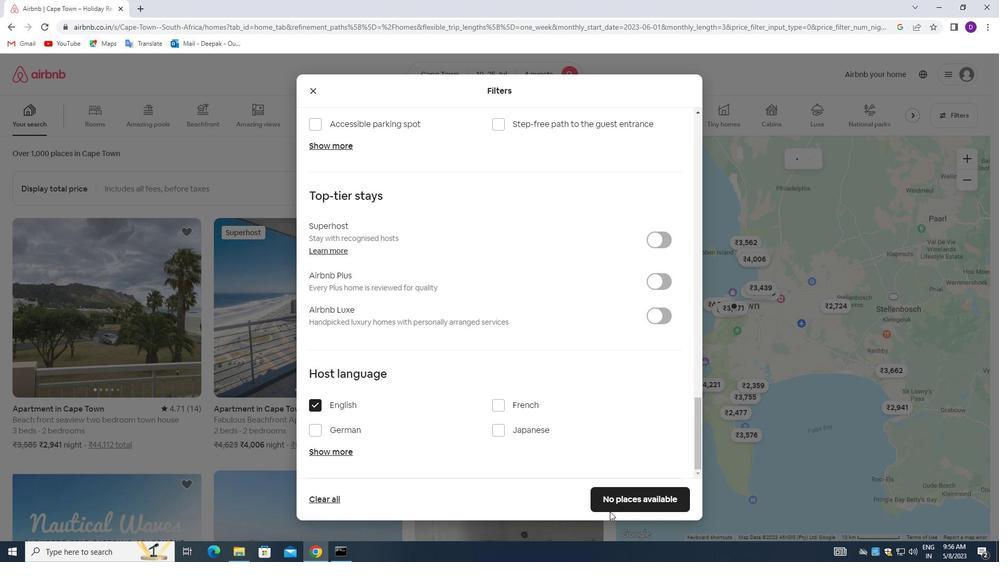 
Action: Mouse pressed left at (608, 500)
Screenshot: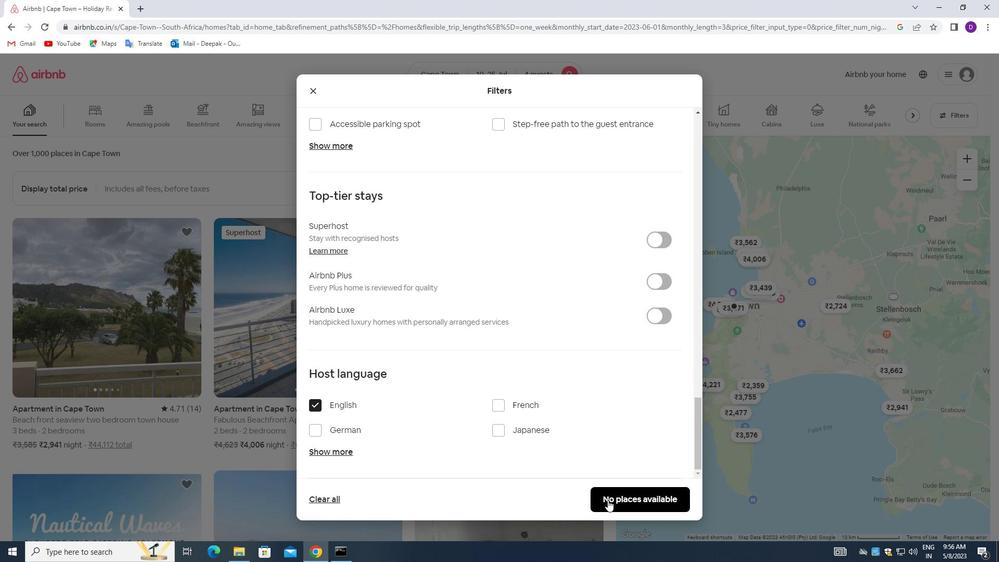 
Action: Mouse moved to (576, 424)
Screenshot: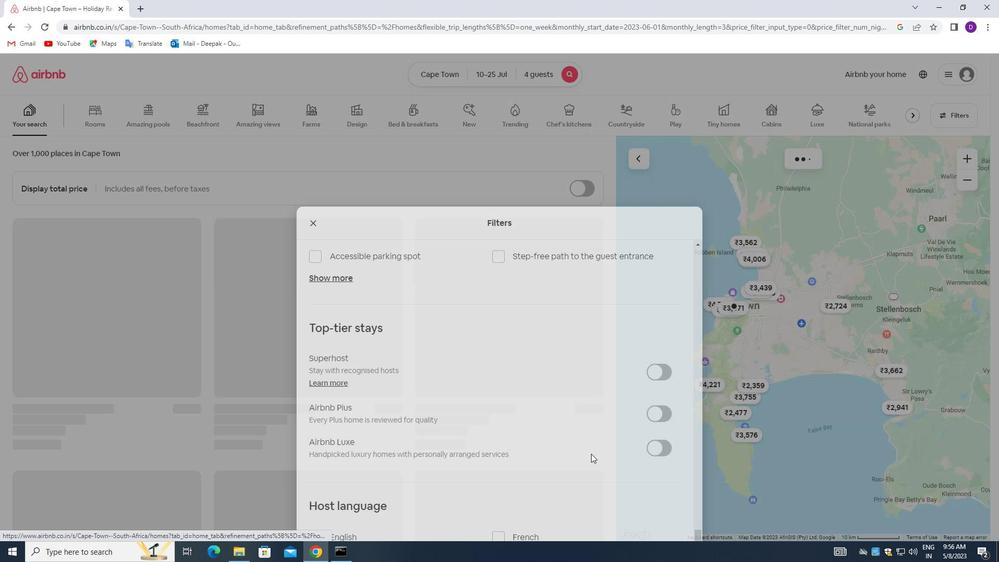 
